 Task: Find a house in Okemos, United States, for 2 adults from 6th to 8th June, with a price range of ₹7000 to ₹12000, 1 bedroom, 2 beds, Wifi, Free parking, Self check-in, and English-speaking host.
Action: Mouse moved to (645, 101)
Screenshot: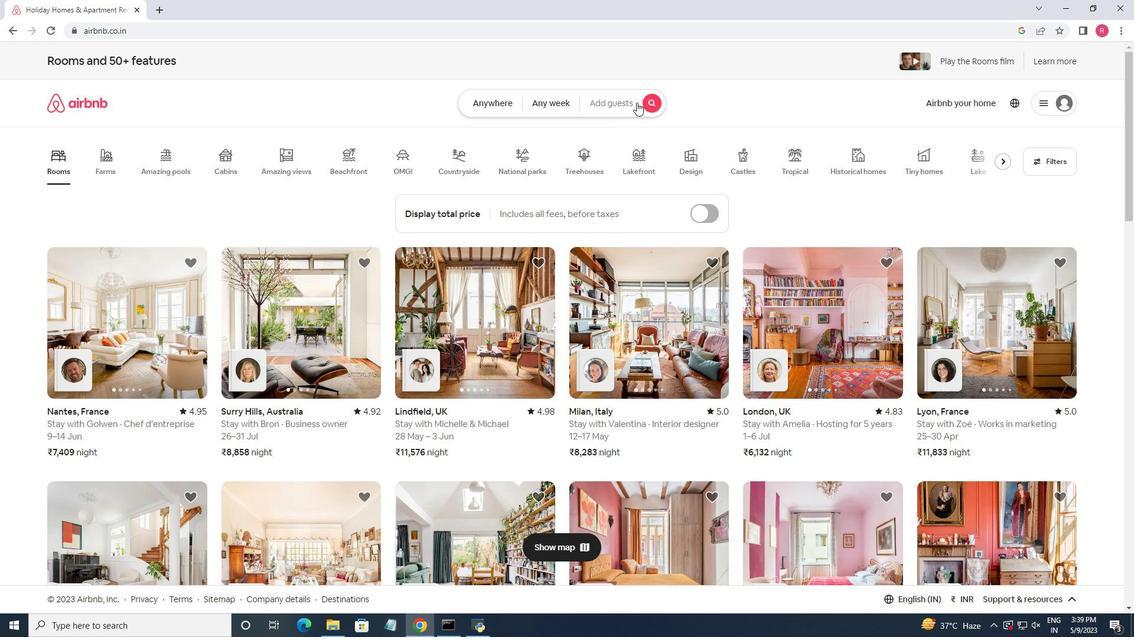 
Action: Mouse pressed left at (645, 101)
Screenshot: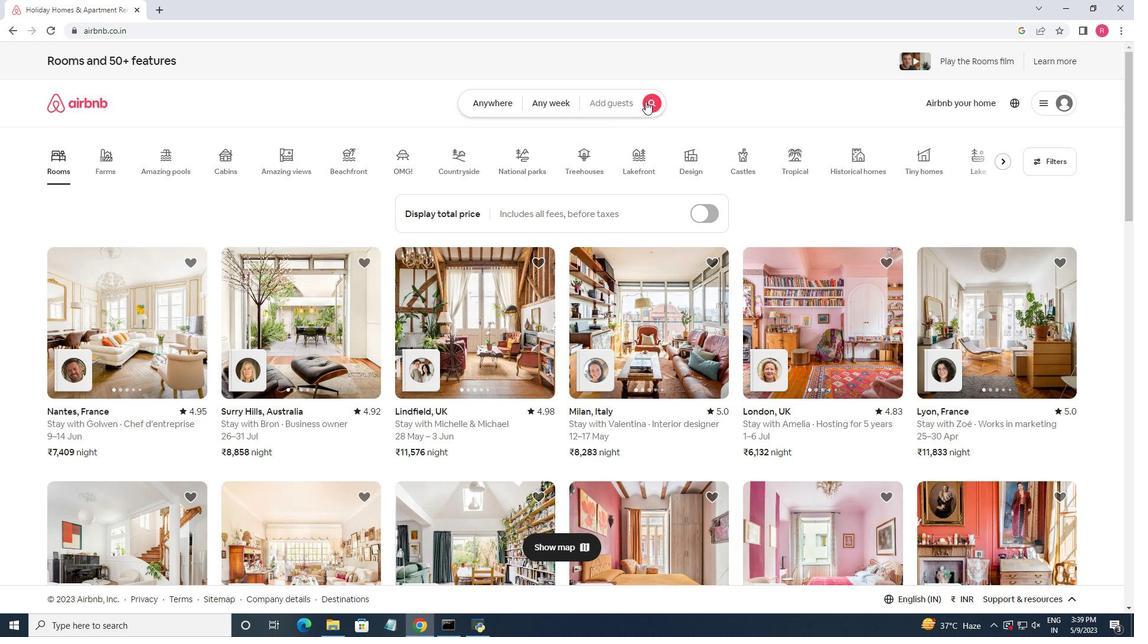 
Action: Mouse moved to (382, 150)
Screenshot: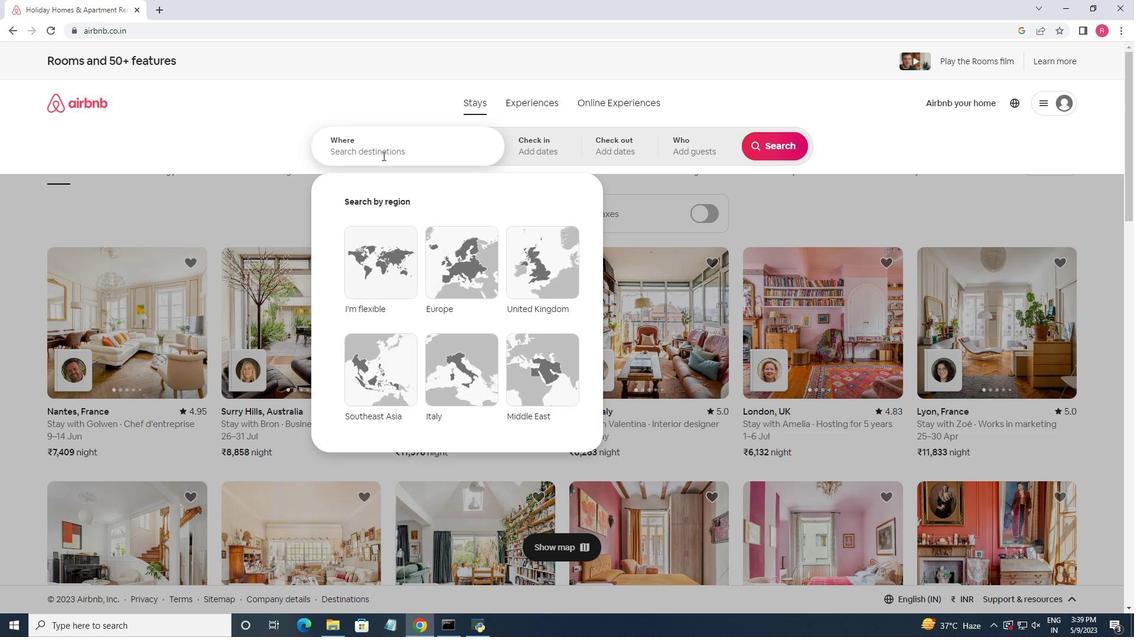
Action: Mouse pressed left at (382, 150)
Screenshot: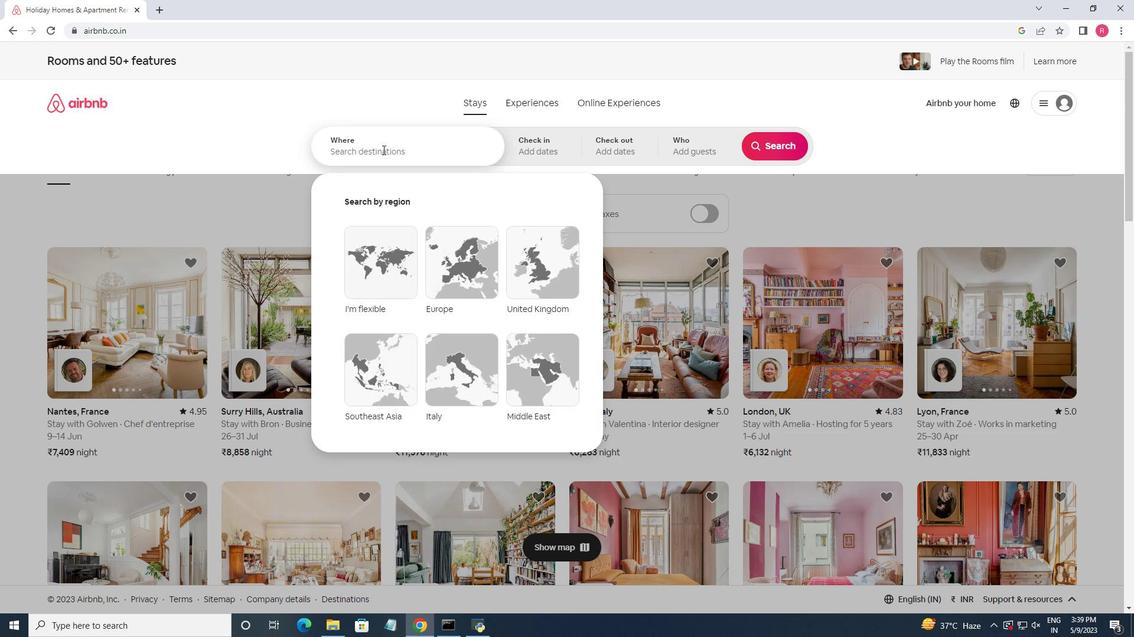 
Action: Key pressed <Key.shift>Okemos,<Key.space><Key.shift>United<Key.space><Key.shift>States
Screenshot: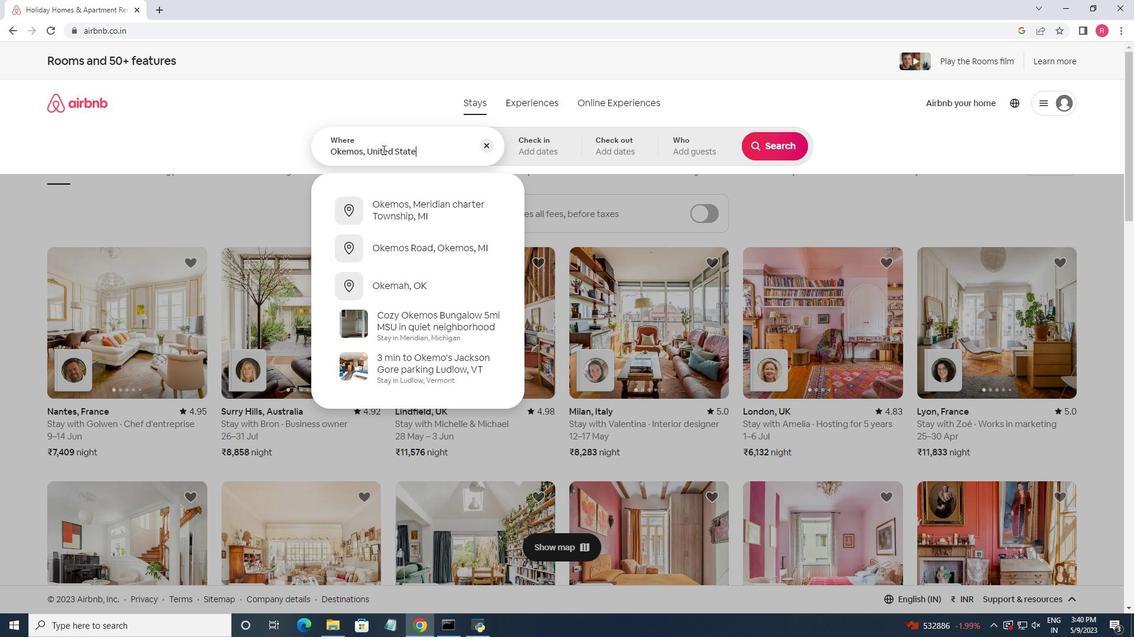 
Action: Mouse moved to (420, 164)
Screenshot: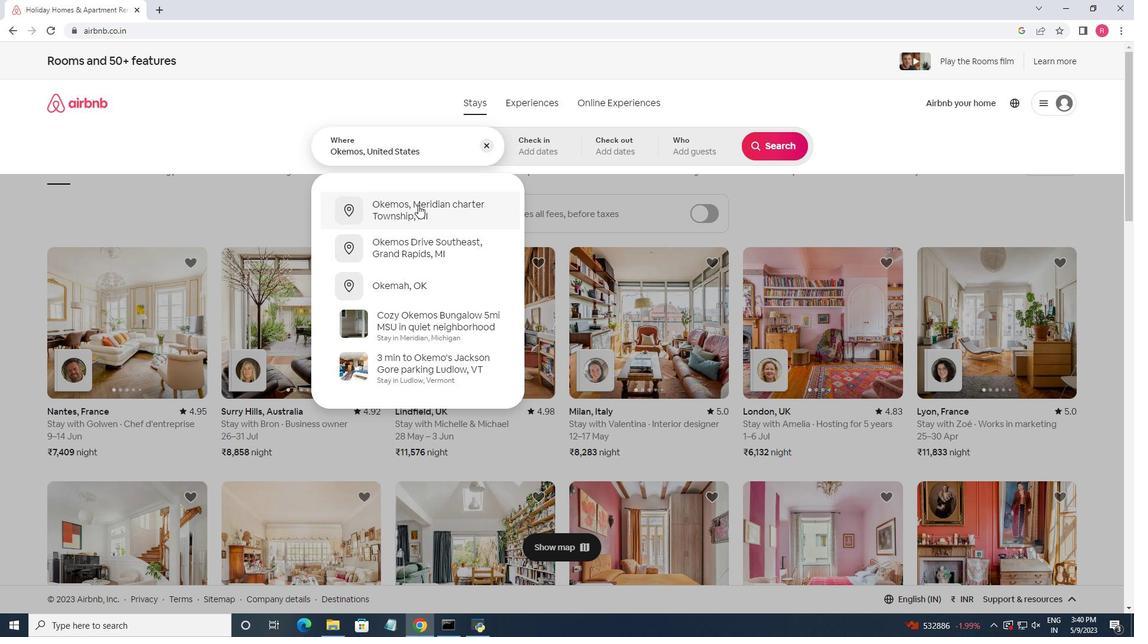 
Action: Key pressed <Key.enter>
Screenshot: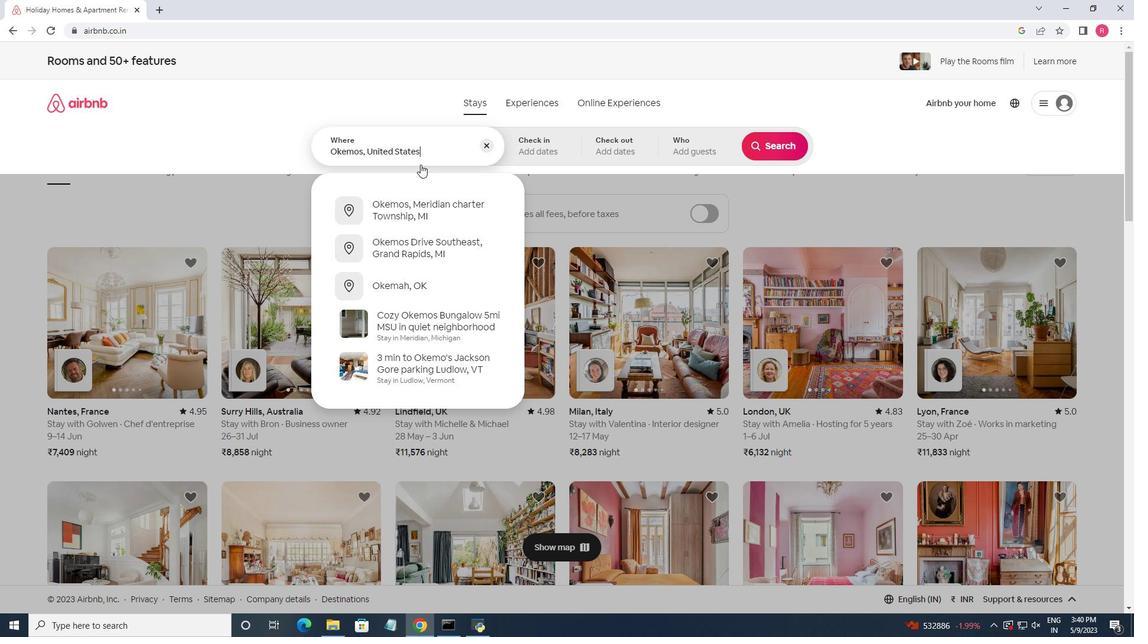 
Action: Mouse moved to (653, 317)
Screenshot: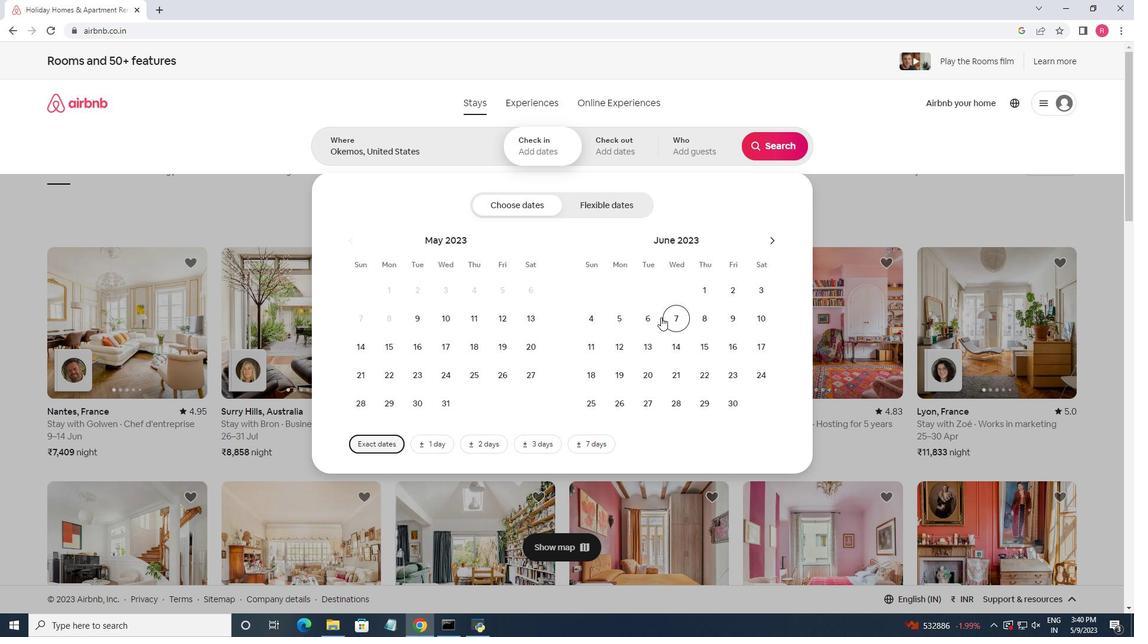 
Action: Mouse pressed left at (653, 317)
Screenshot: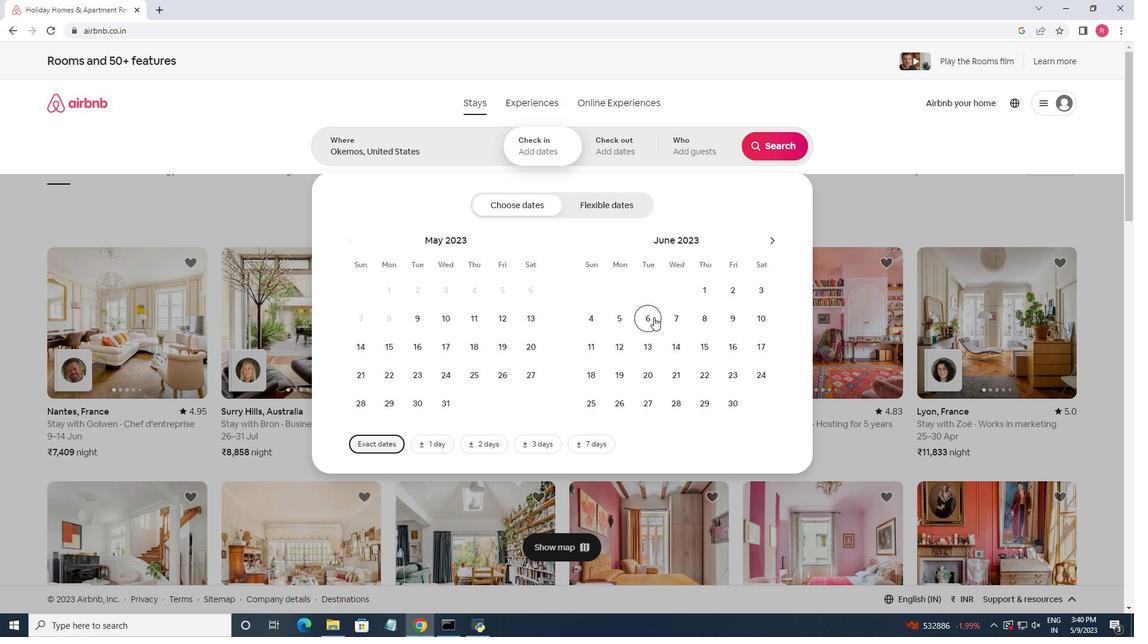 
Action: Mouse moved to (705, 317)
Screenshot: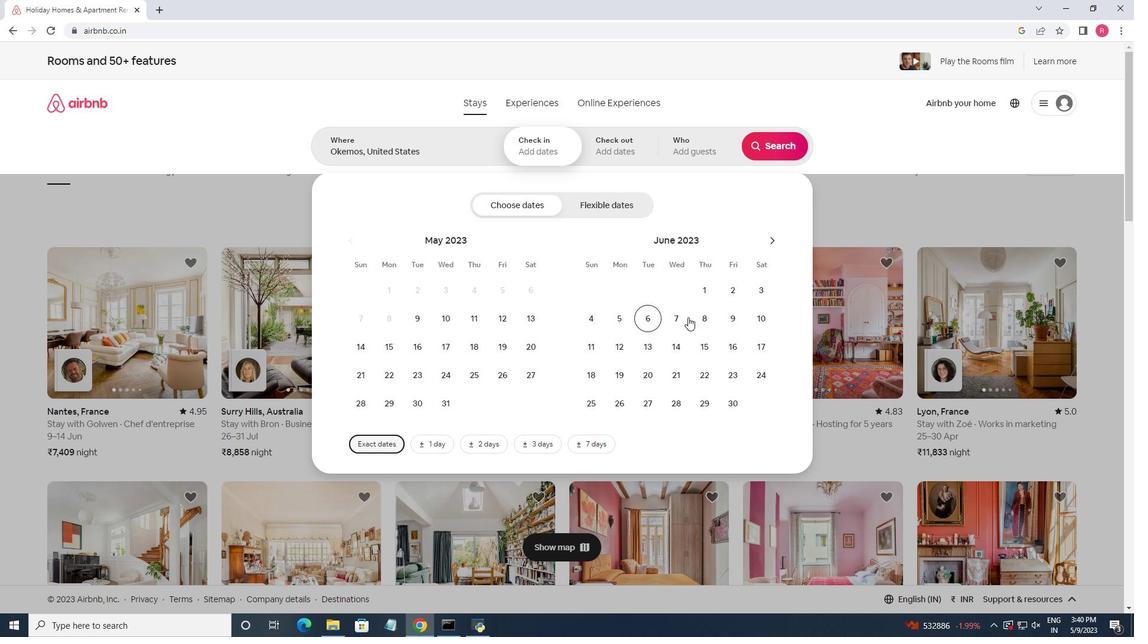 
Action: Mouse pressed left at (705, 317)
Screenshot: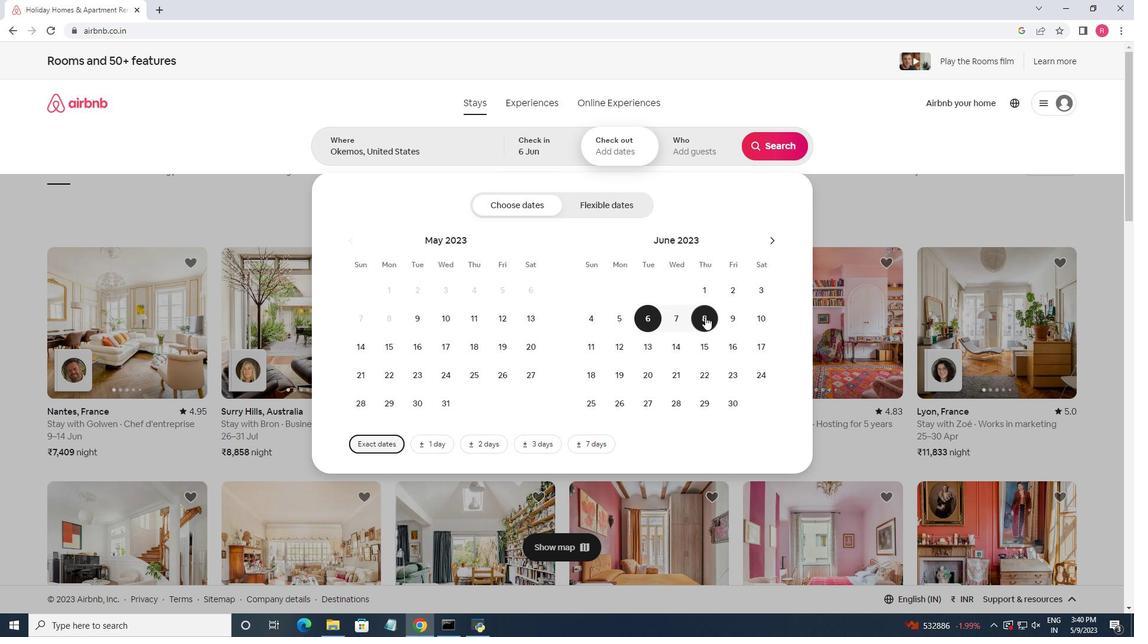 
Action: Mouse moved to (712, 146)
Screenshot: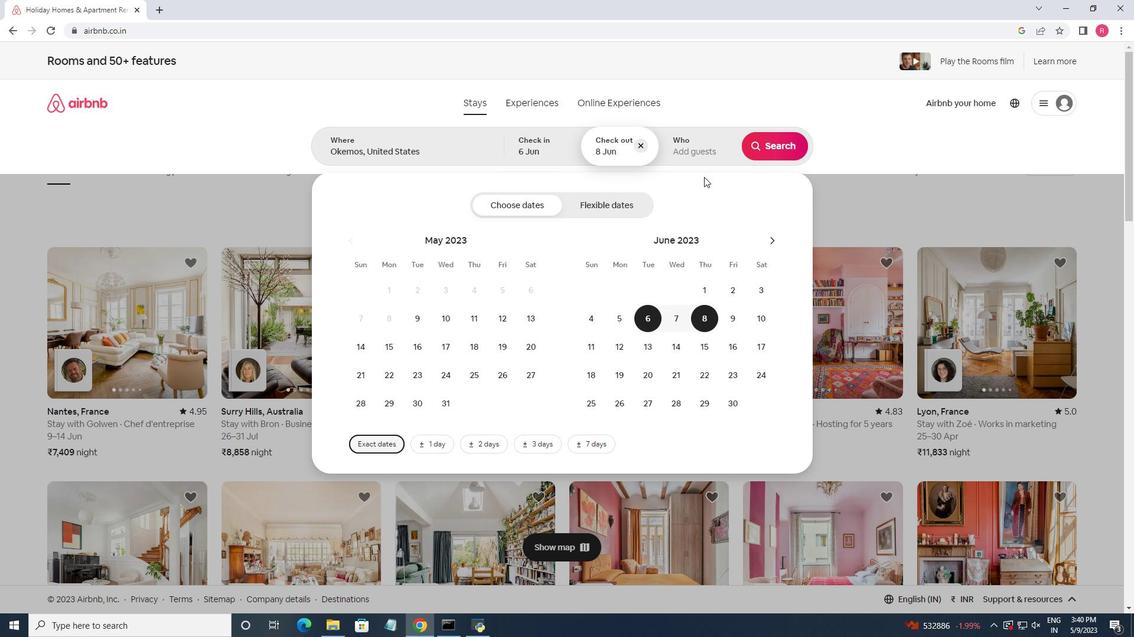 
Action: Mouse pressed left at (712, 146)
Screenshot: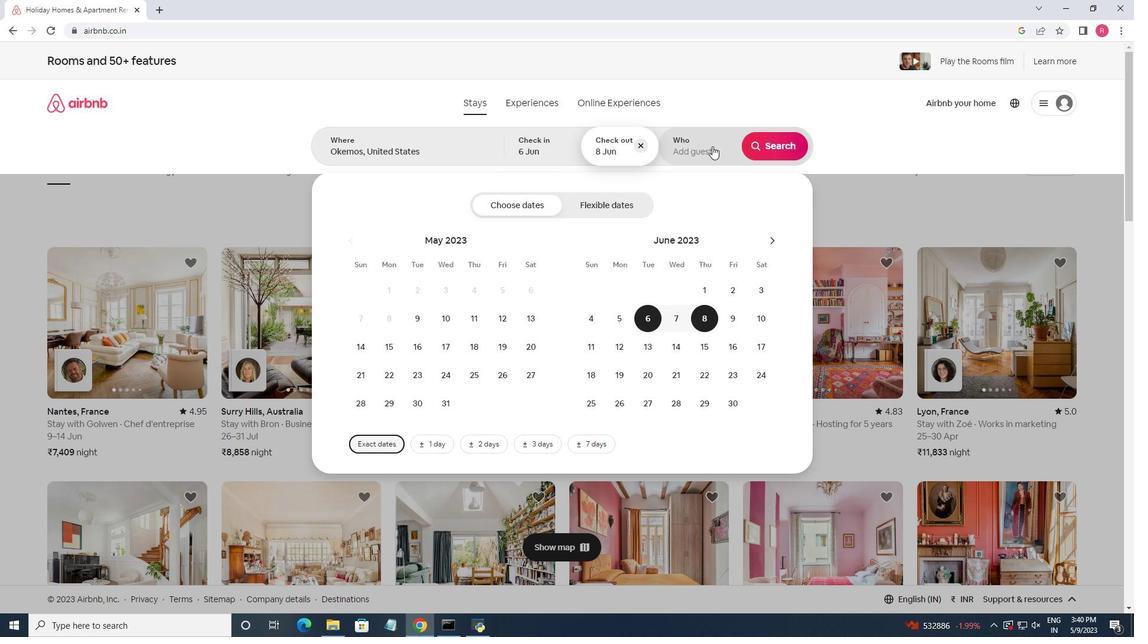
Action: Mouse moved to (780, 211)
Screenshot: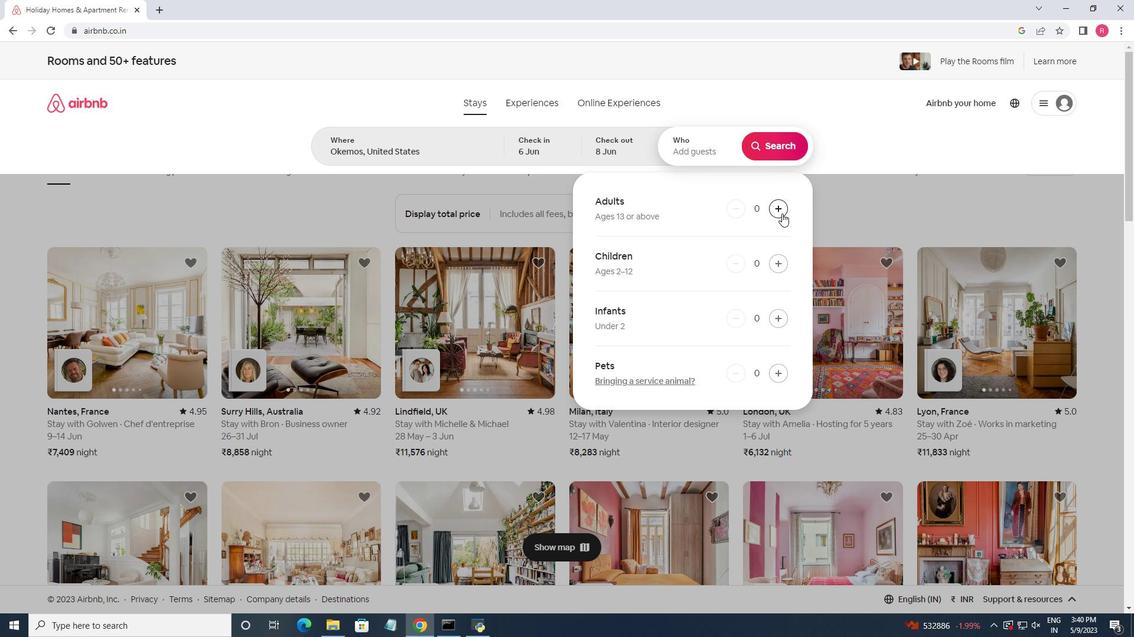 
Action: Mouse pressed left at (780, 211)
Screenshot: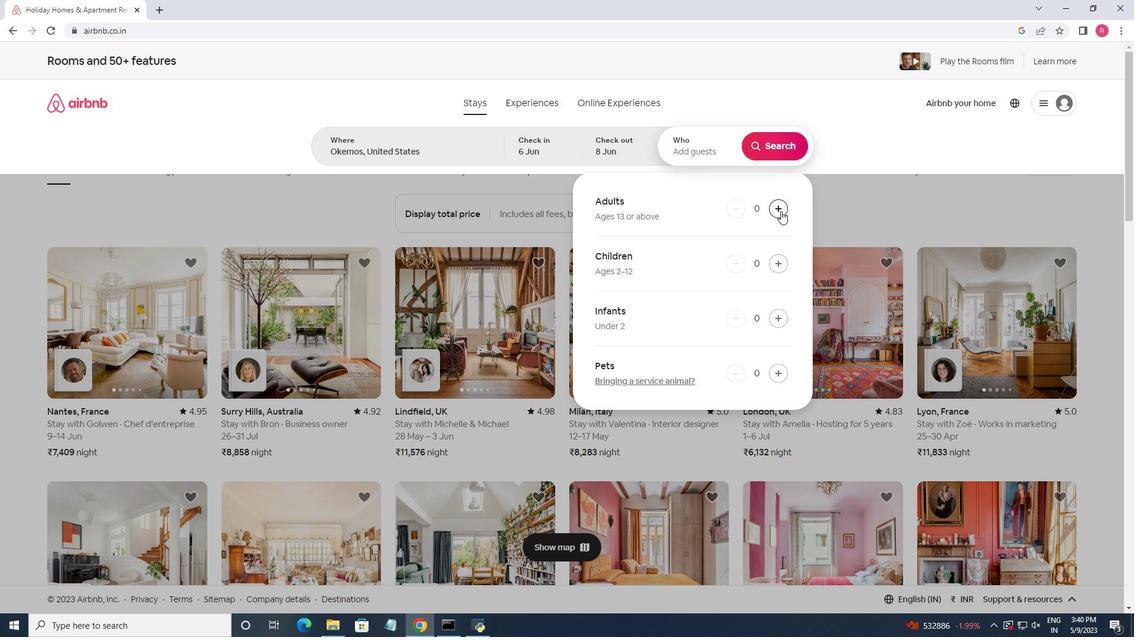 
Action: Mouse pressed left at (780, 211)
Screenshot: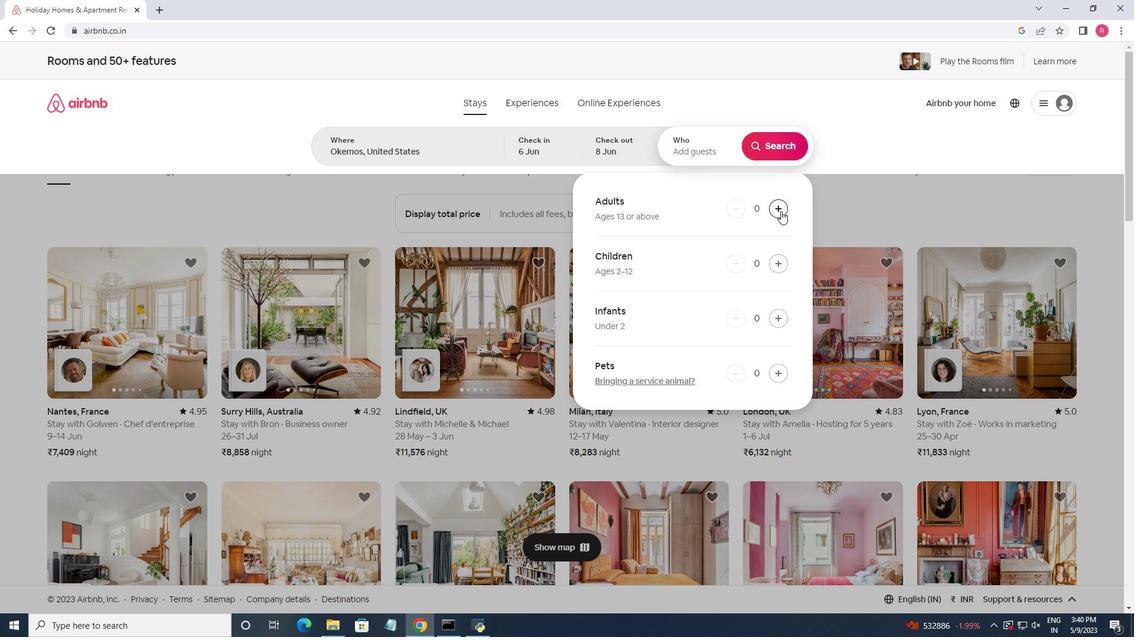 
Action: Mouse moved to (768, 147)
Screenshot: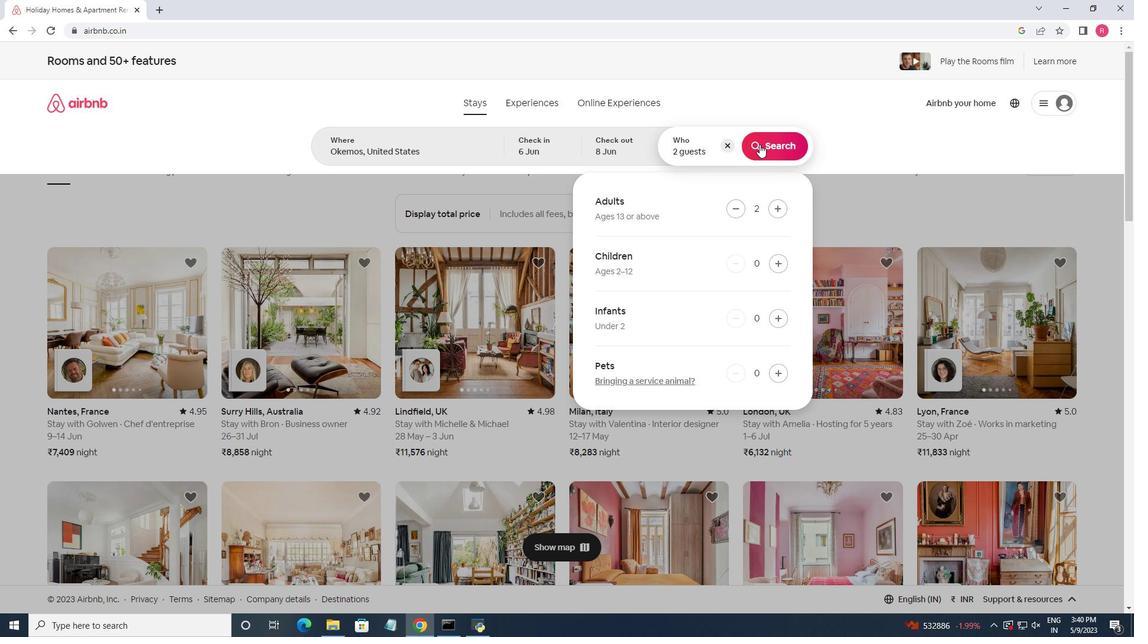 
Action: Mouse pressed left at (768, 147)
Screenshot: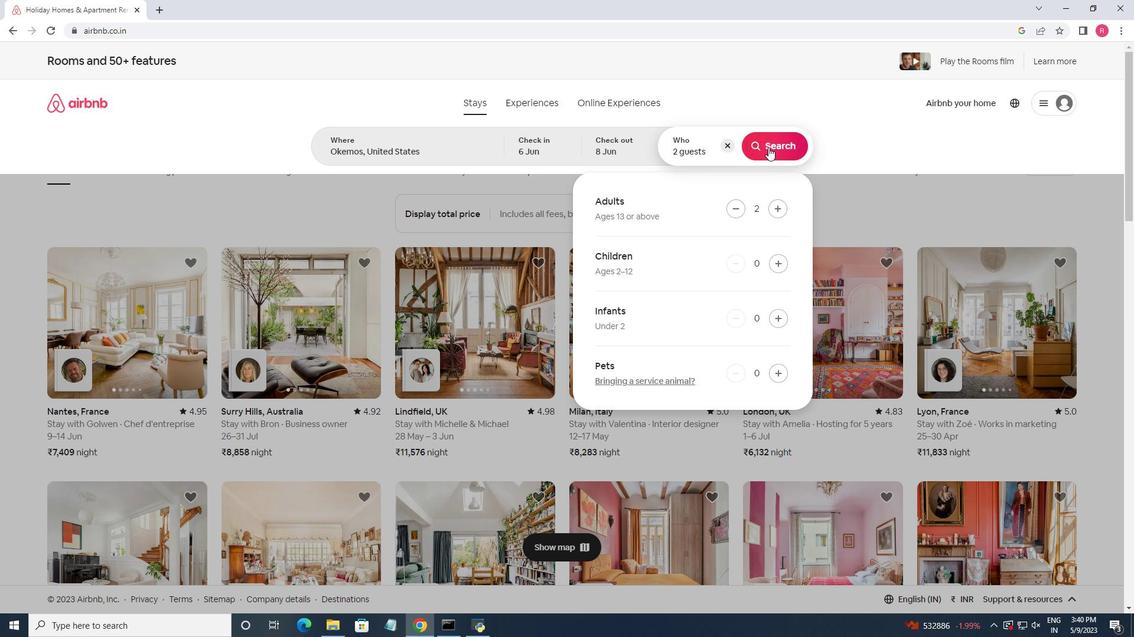 
Action: Mouse moved to (1079, 118)
Screenshot: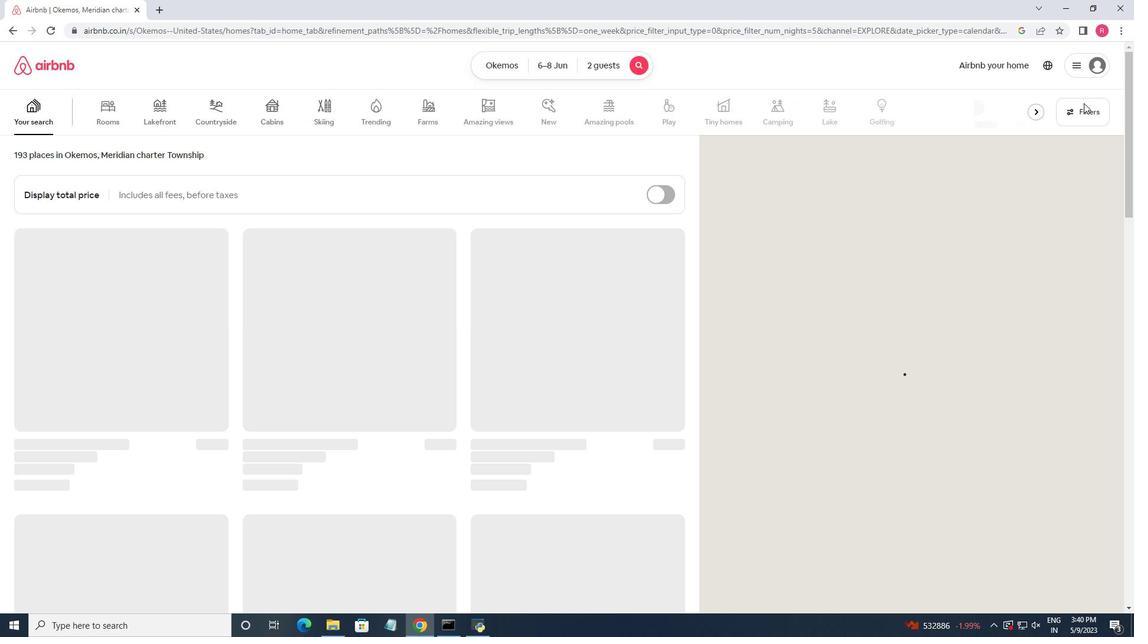 
Action: Mouse pressed left at (1079, 118)
Screenshot: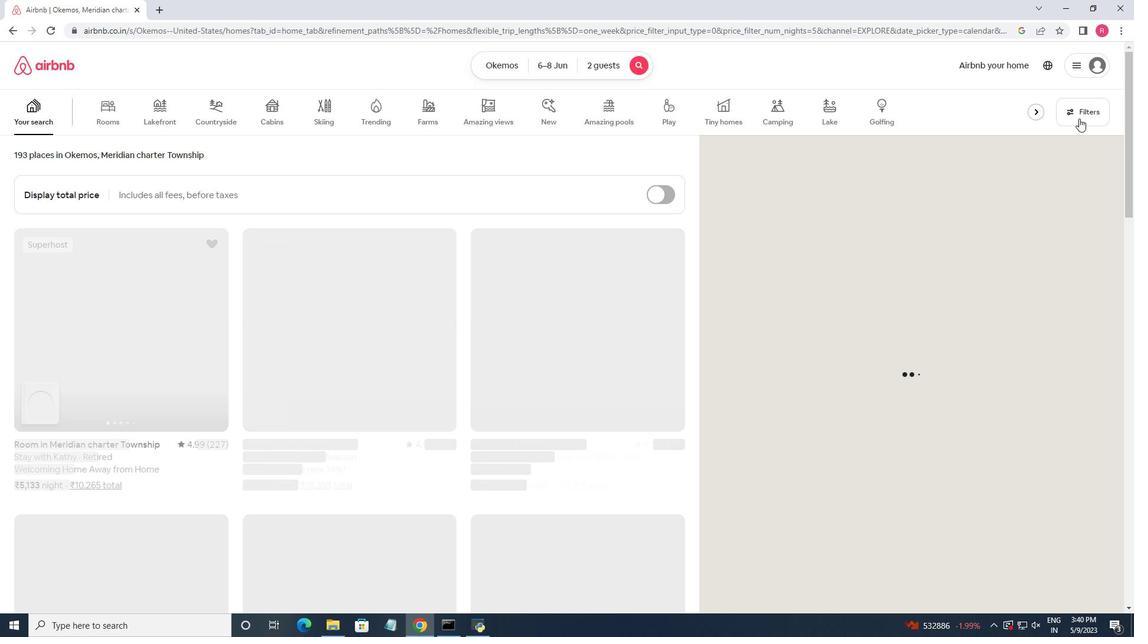 
Action: Mouse moved to (434, 398)
Screenshot: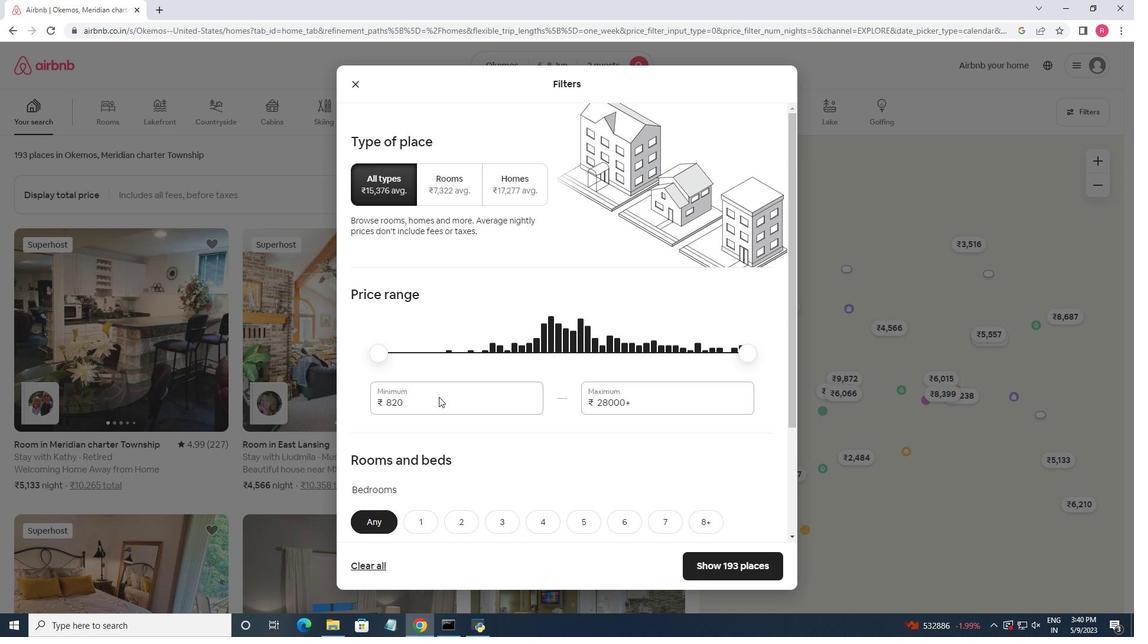 
Action: Mouse pressed left at (434, 398)
Screenshot: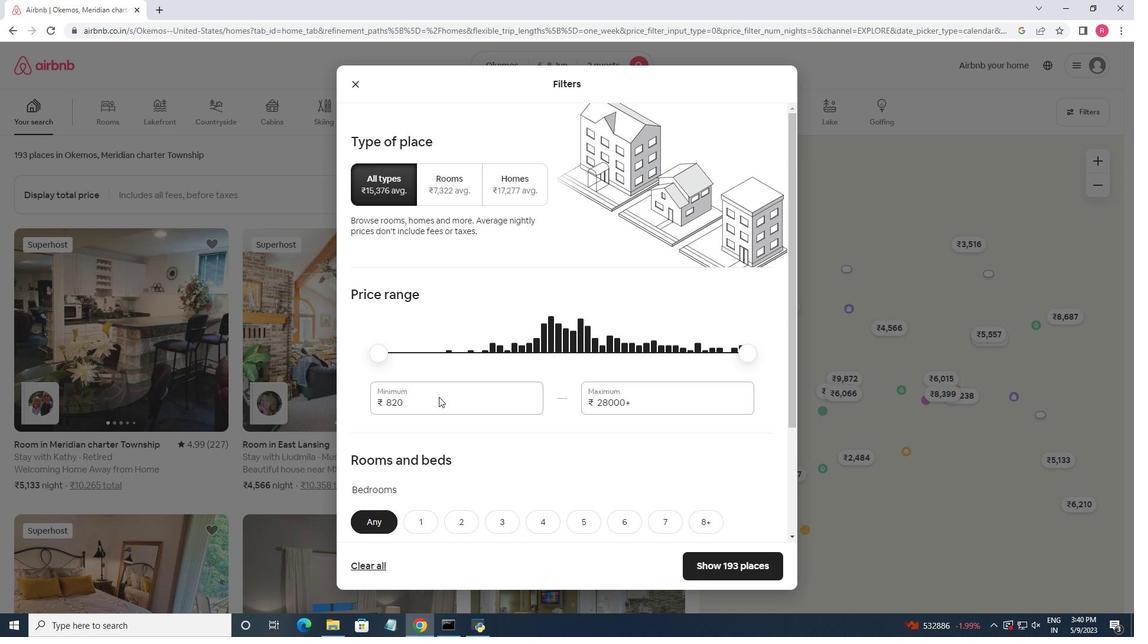 
Action: Mouse pressed left at (434, 398)
Screenshot: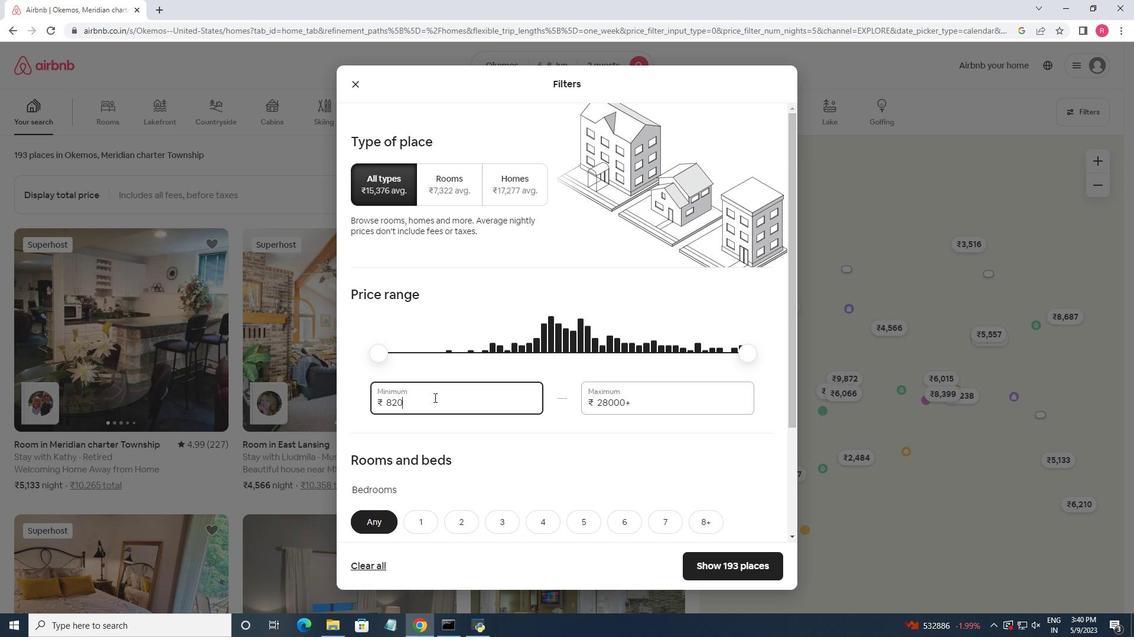 
Action: Mouse moved to (433, 400)
Screenshot: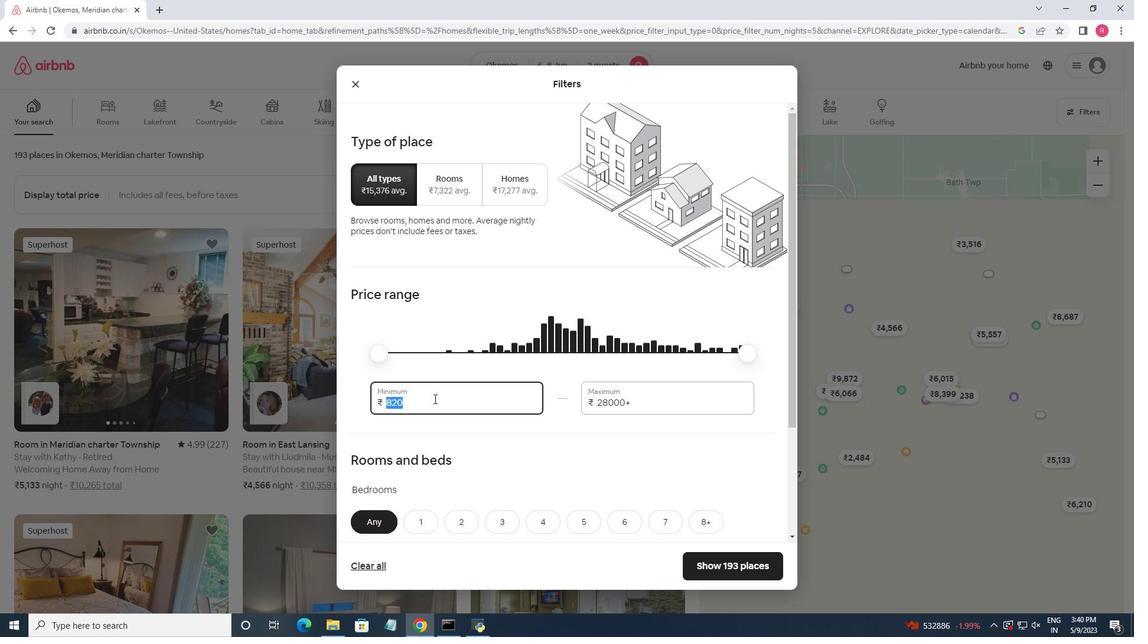 
Action: Key pressed 7000<Key.tab>12000
Screenshot: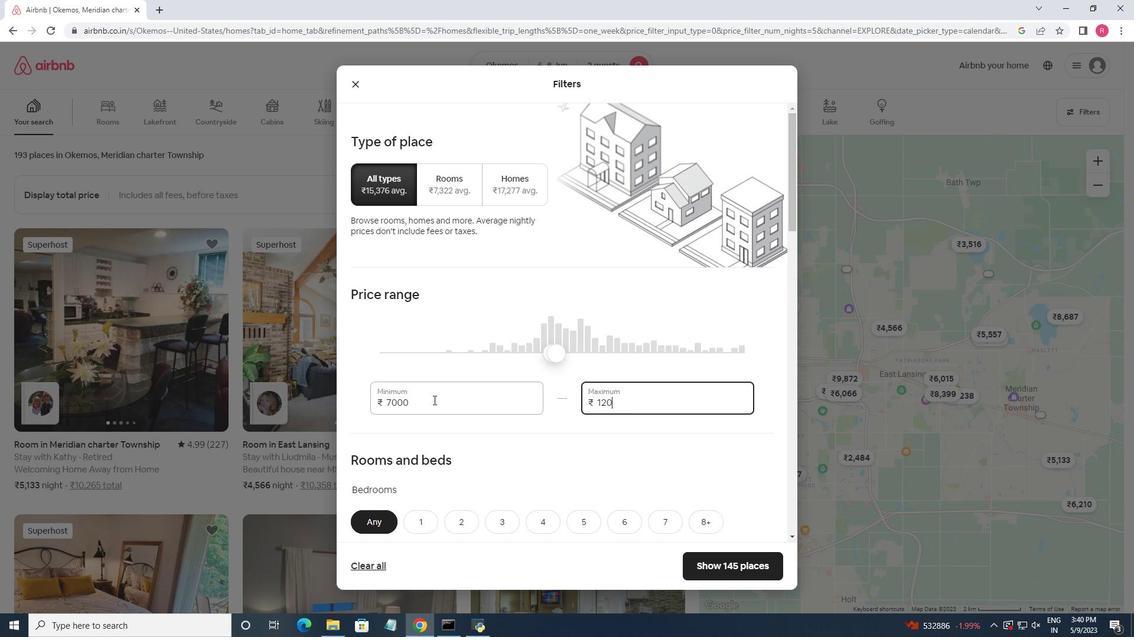 
Action: Mouse moved to (491, 362)
Screenshot: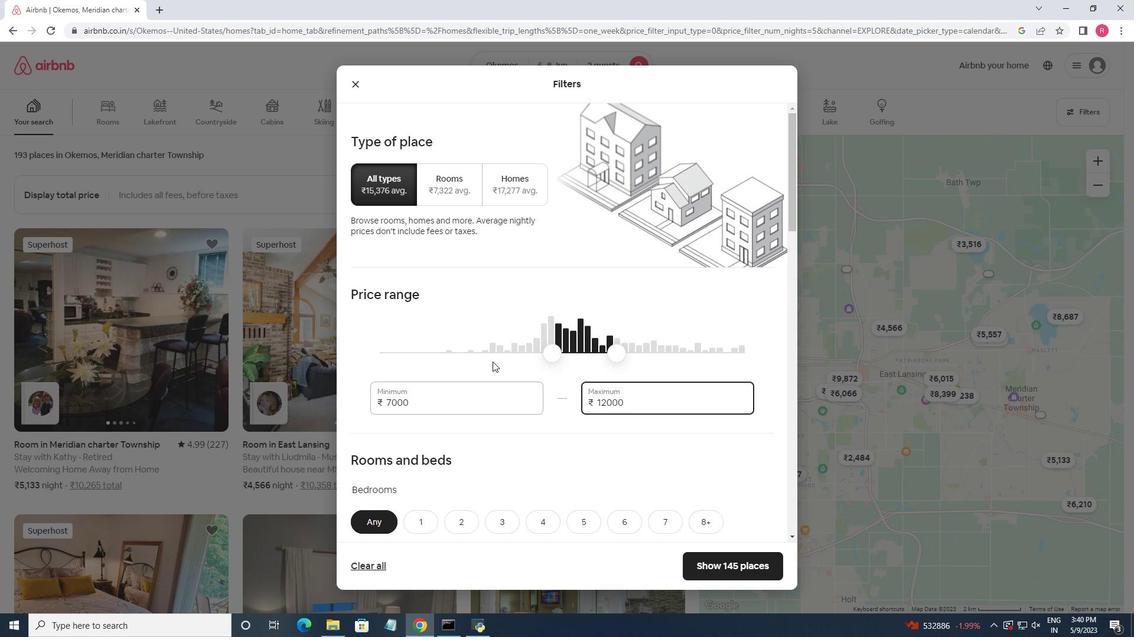 
Action: Mouse scrolled (491, 362) with delta (0, 0)
Screenshot: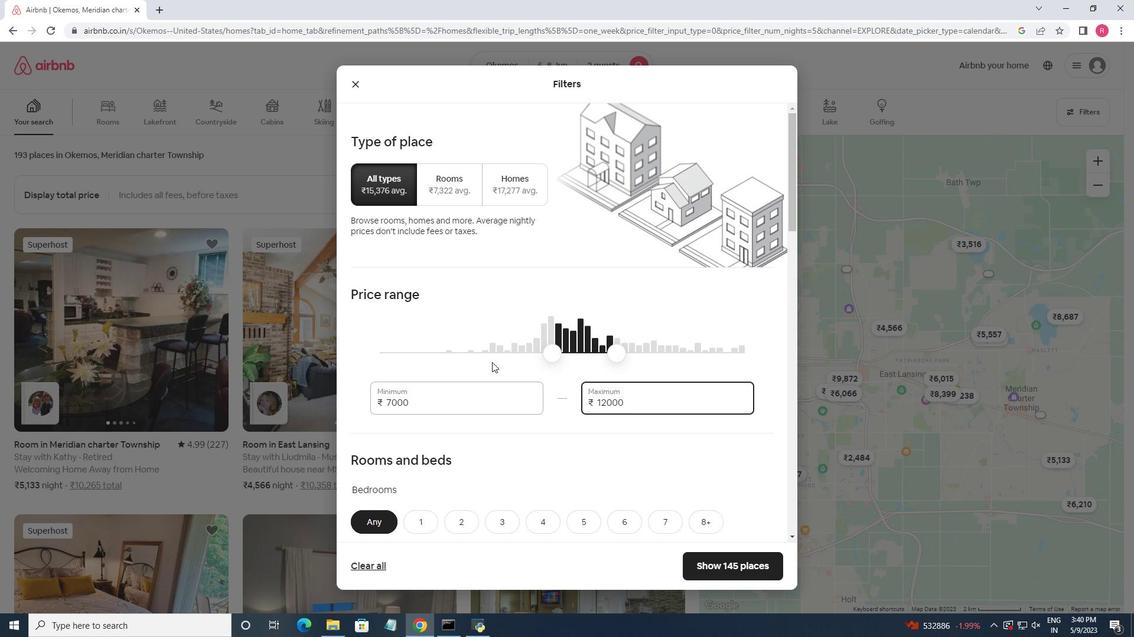 
Action: Mouse moved to (418, 463)
Screenshot: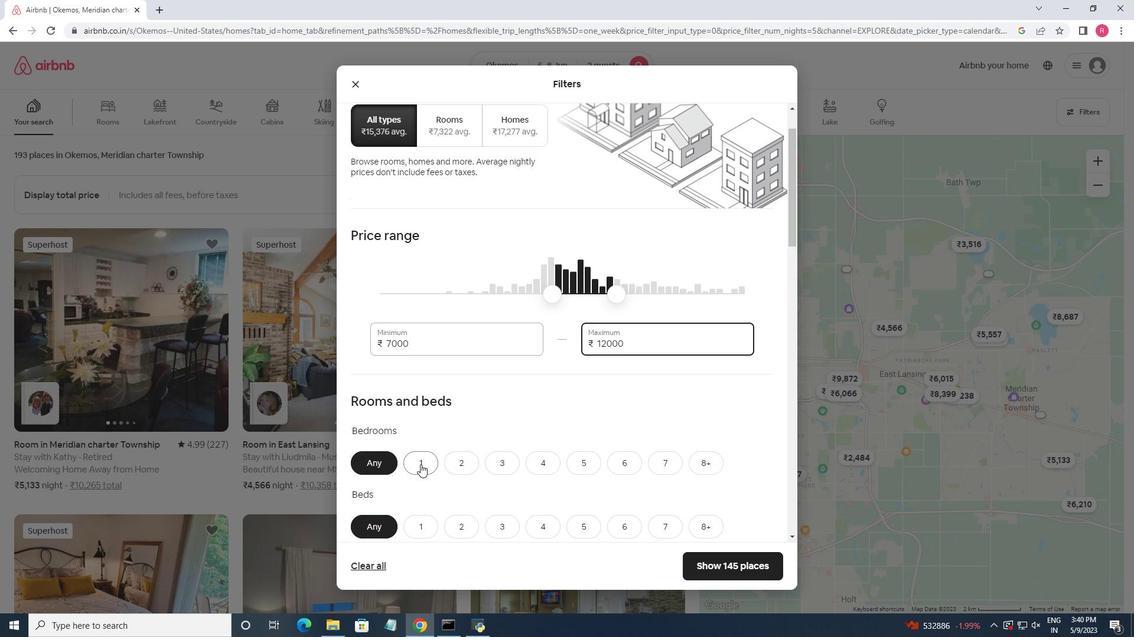 
Action: Mouse pressed left at (418, 463)
Screenshot: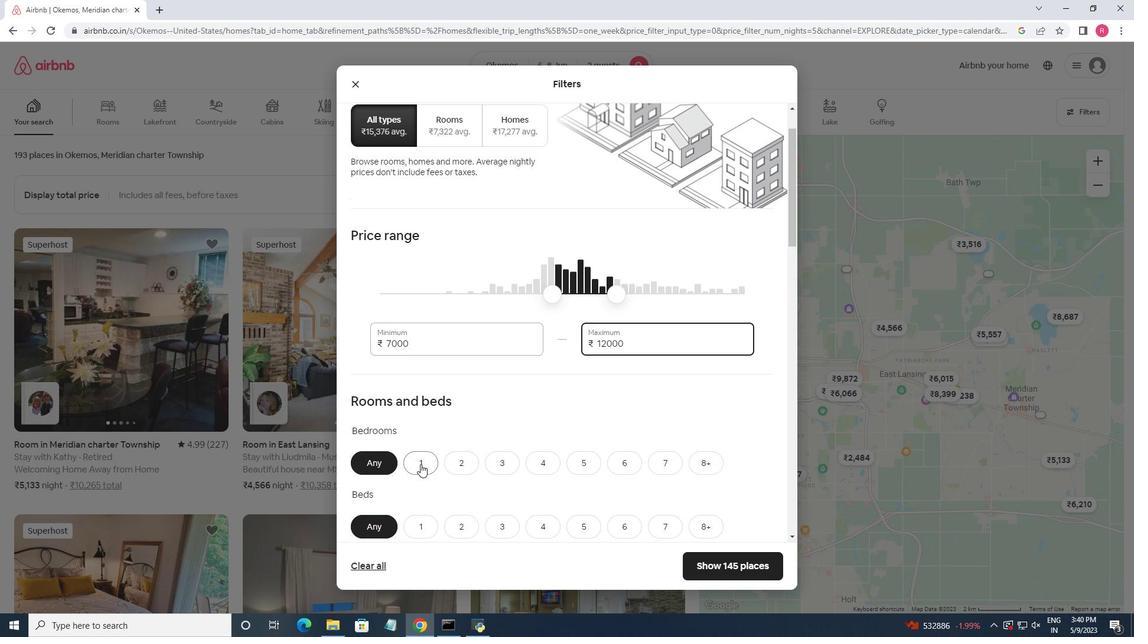 
Action: Mouse moved to (458, 521)
Screenshot: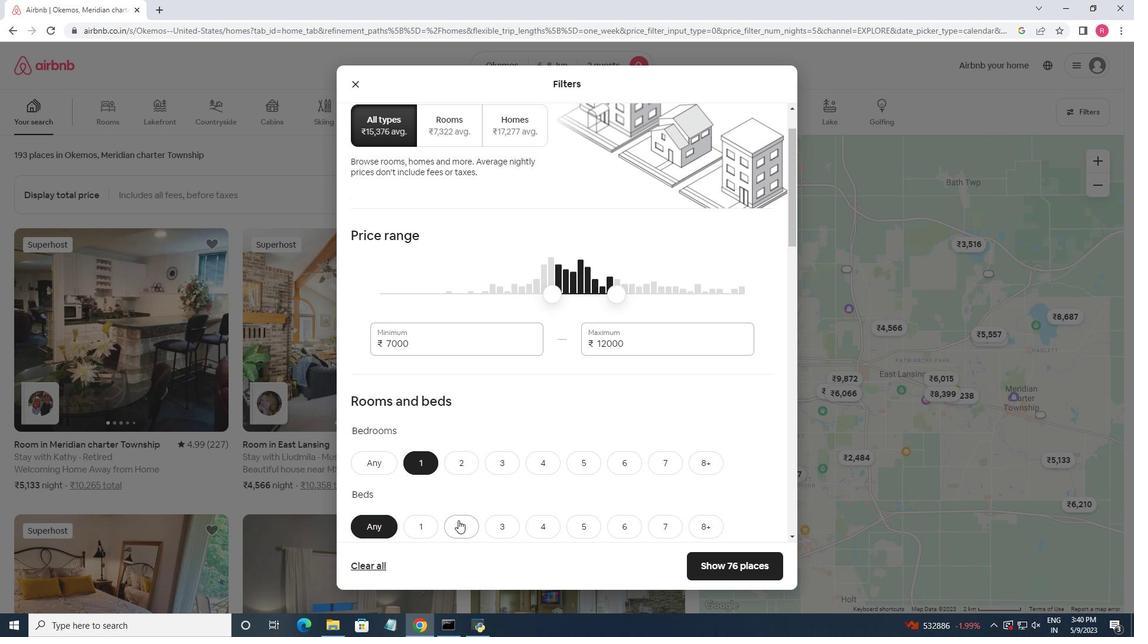 
Action: Mouse pressed left at (458, 521)
Screenshot: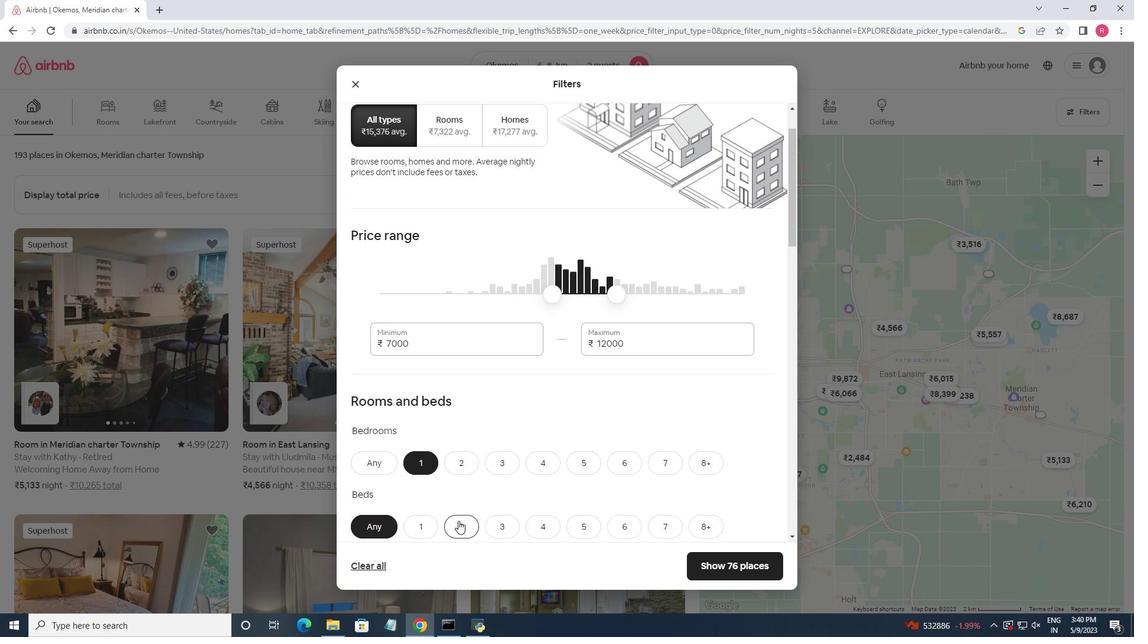 
Action: Mouse moved to (541, 421)
Screenshot: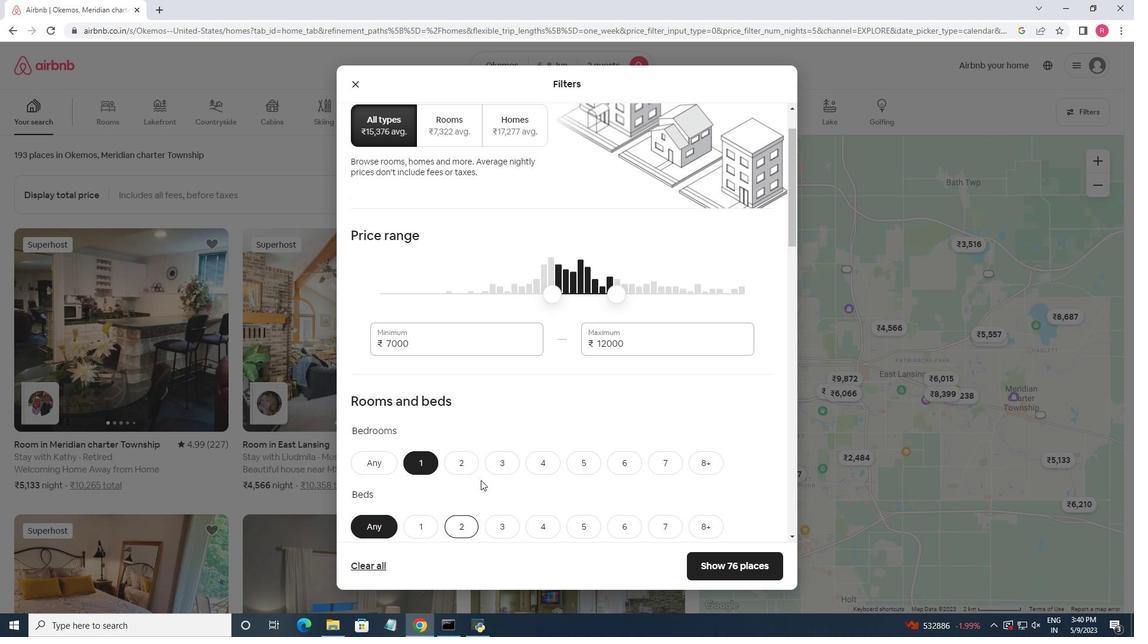 
Action: Mouse scrolled (541, 421) with delta (0, 0)
Screenshot: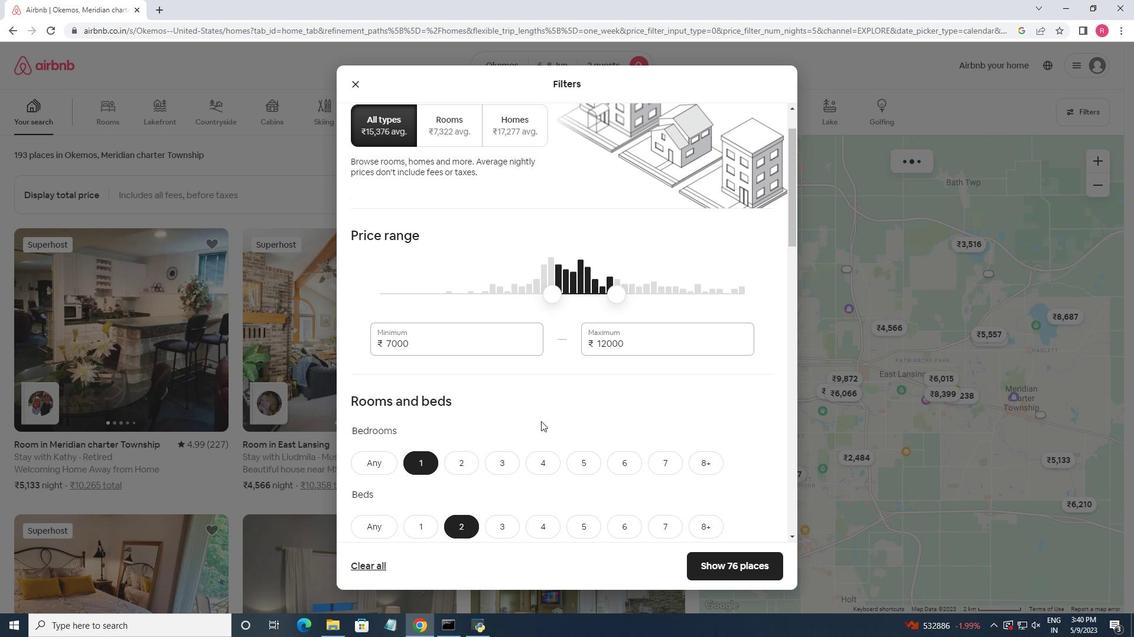 
Action: Mouse moved to (541, 421)
Screenshot: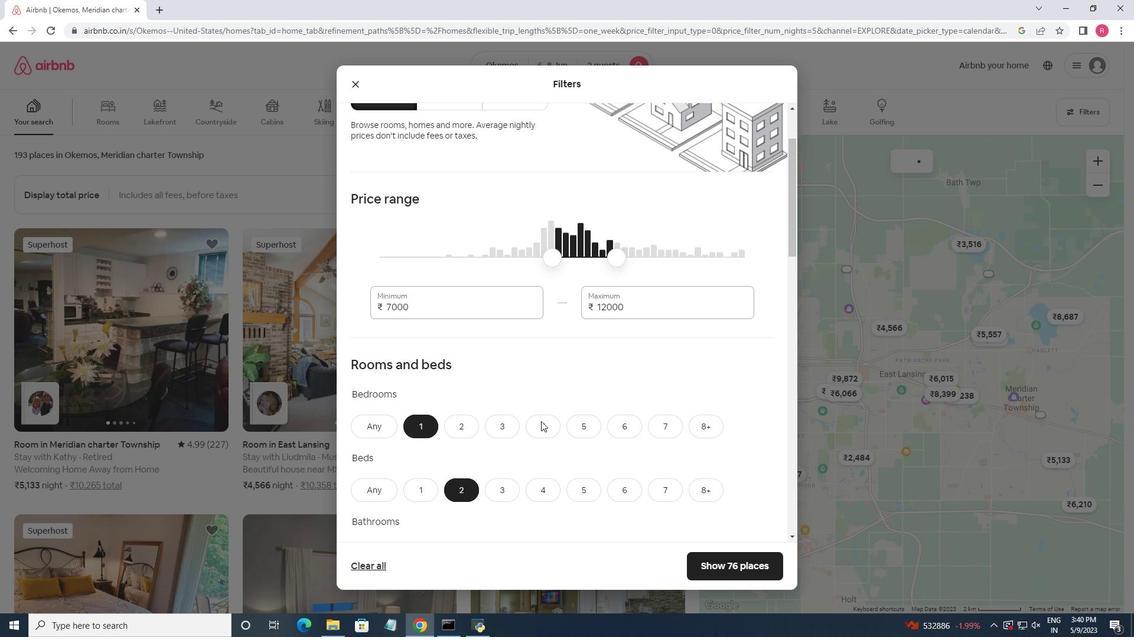 
Action: Mouse scrolled (541, 421) with delta (0, 0)
Screenshot: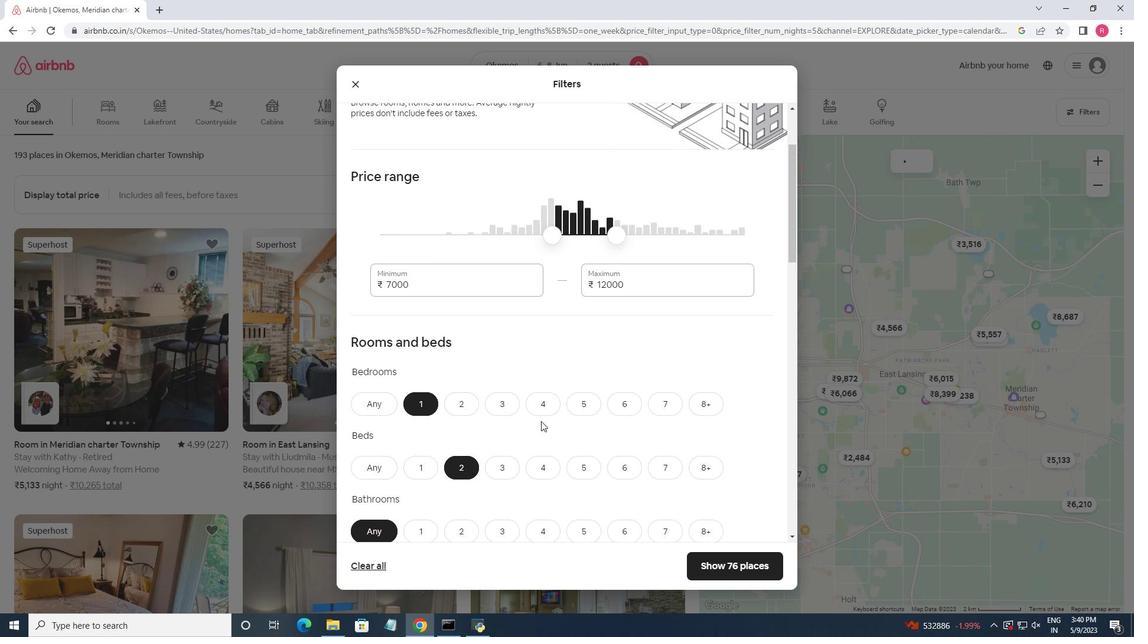 
Action: Mouse moved to (417, 482)
Screenshot: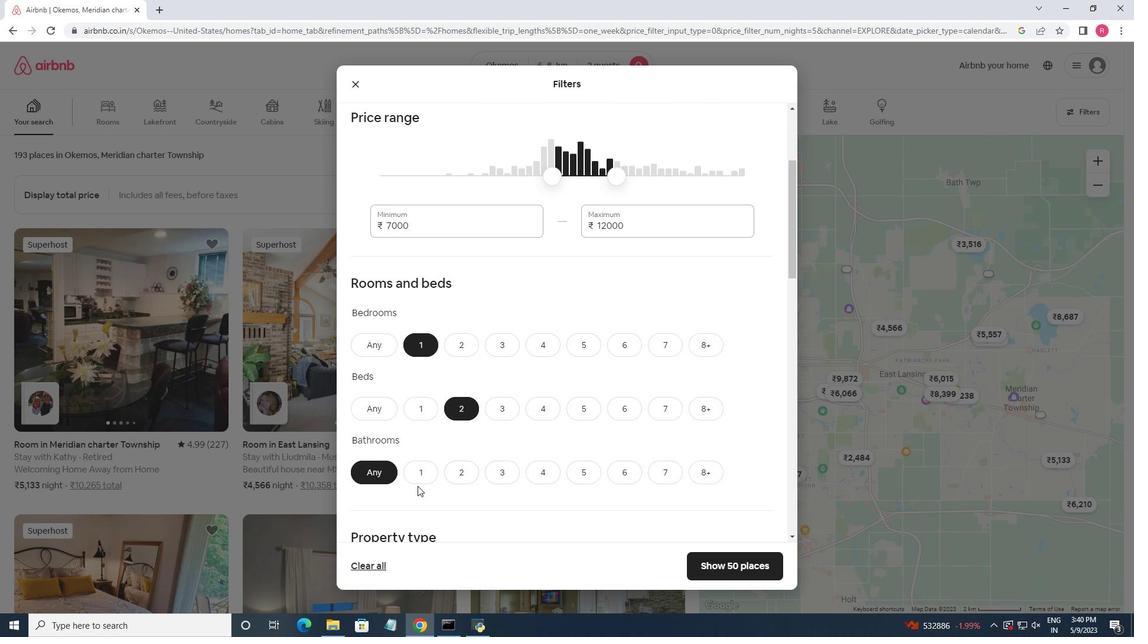
Action: Mouse pressed left at (417, 482)
Screenshot: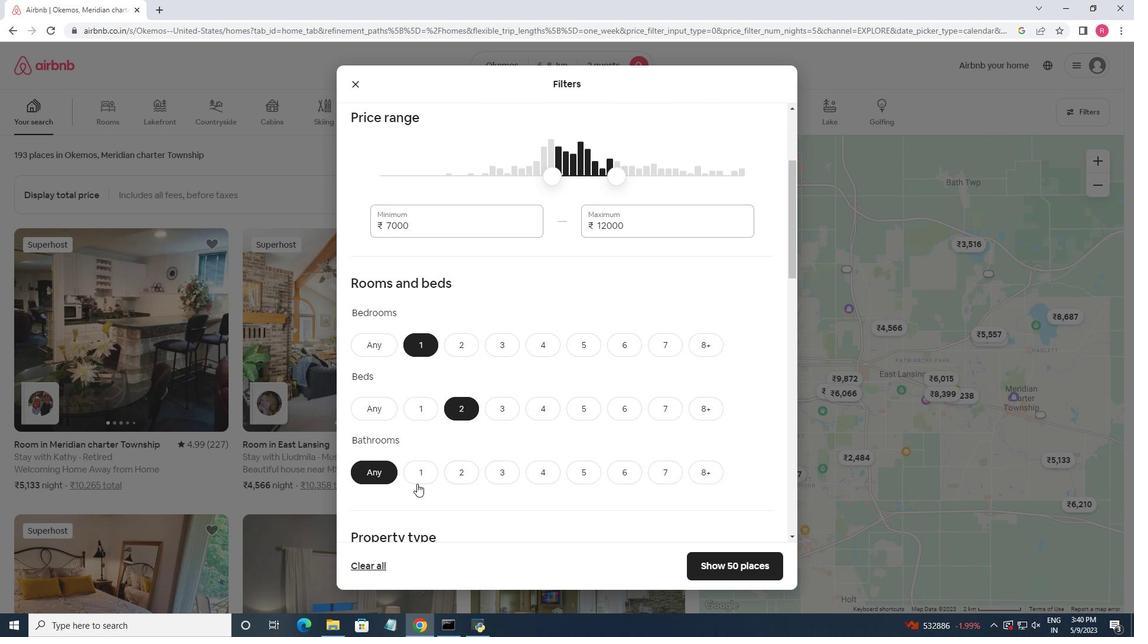 
Action: Mouse moved to (517, 426)
Screenshot: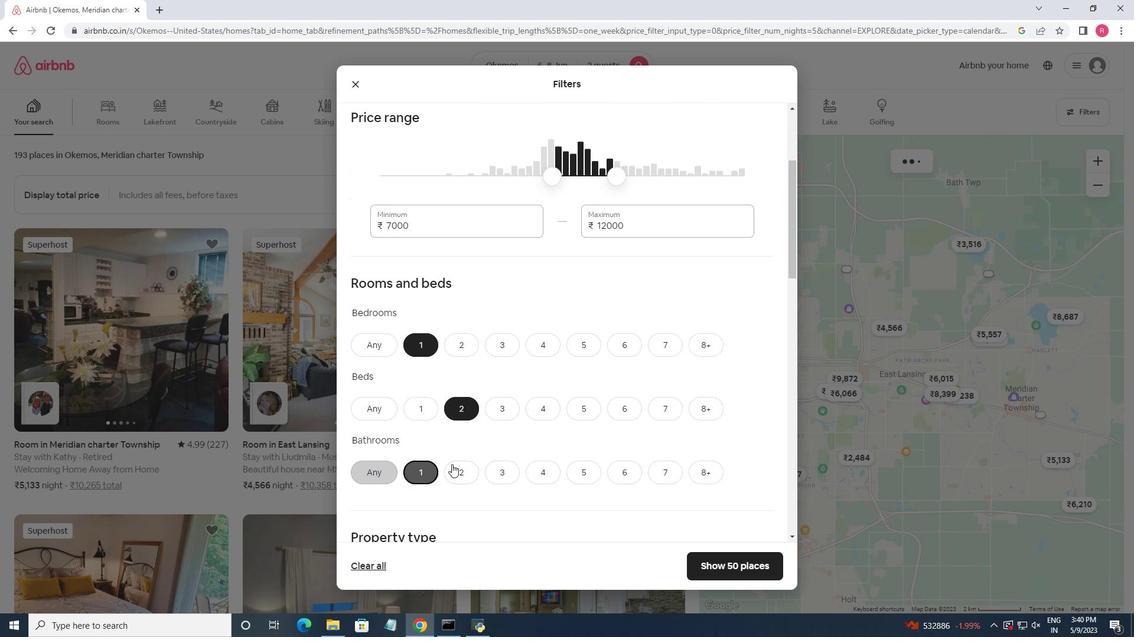 
Action: Mouse scrolled (517, 425) with delta (0, 0)
Screenshot: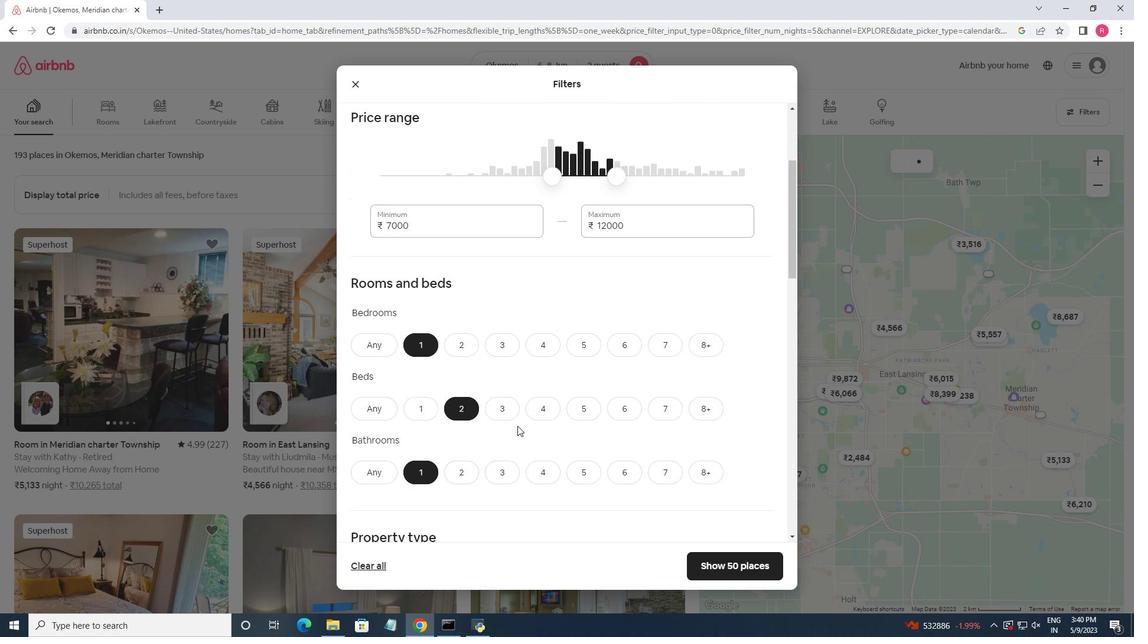 
Action: Mouse moved to (517, 426)
Screenshot: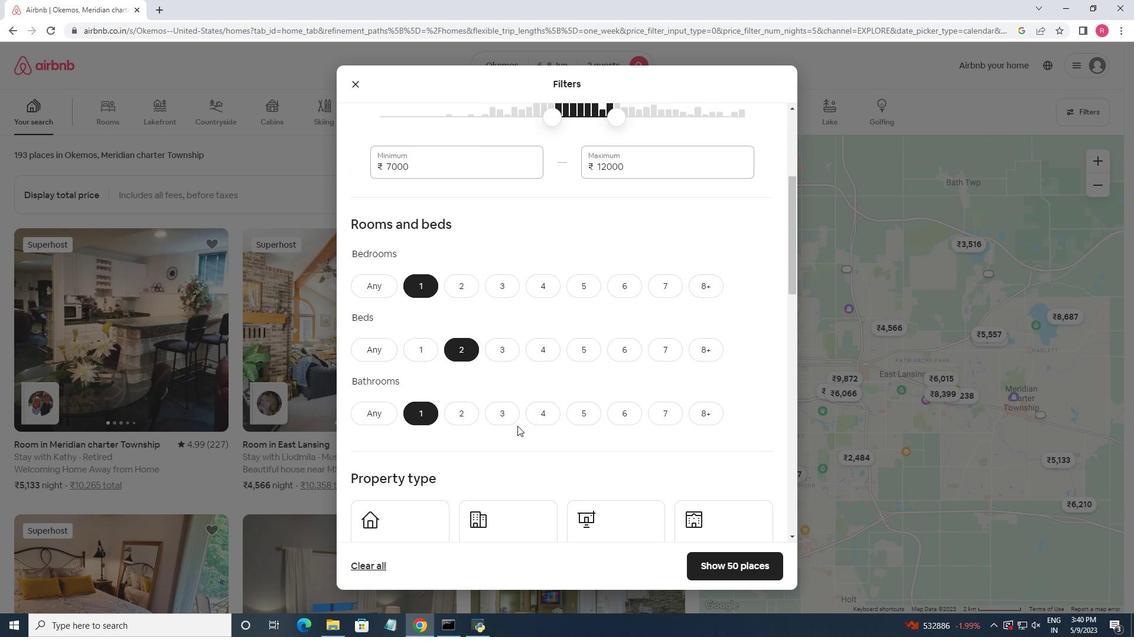 
Action: Mouse scrolled (517, 425) with delta (0, 0)
Screenshot: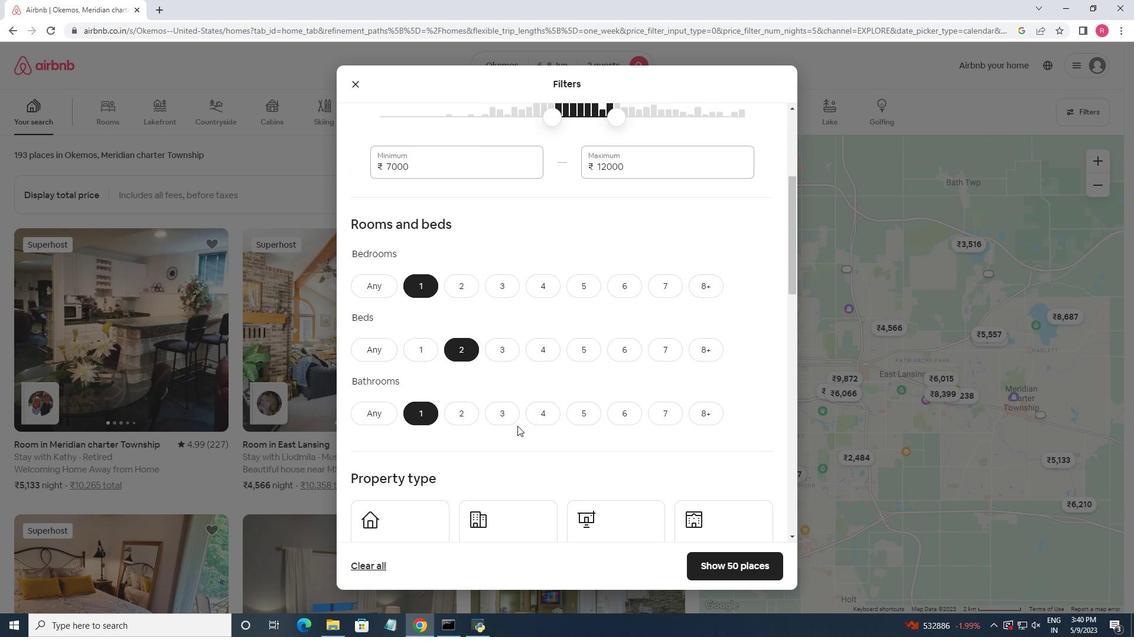 
Action: Mouse moved to (517, 427)
Screenshot: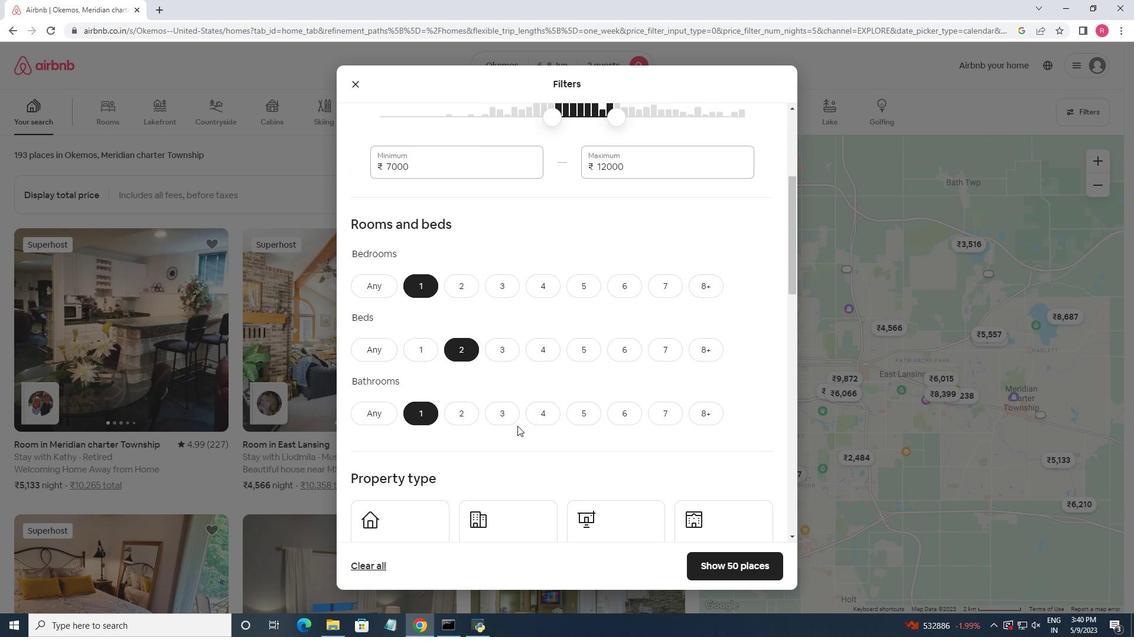 
Action: Mouse scrolled (517, 426) with delta (0, 0)
Screenshot: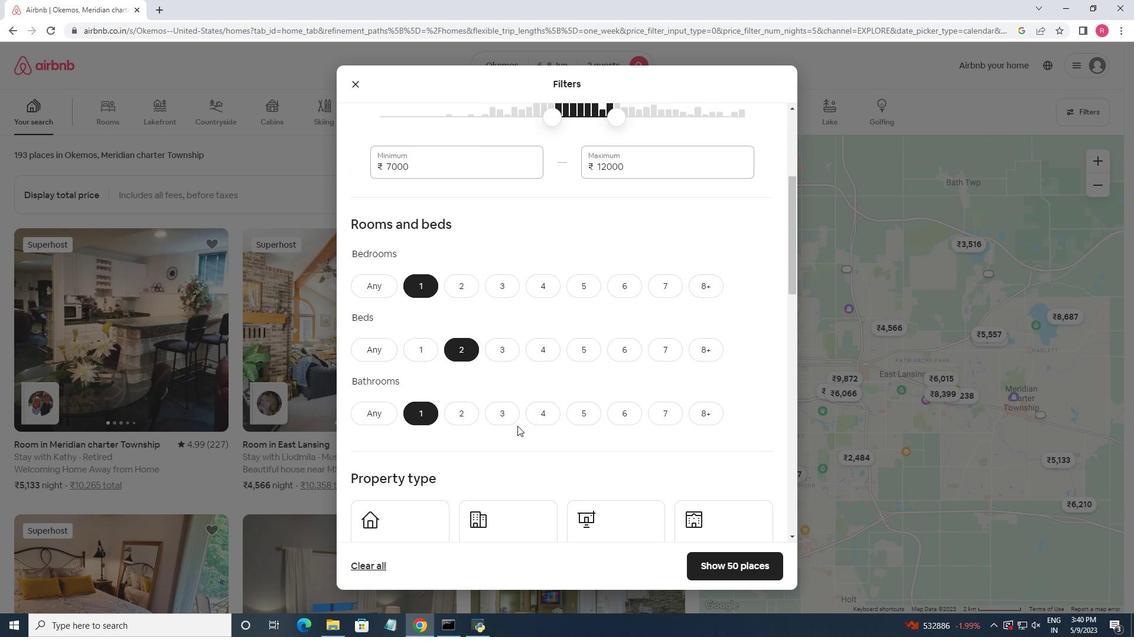 
Action: Mouse moved to (428, 441)
Screenshot: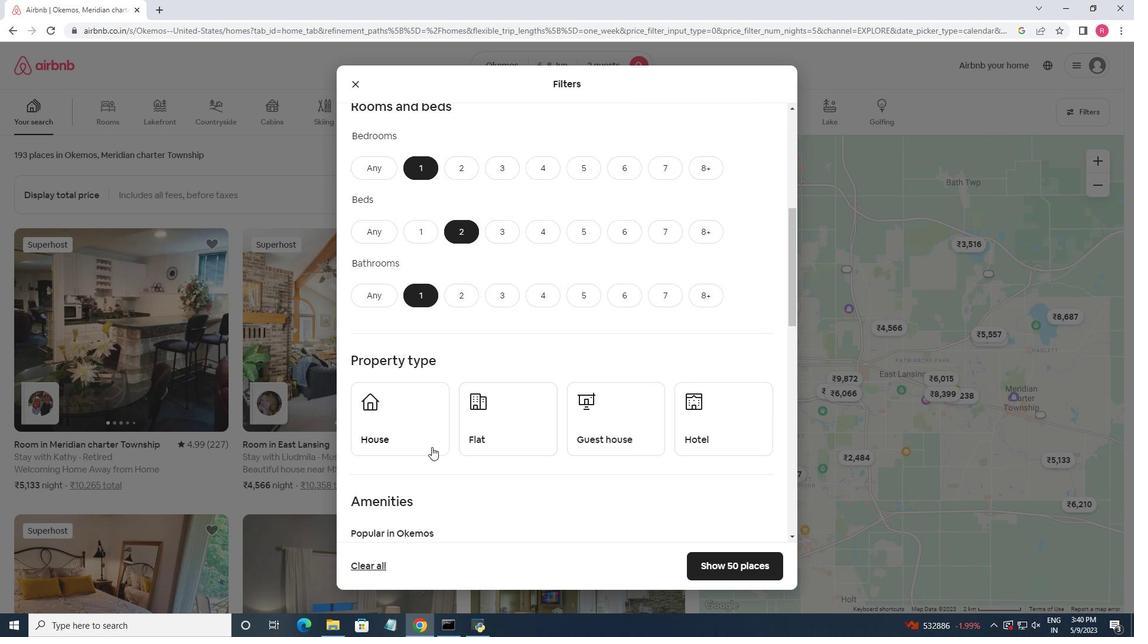 
Action: Mouse pressed left at (428, 441)
Screenshot: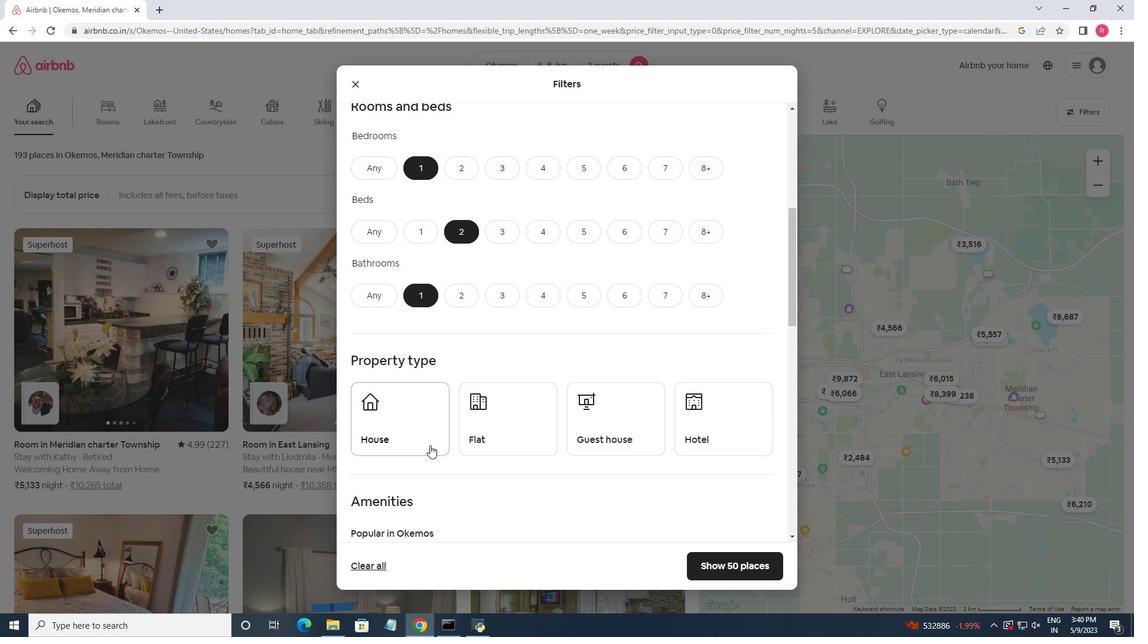 
Action: Mouse moved to (497, 441)
Screenshot: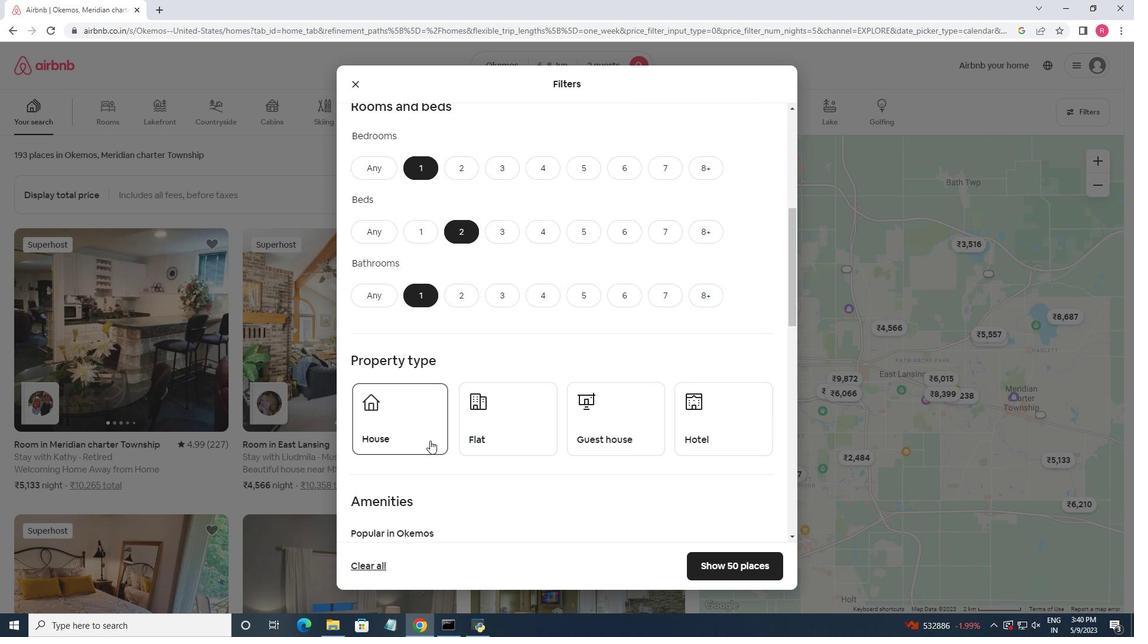 
Action: Mouse pressed left at (497, 441)
Screenshot: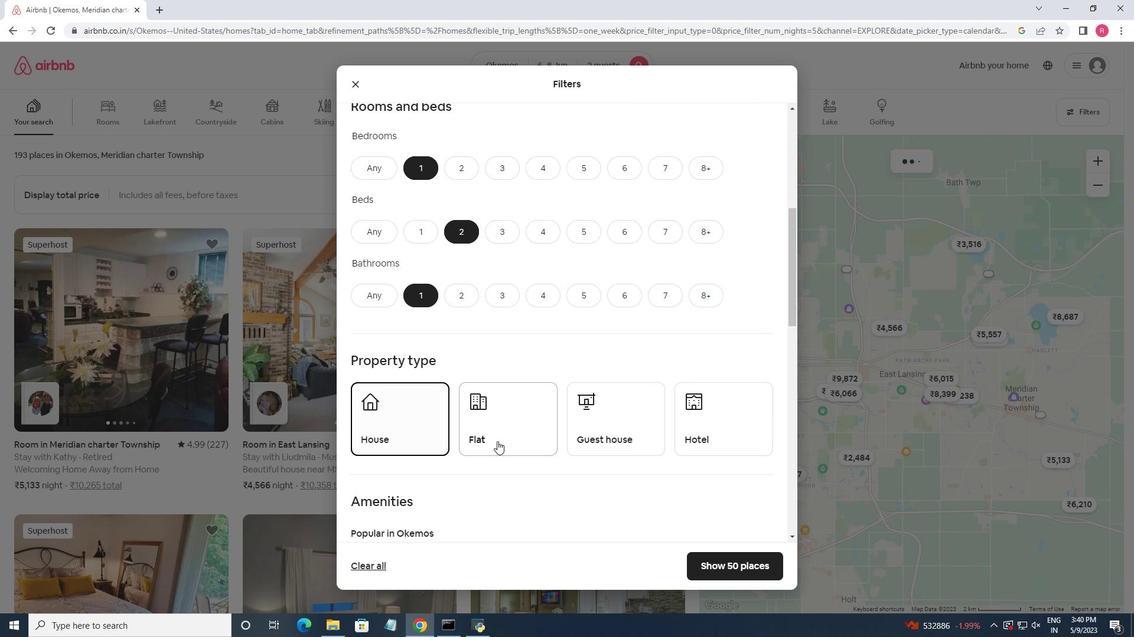 
Action: Mouse moved to (591, 425)
Screenshot: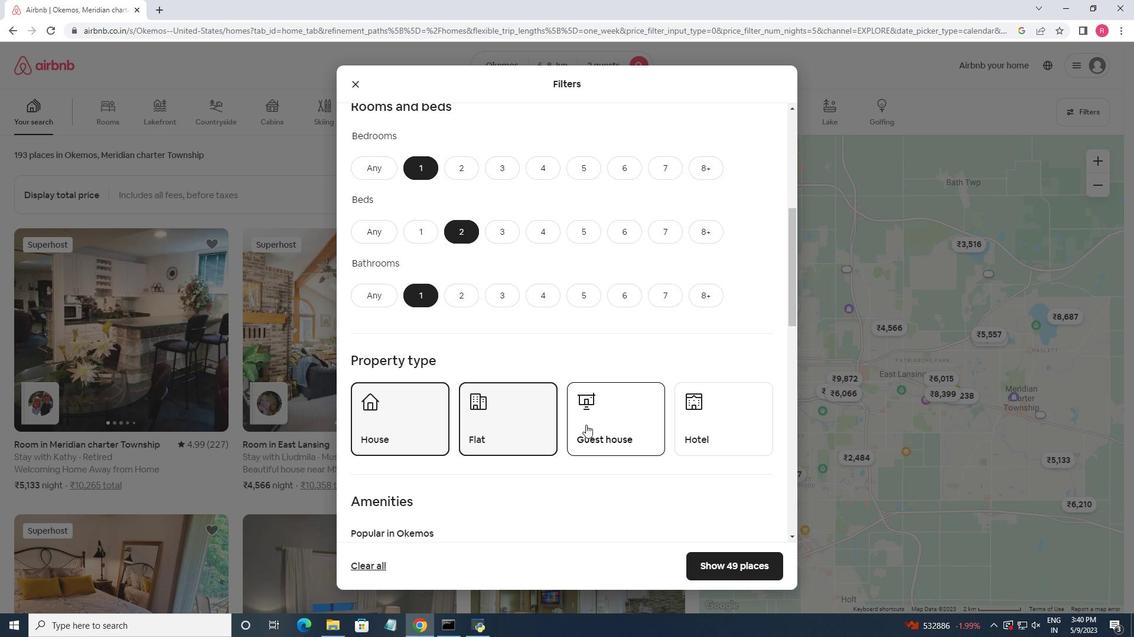
Action: Mouse pressed left at (591, 425)
Screenshot: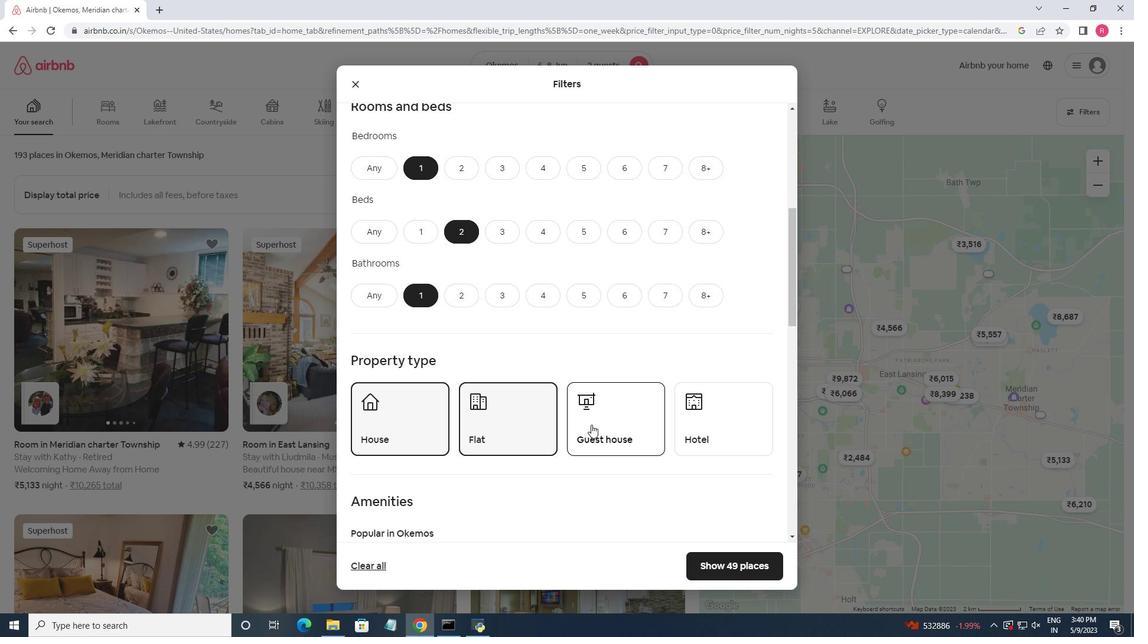 
Action: Mouse moved to (565, 406)
Screenshot: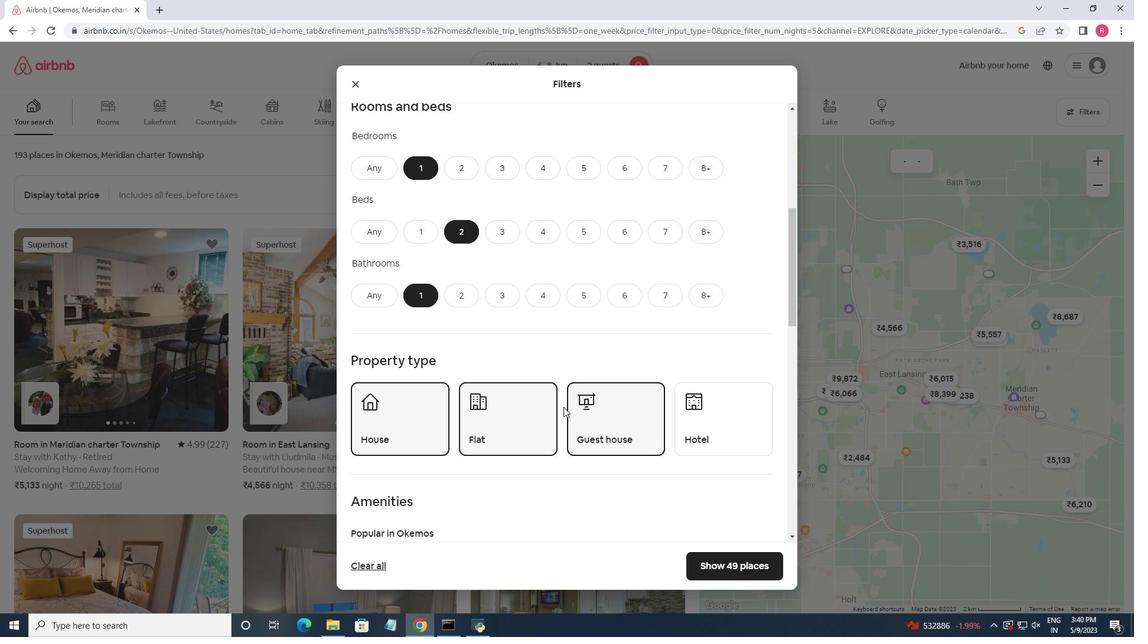 
Action: Mouse scrolled (565, 405) with delta (0, 0)
Screenshot: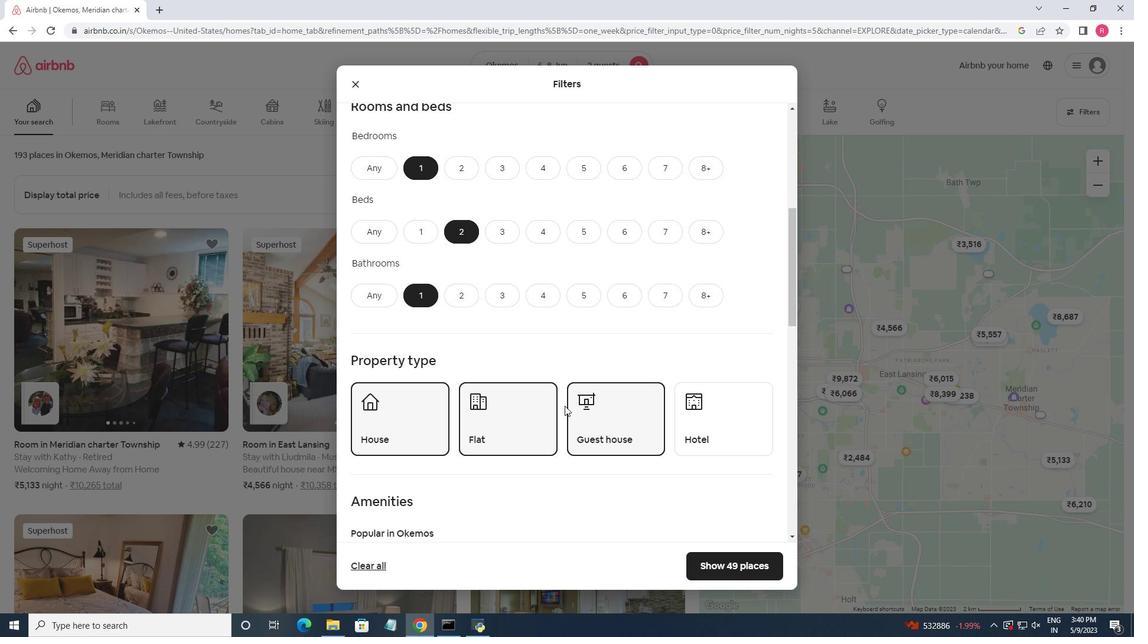 
Action: Mouse scrolled (565, 405) with delta (0, 0)
Screenshot: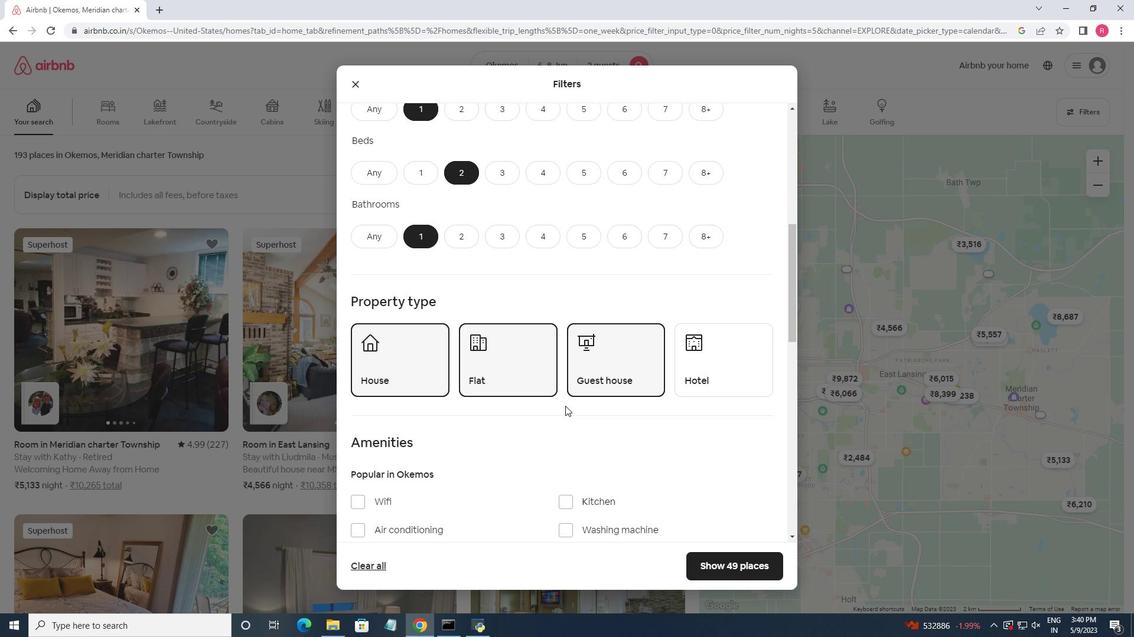 
Action: Mouse scrolled (565, 405) with delta (0, 0)
Screenshot: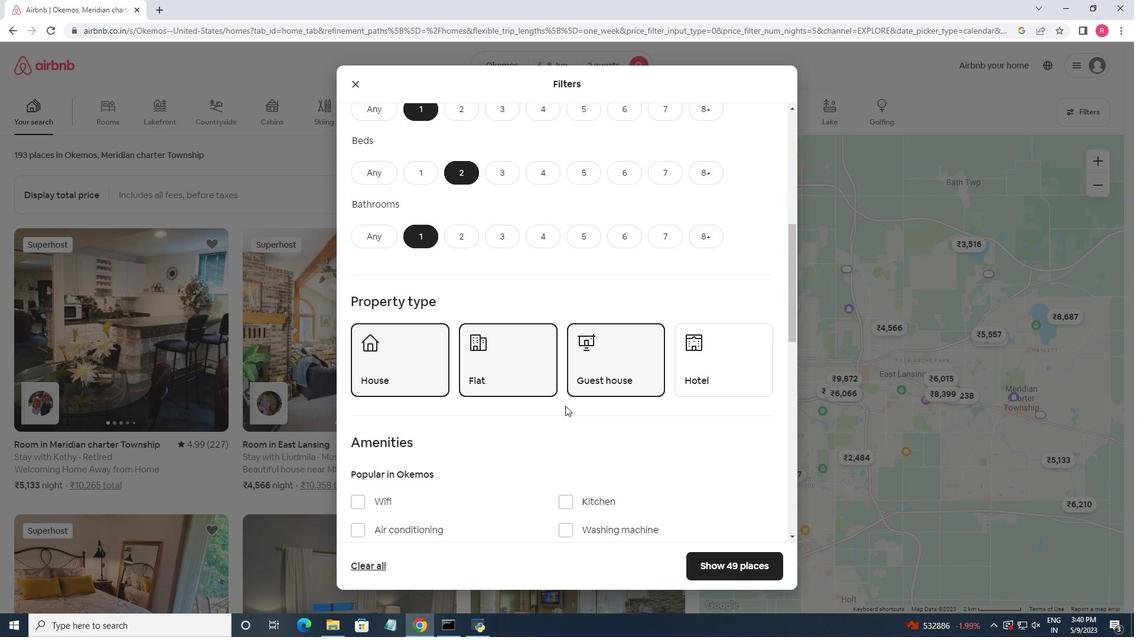 
Action: Mouse moved to (360, 388)
Screenshot: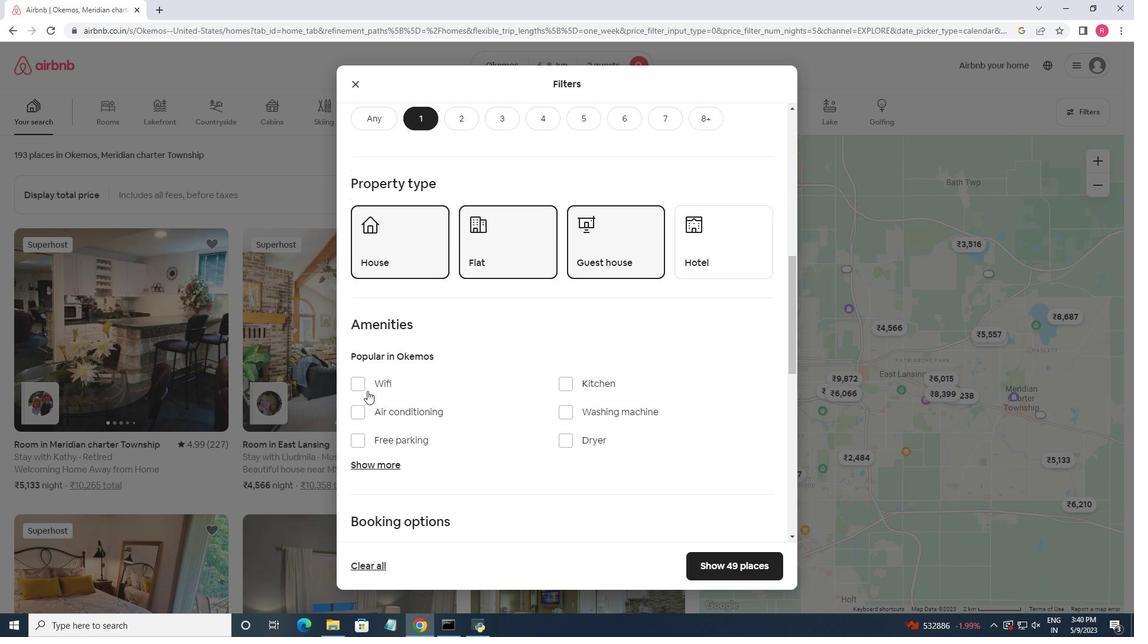 
Action: Mouse pressed left at (360, 388)
Screenshot: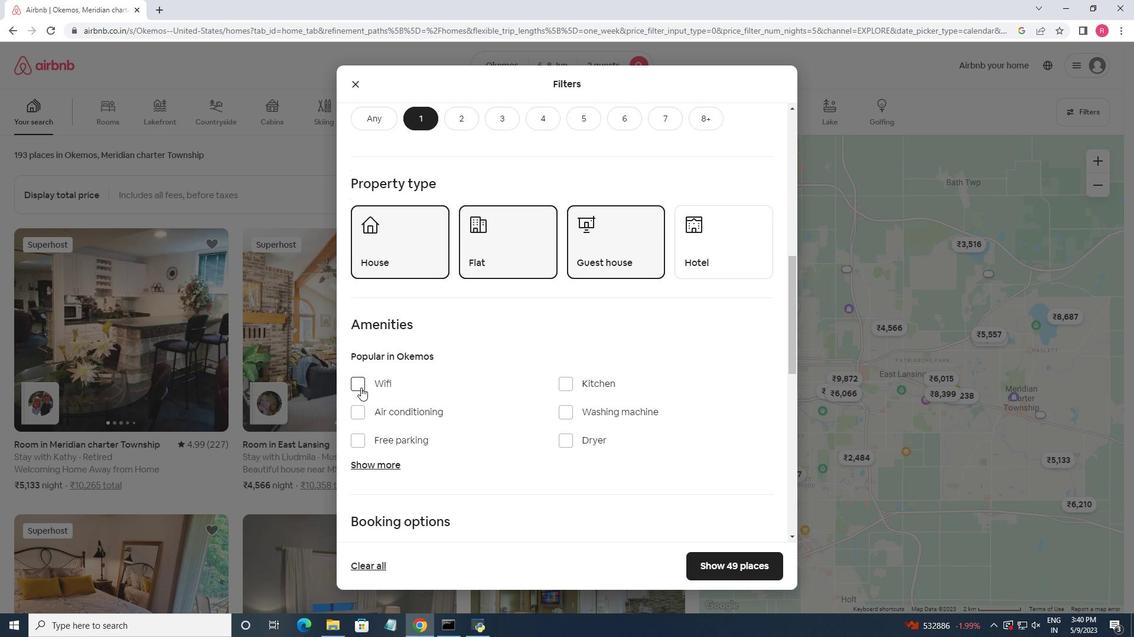 
Action: Mouse moved to (360, 438)
Screenshot: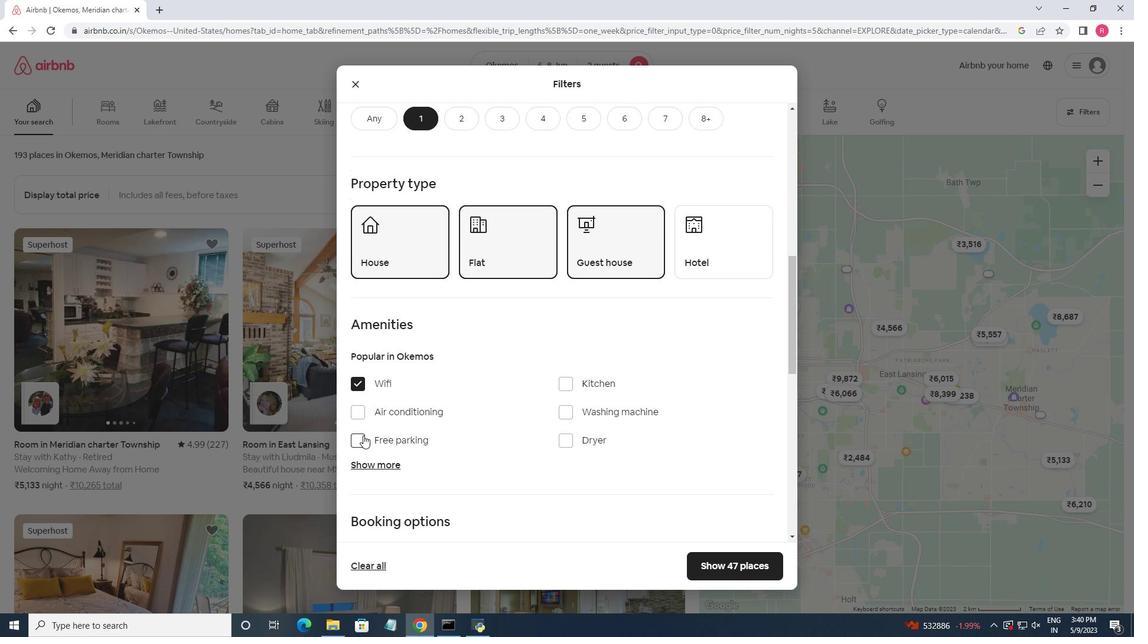 
Action: Mouse pressed left at (360, 438)
Screenshot: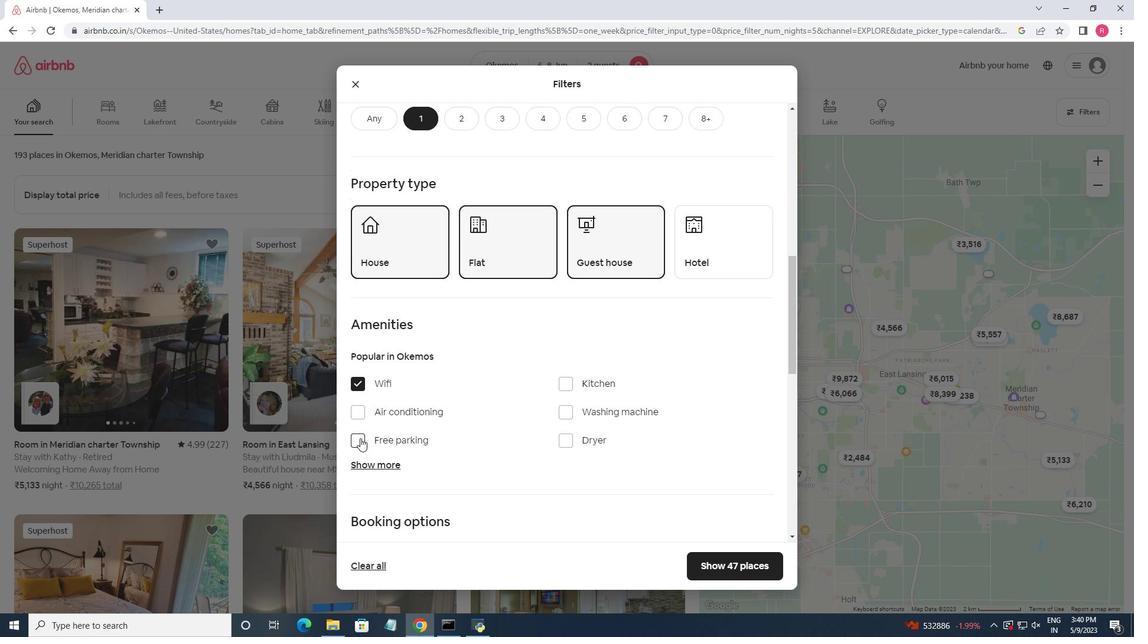 
Action: Mouse moved to (379, 462)
Screenshot: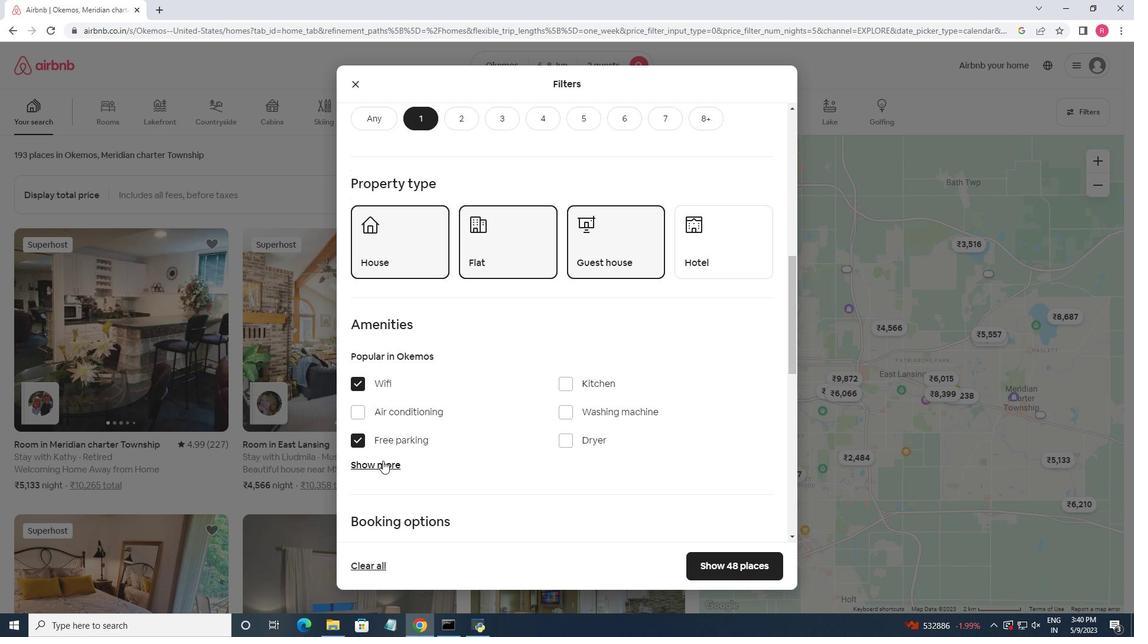 
Action: Mouse pressed left at (379, 462)
Screenshot: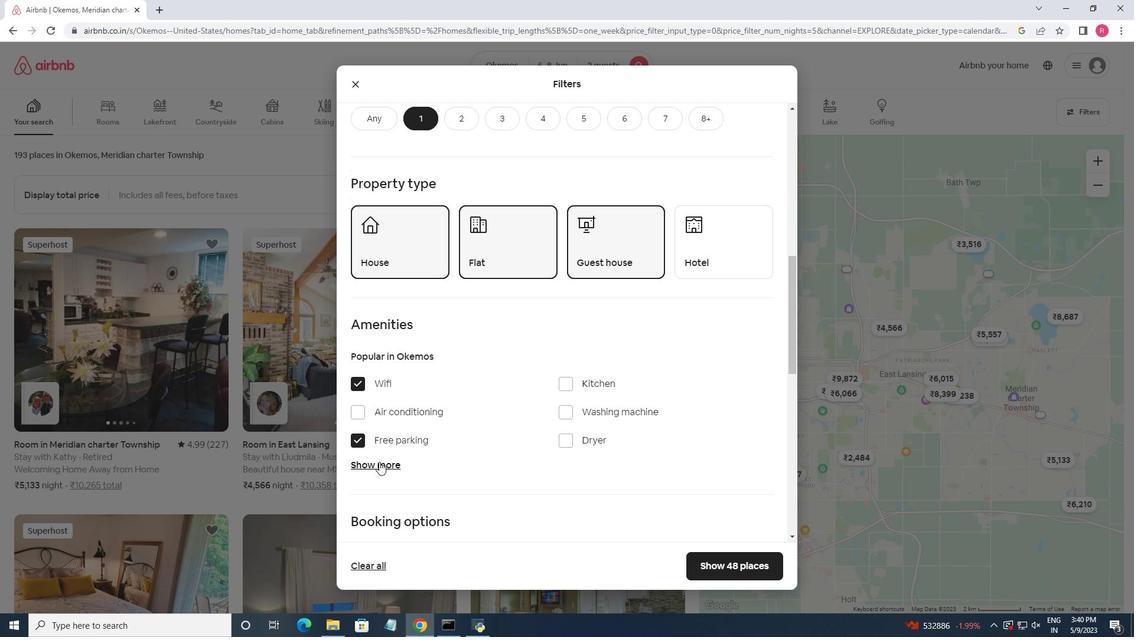 
Action: Mouse moved to (458, 440)
Screenshot: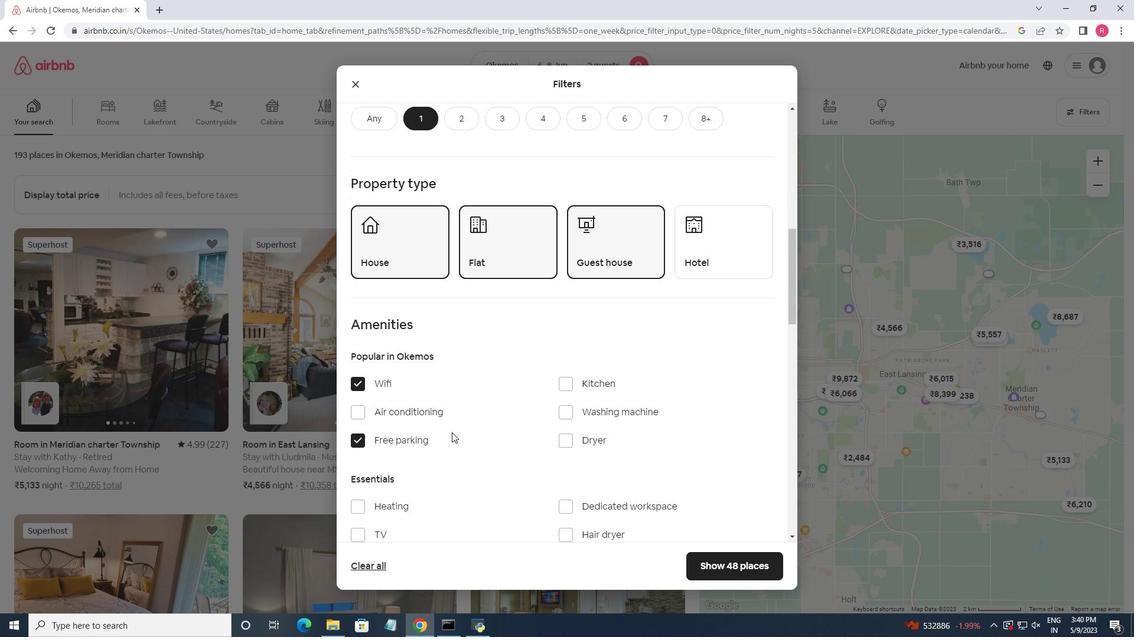 
Action: Mouse scrolled (458, 439) with delta (0, 0)
Screenshot: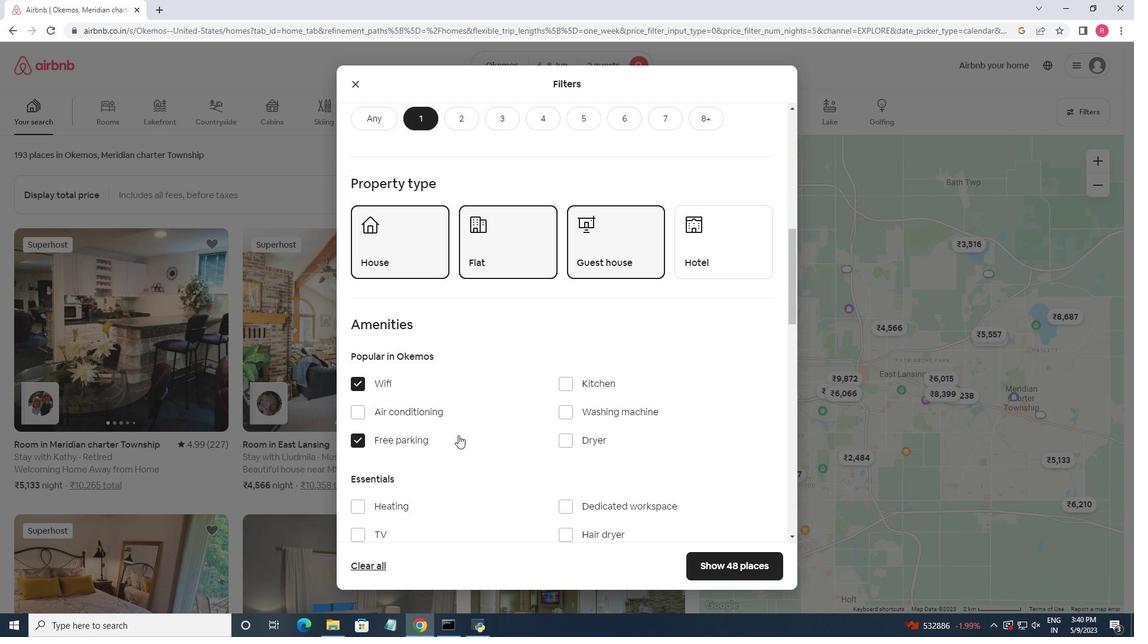 
Action: Mouse moved to (458, 442)
Screenshot: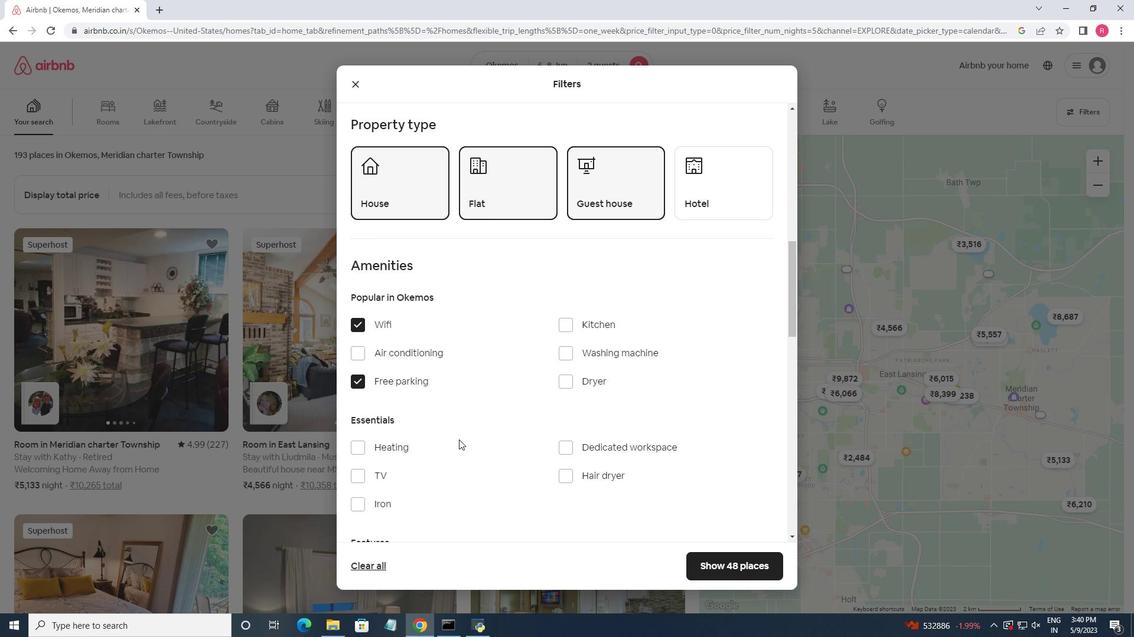 
Action: Mouse scrolled (458, 441) with delta (0, 0)
Screenshot: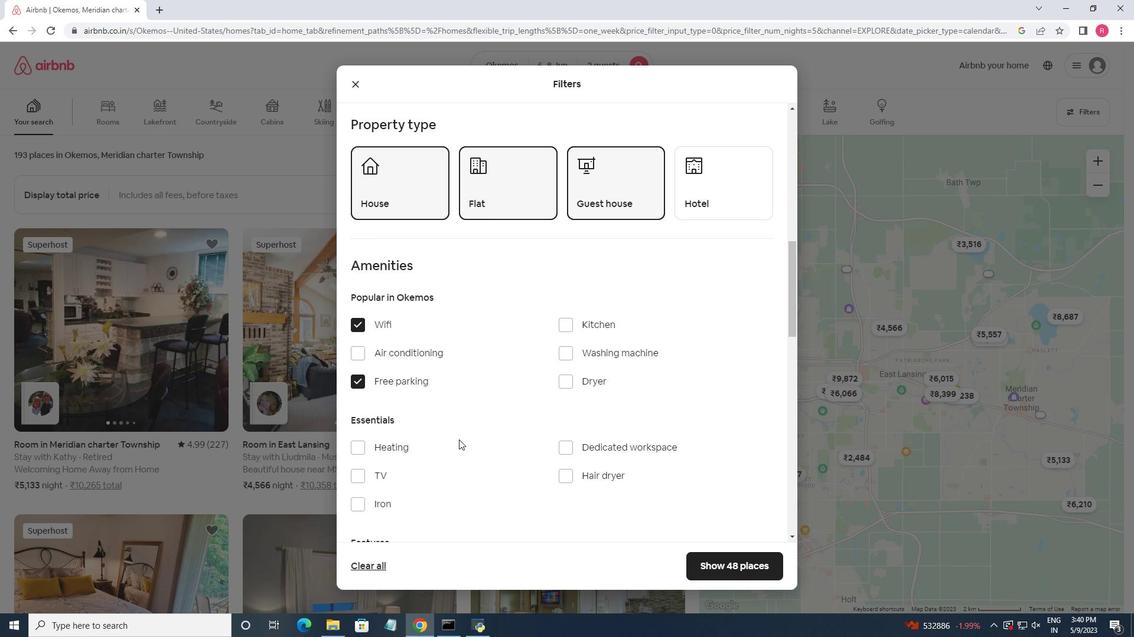 
Action: Mouse moved to (359, 323)
Screenshot: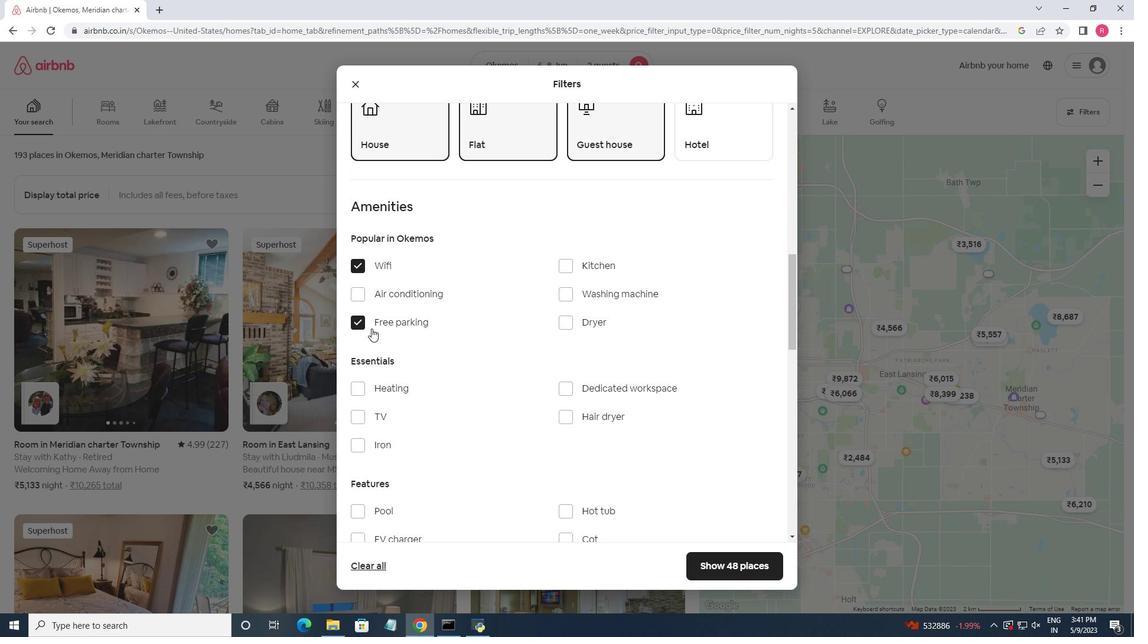 
Action: Mouse pressed left at (359, 323)
Screenshot: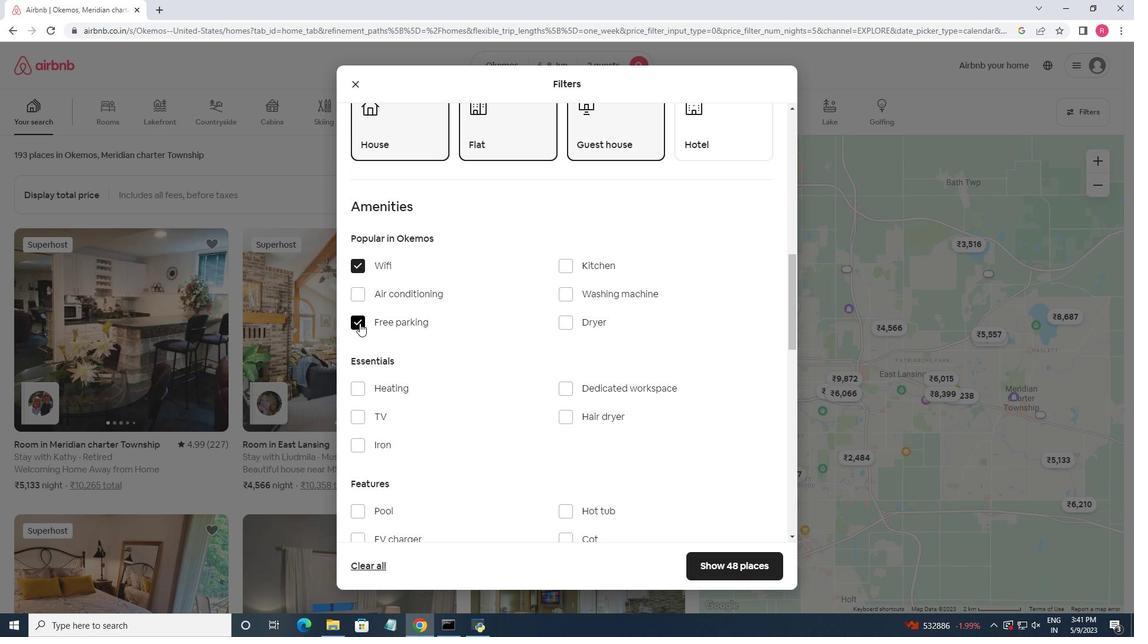 
Action: Mouse moved to (357, 270)
Screenshot: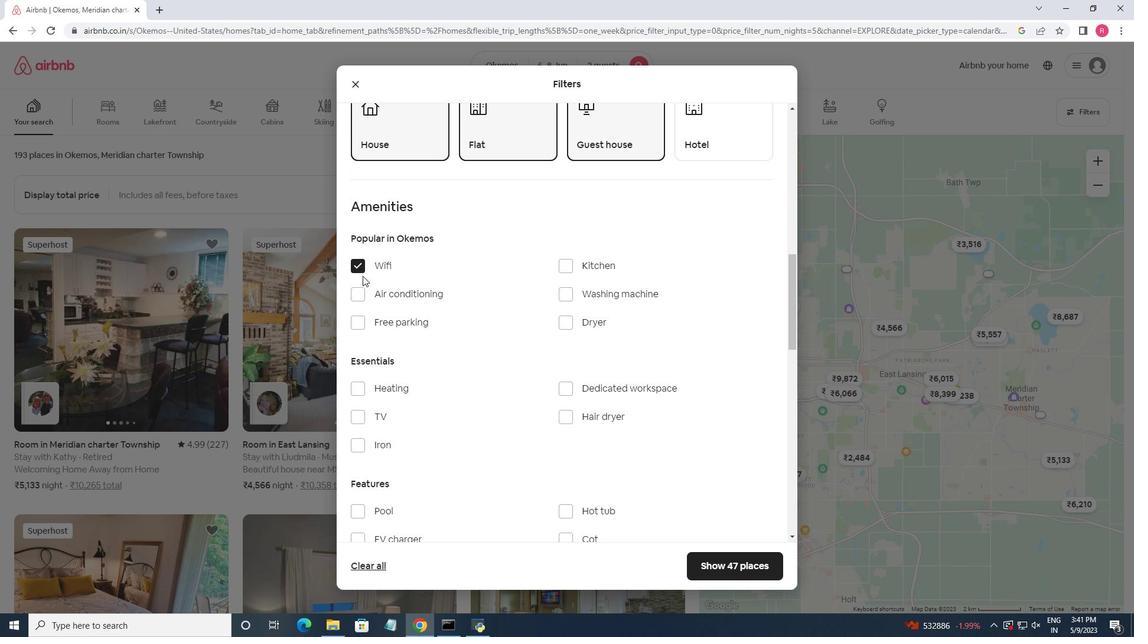 
Action: Mouse pressed left at (357, 270)
Screenshot: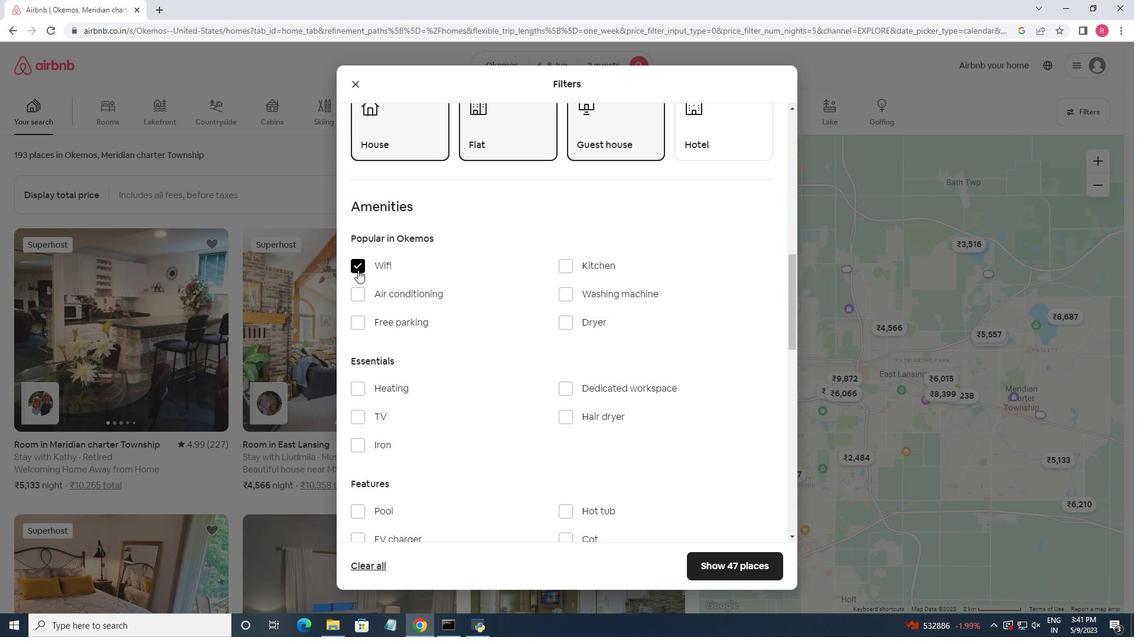 
Action: Mouse moved to (355, 268)
Screenshot: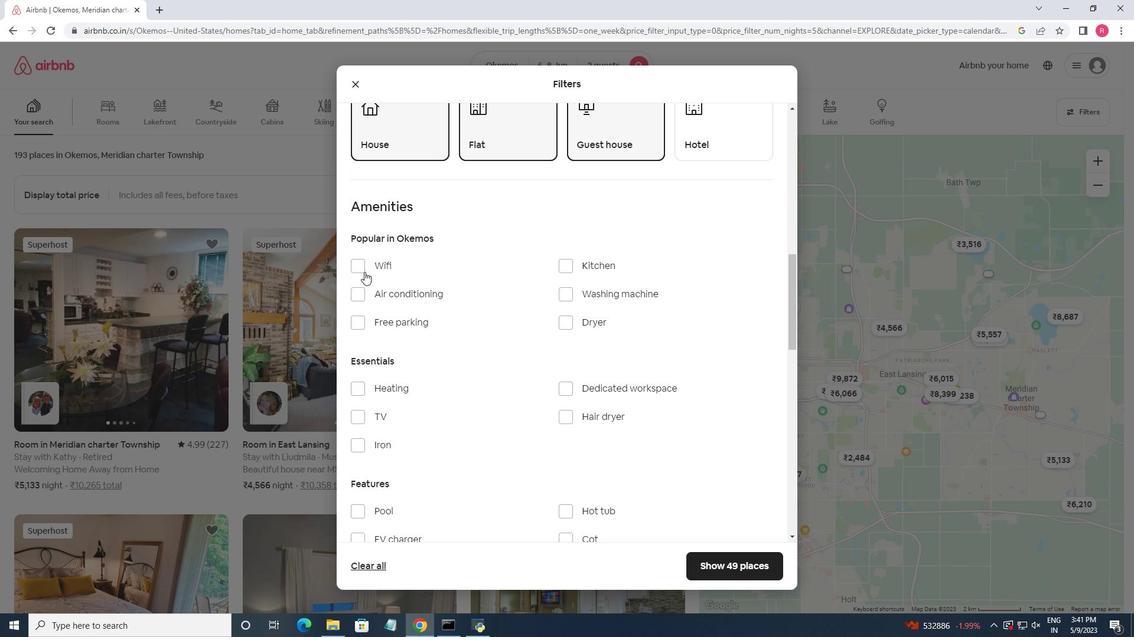 
Action: Mouse pressed left at (355, 268)
Screenshot: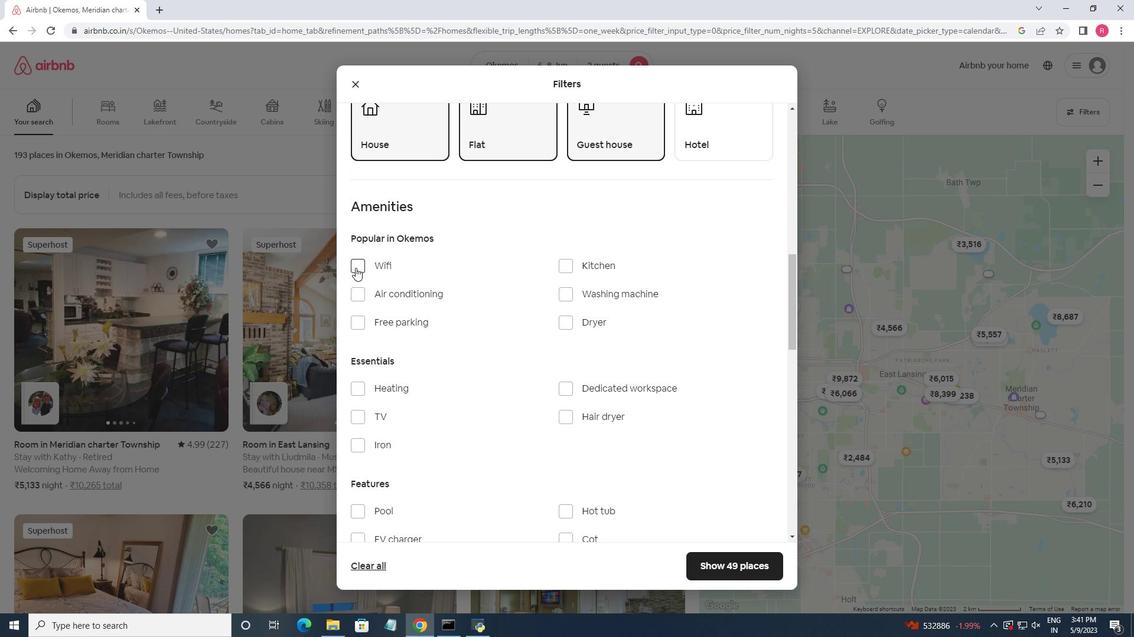 
Action: Mouse moved to (437, 364)
Screenshot: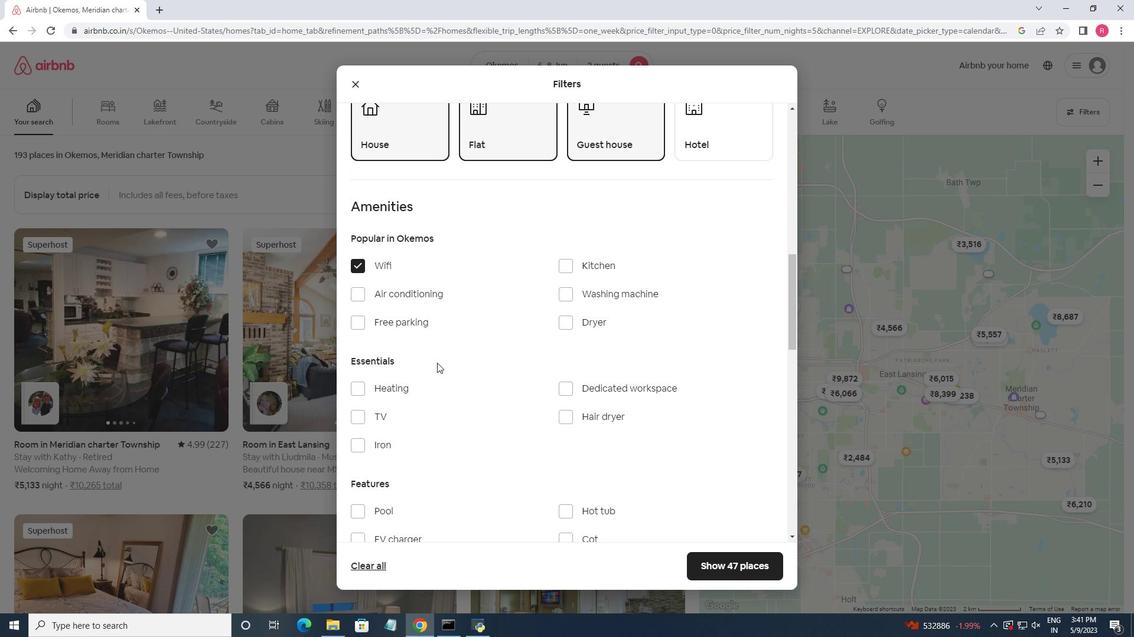 
Action: Mouse scrolled (437, 363) with delta (0, 0)
Screenshot: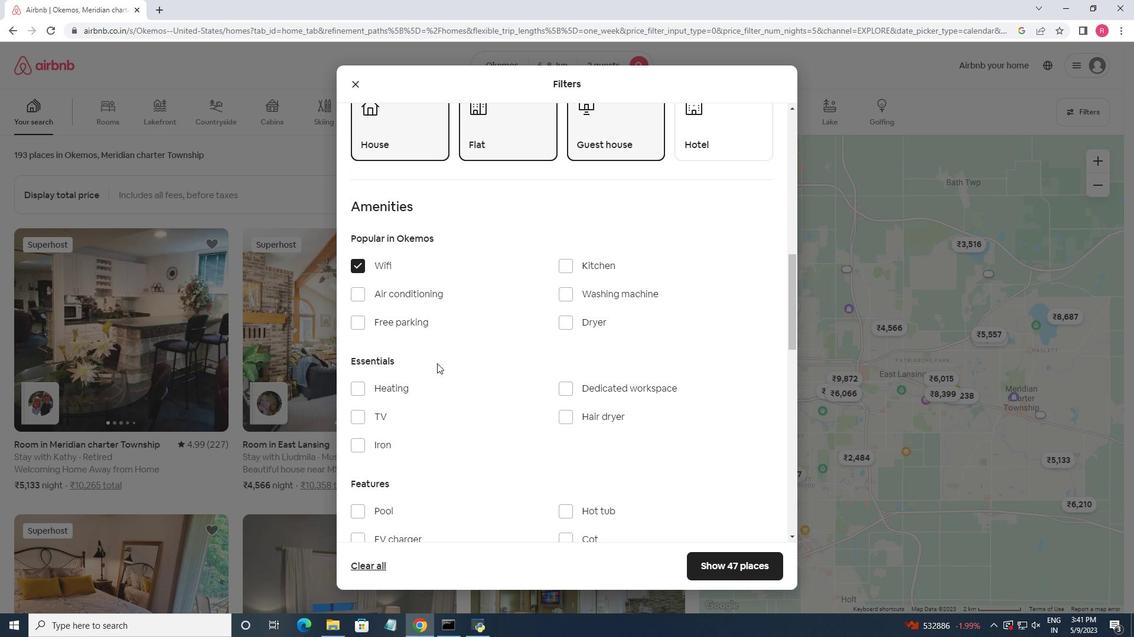 
Action: Mouse scrolled (437, 363) with delta (0, 0)
Screenshot: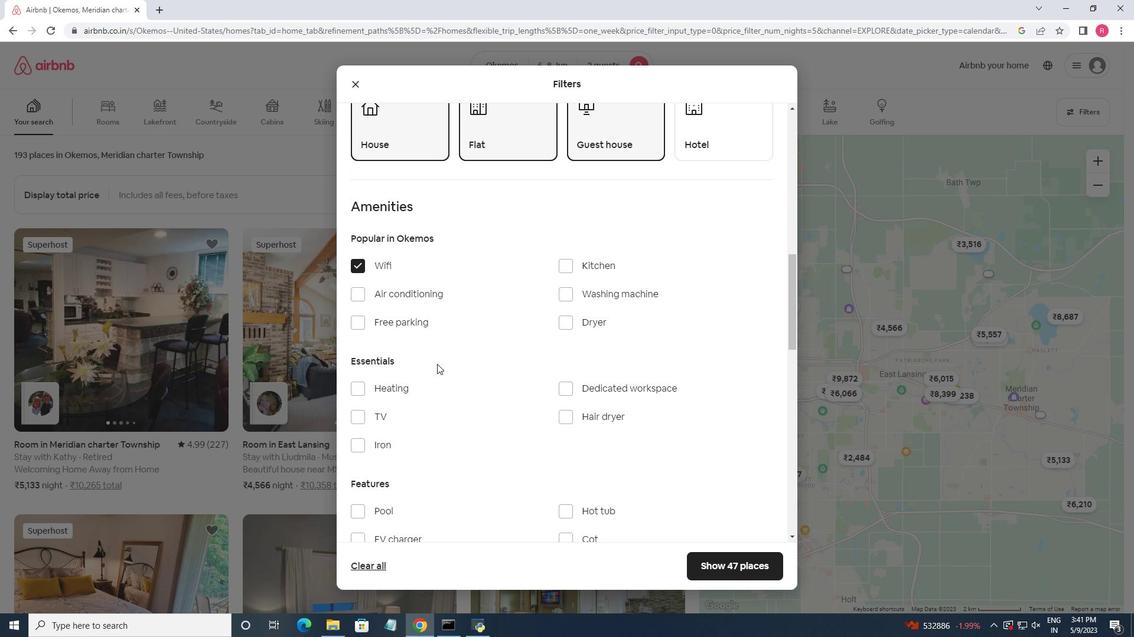 
Action: Mouse scrolled (437, 363) with delta (0, 0)
Screenshot: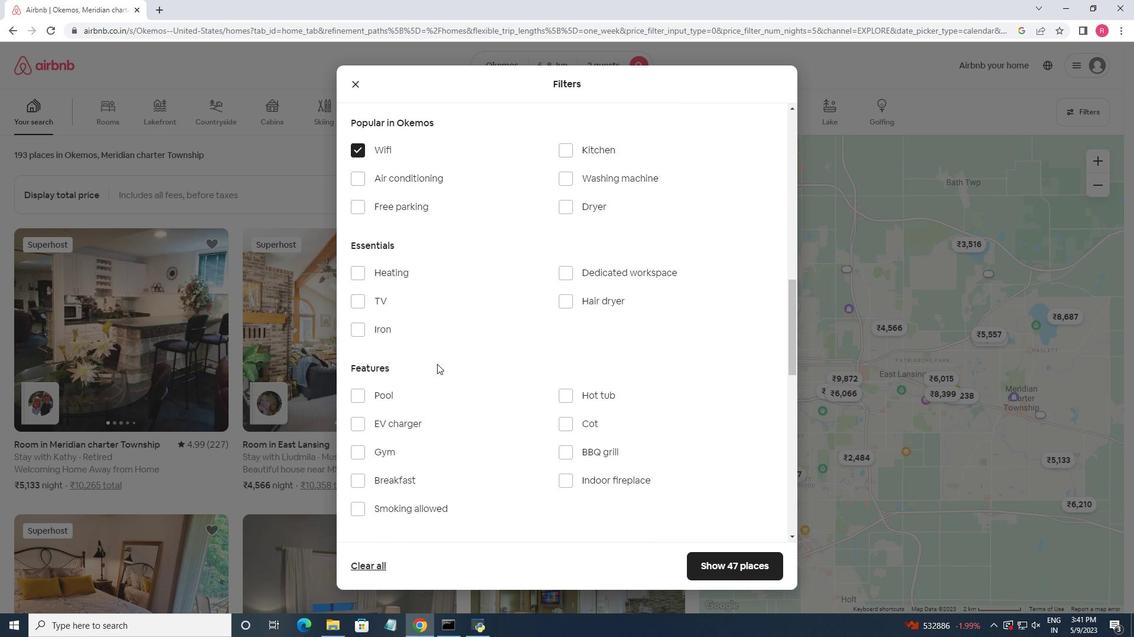 
Action: Mouse moved to (437, 365)
Screenshot: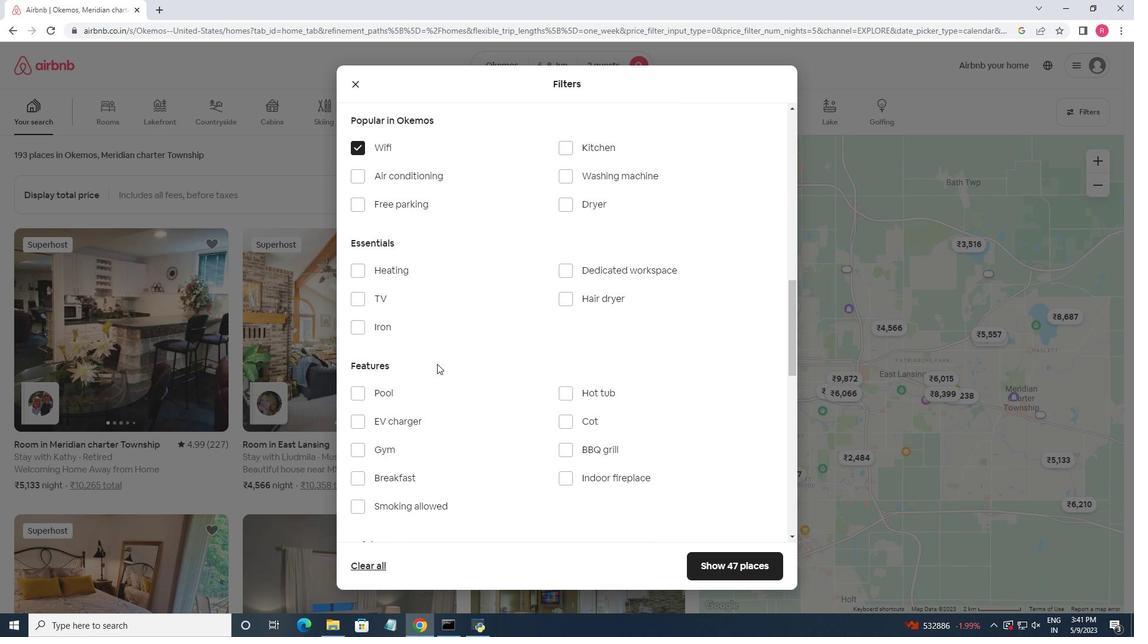 
Action: Mouse scrolled (437, 364) with delta (0, 0)
Screenshot: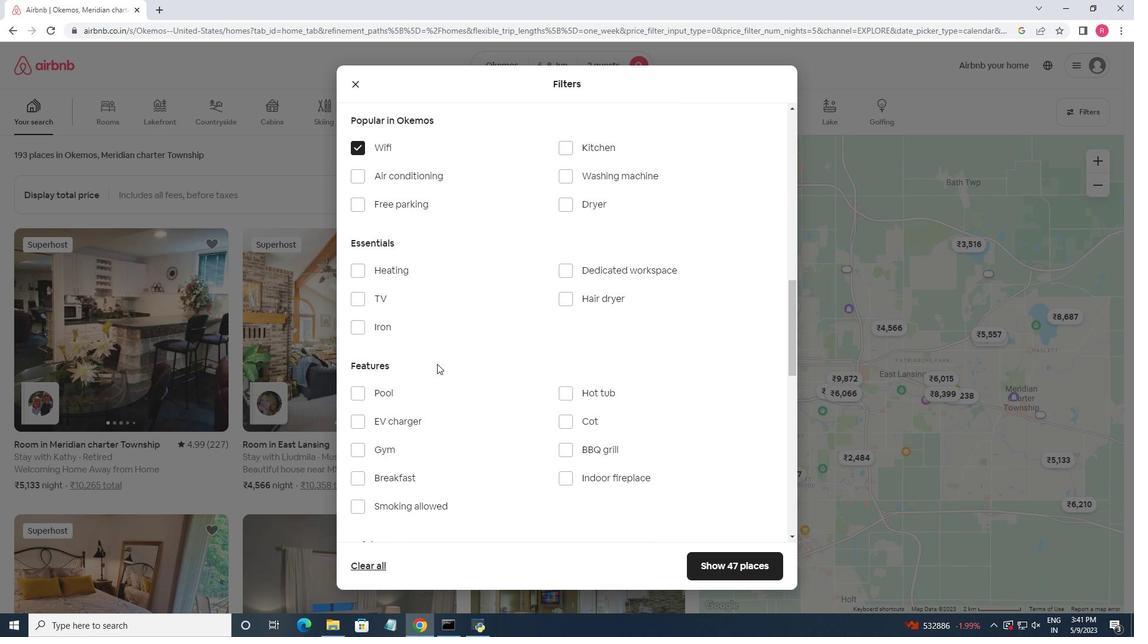 
Action: Mouse moved to (438, 367)
Screenshot: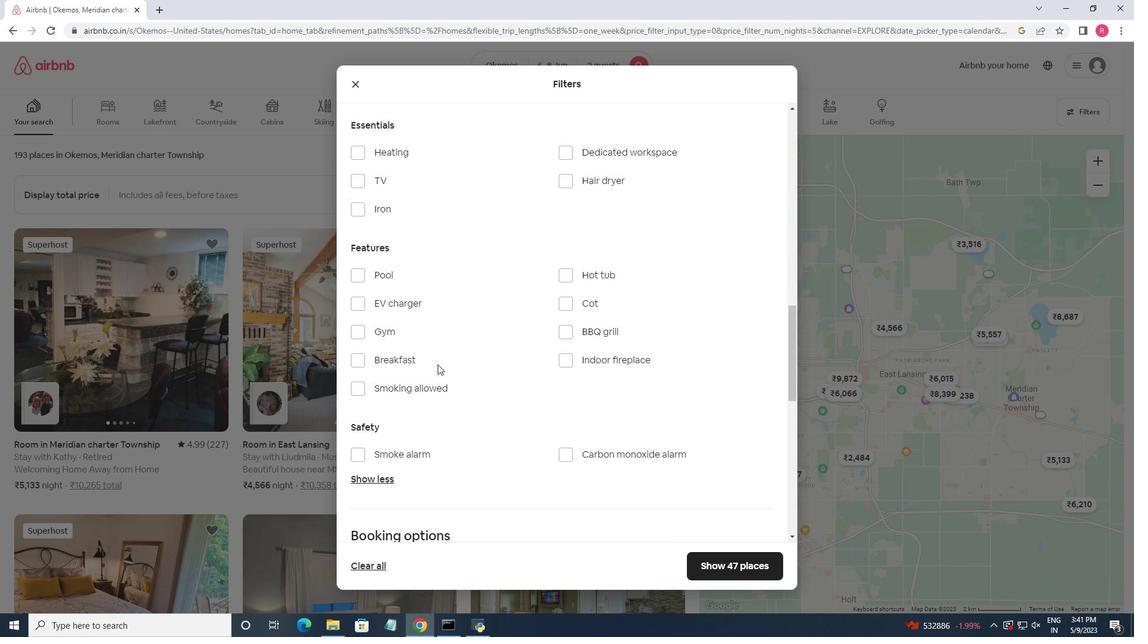 
Action: Mouse scrolled (438, 366) with delta (0, 0)
Screenshot: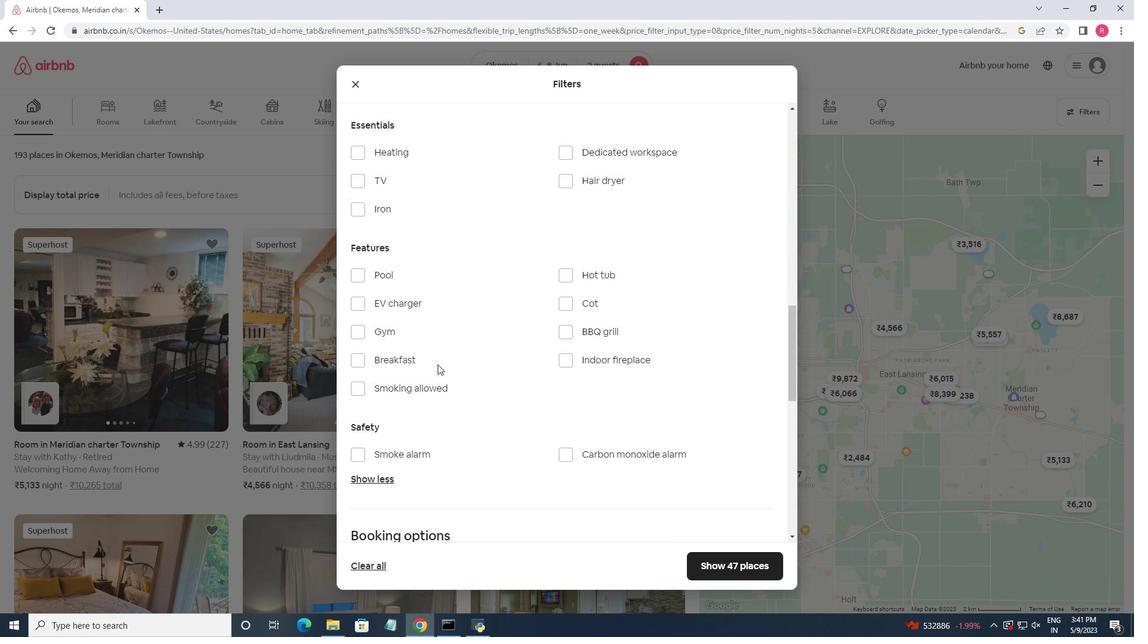 
Action: Mouse moved to (438, 369)
Screenshot: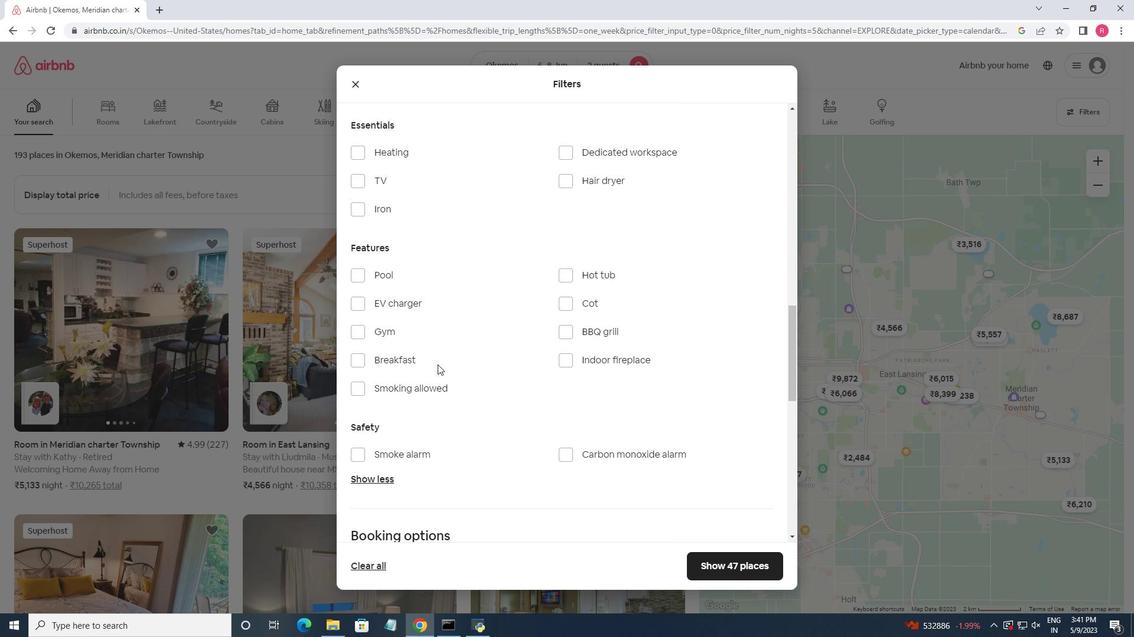 
Action: Mouse scrolled (438, 368) with delta (0, 0)
Screenshot: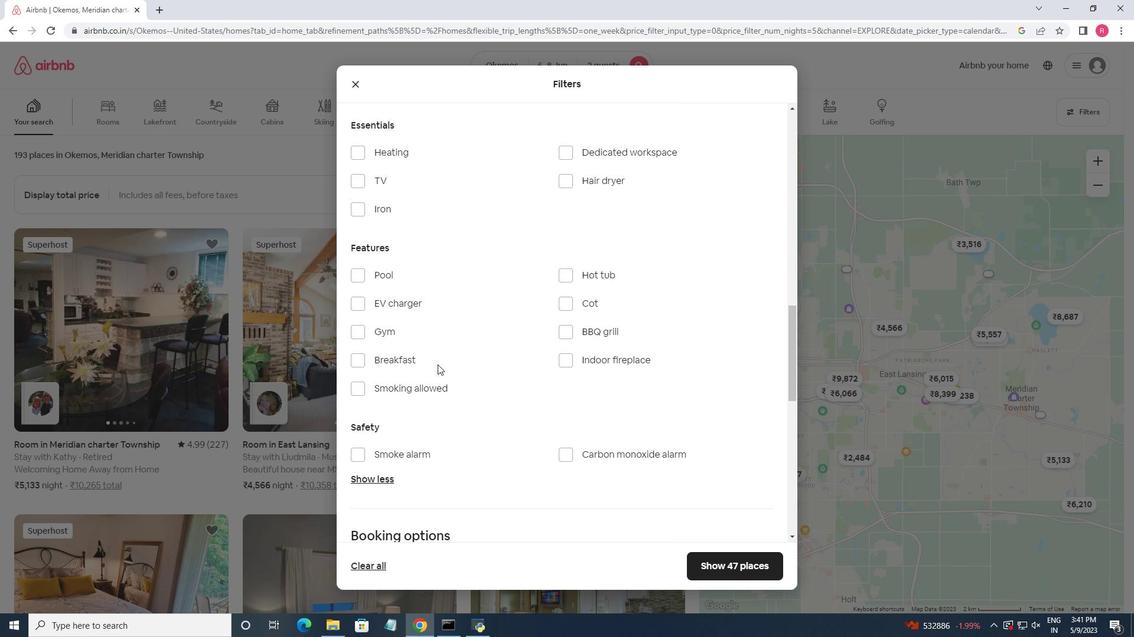
Action: Mouse scrolled (438, 368) with delta (0, 0)
Screenshot: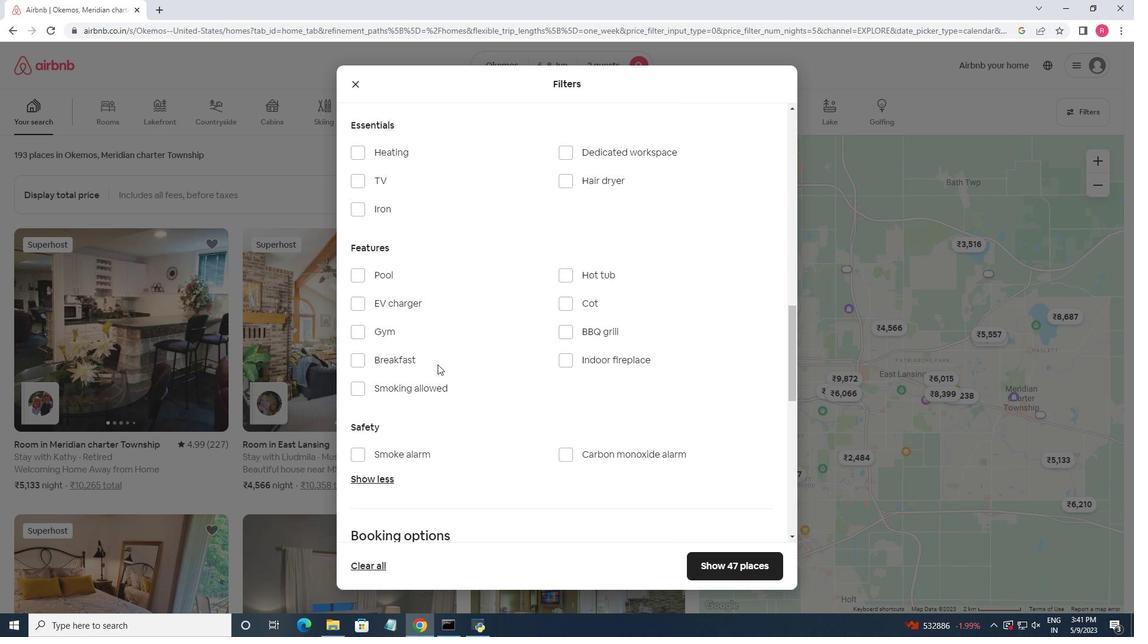 
Action: Mouse scrolled (438, 368) with delta (0, 0)
Screenshot: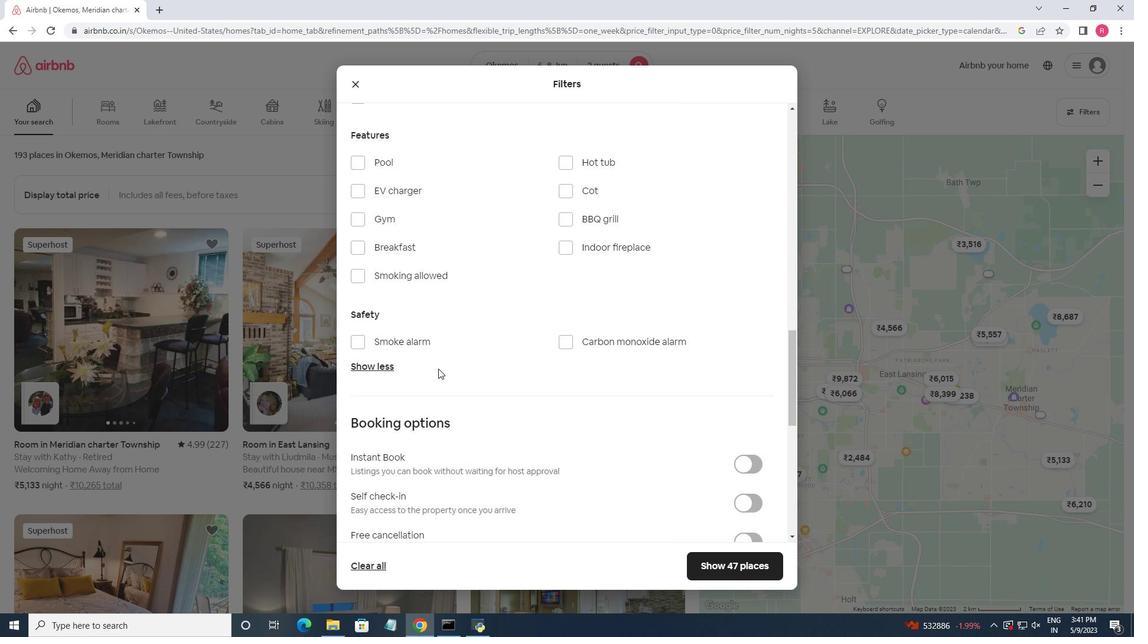 
Action: Mouse moved to (756, 381)
Screenshot: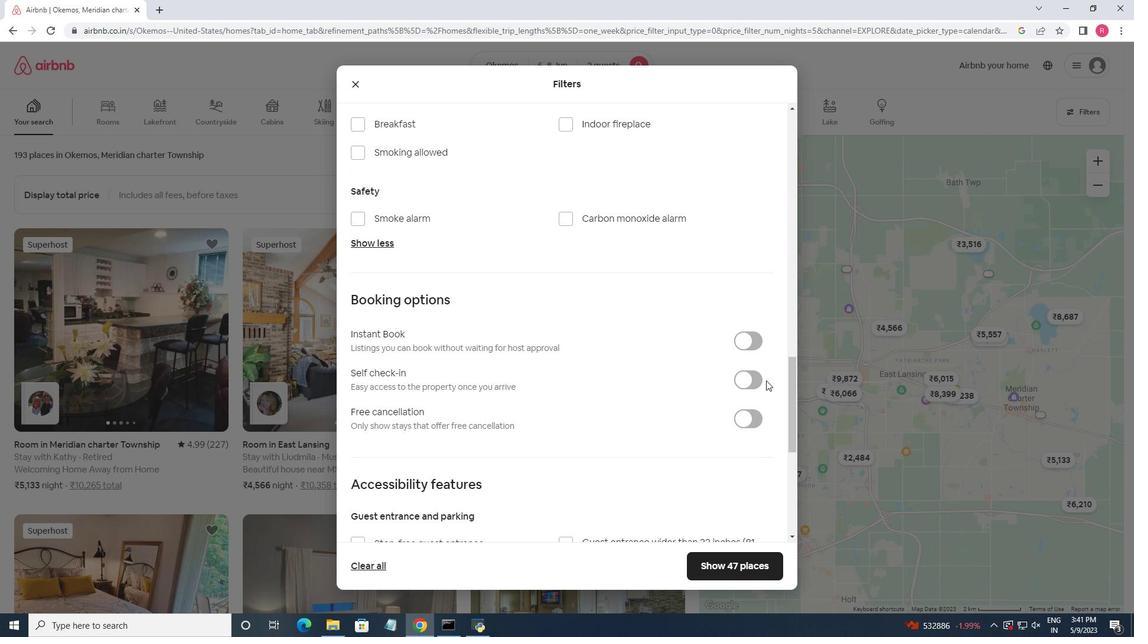
Action: Mouse pressed left at (756, 381)
Screenshot: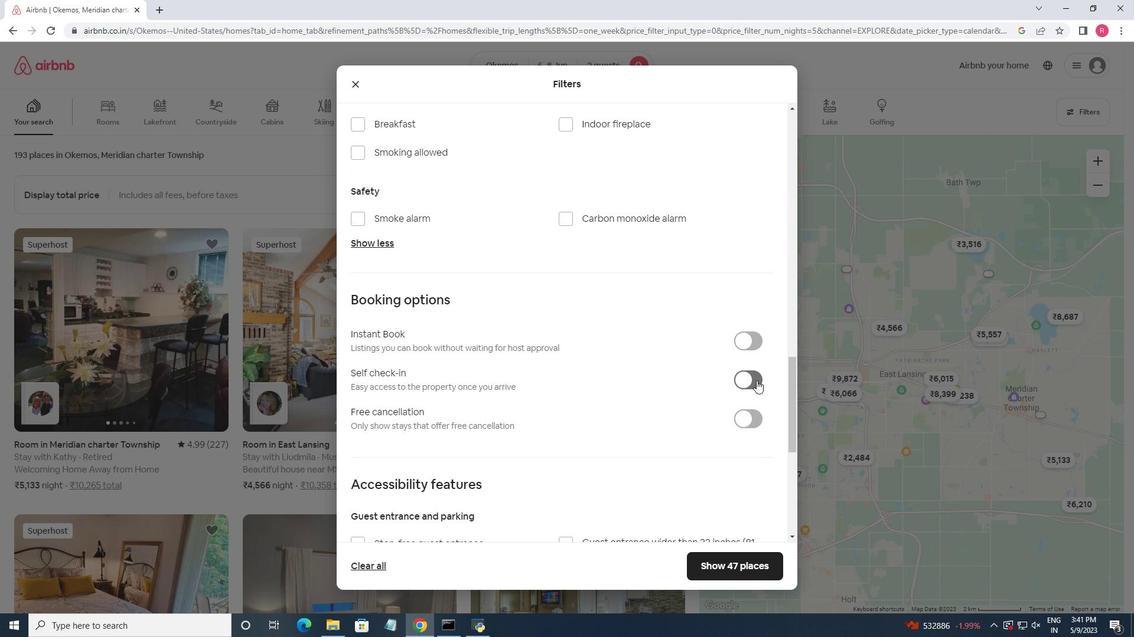 
Action: Mouse moved to (570, 336)
Screenshot: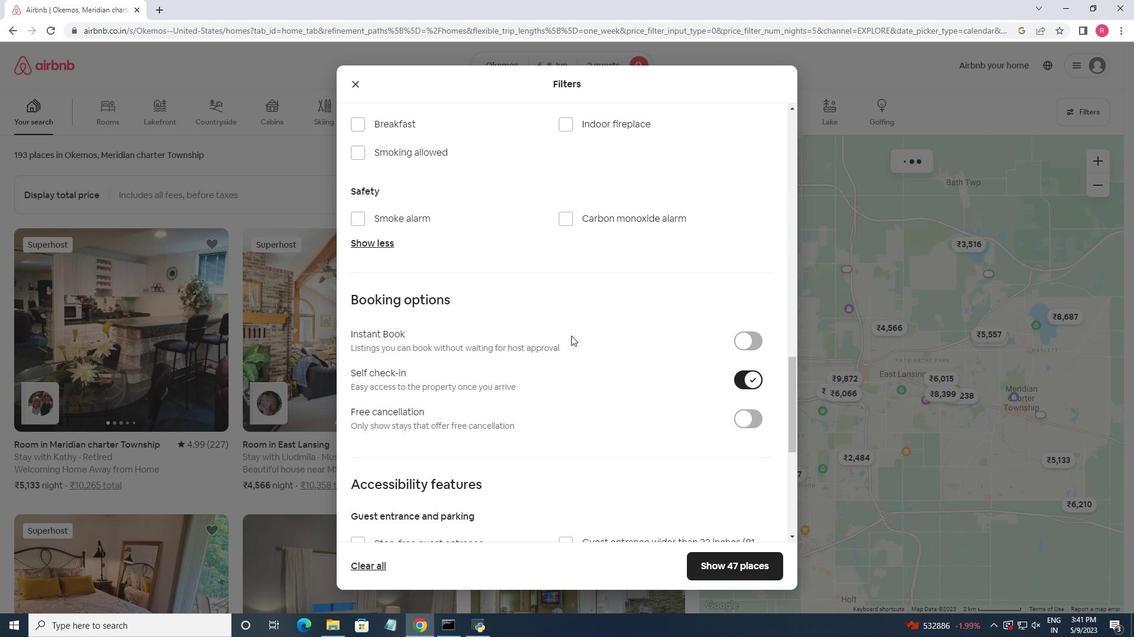 
Action: Mouse scrolled (570, 335) with delta (0, 0)
Screenshot: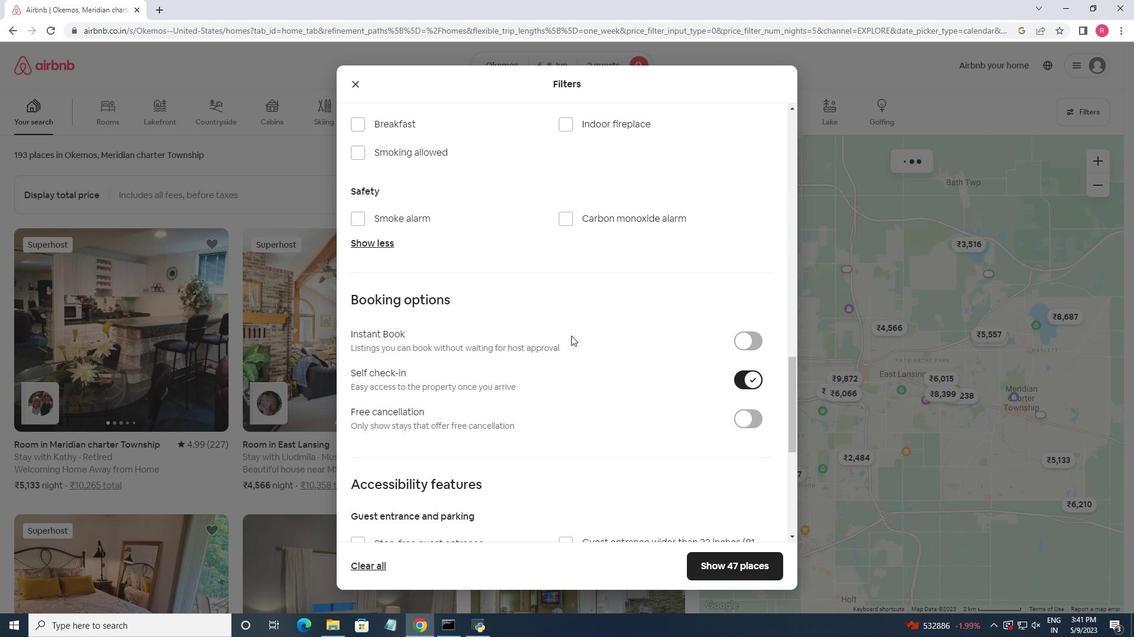 
Action: Mouse moved to (570, 335)
Screenshot: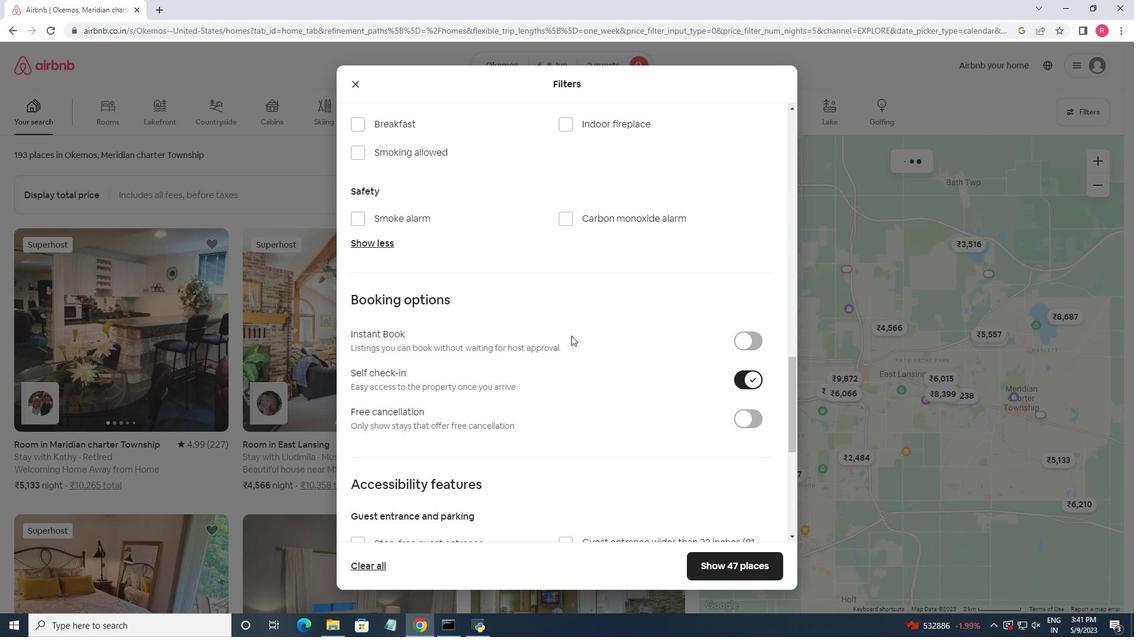 
Action: Mouse scrolled (570, 334) with delta (0, 0)
Screenshot: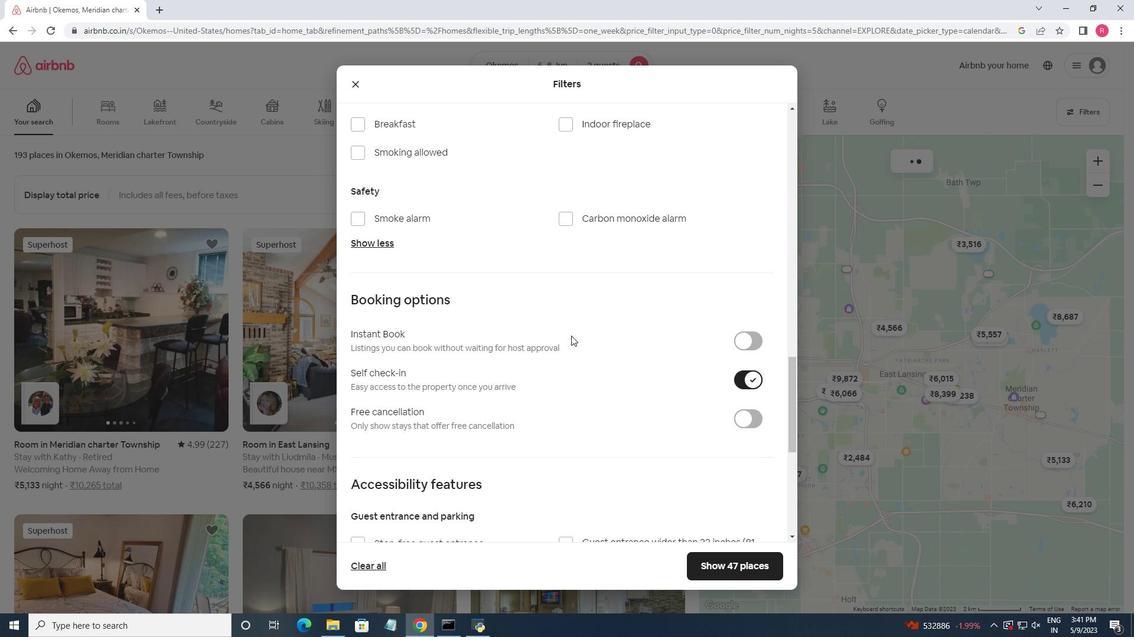 
Action: Mouse scrolled (570, 334) with delta (0, 0)
Screenshot: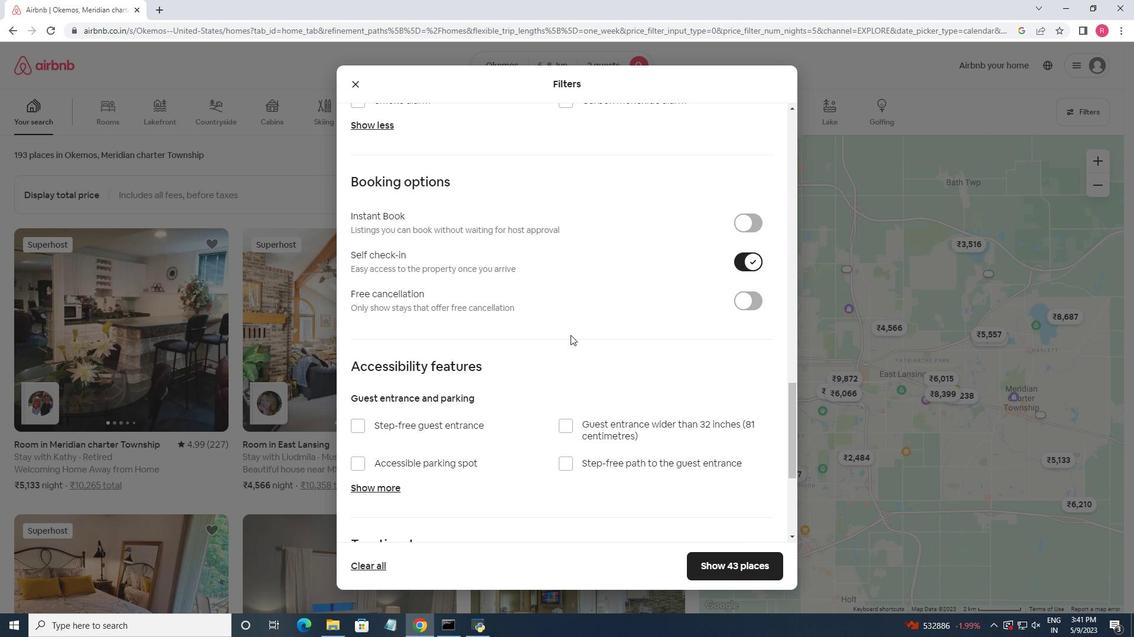 
Action: Mouse moved to (570, 335)
Screenshot: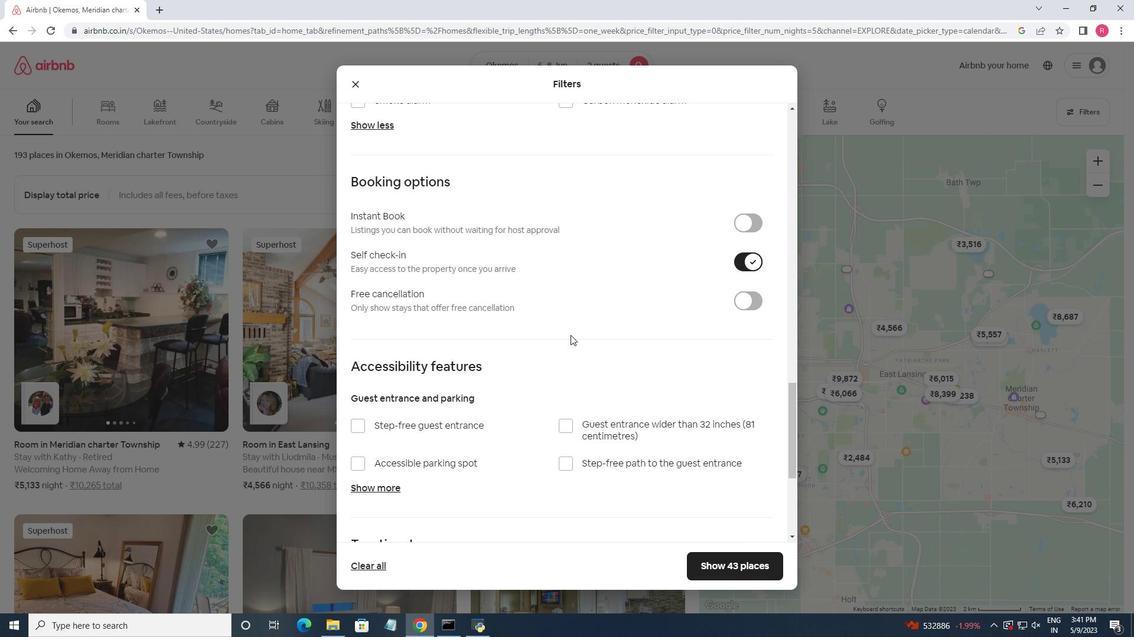 
Action: Mouse scrolled (570, 334) with delta (0, 0)
Screenshot: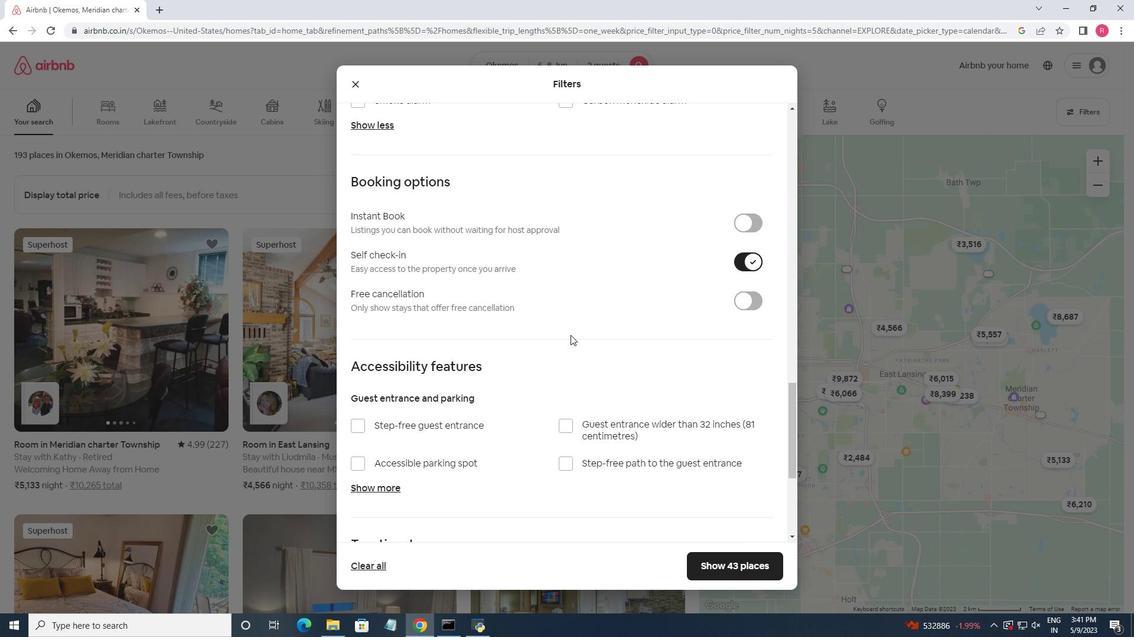 
Action: Mouse moved to (489, 407)
Screenshot: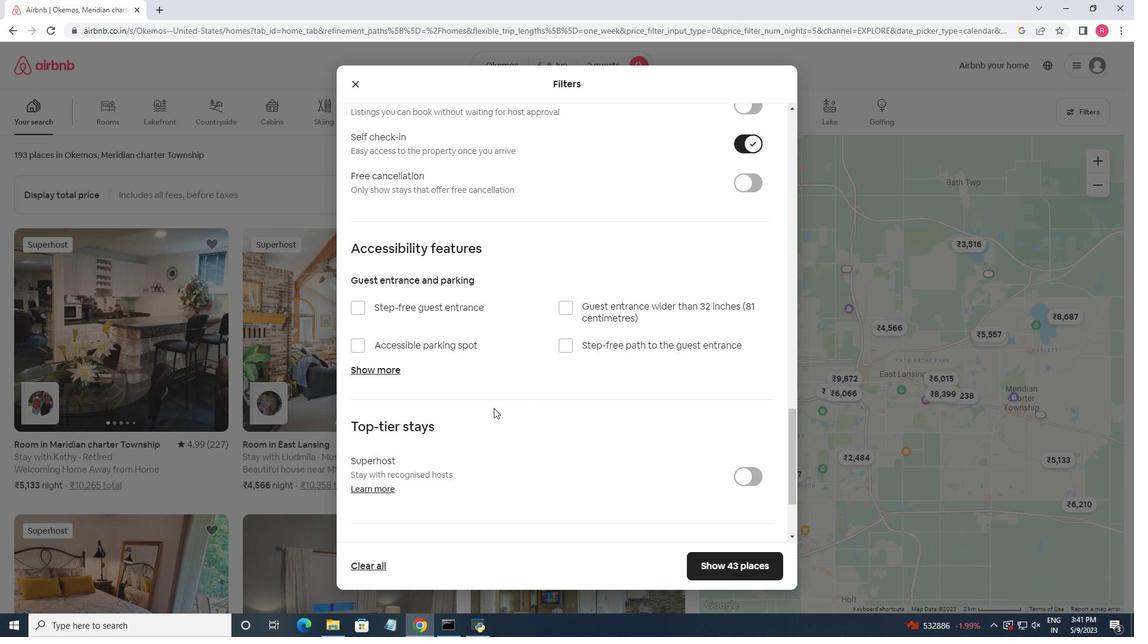 
Action: Mouse scrolled (489, 406) with delta (0, 0)
Screenshot: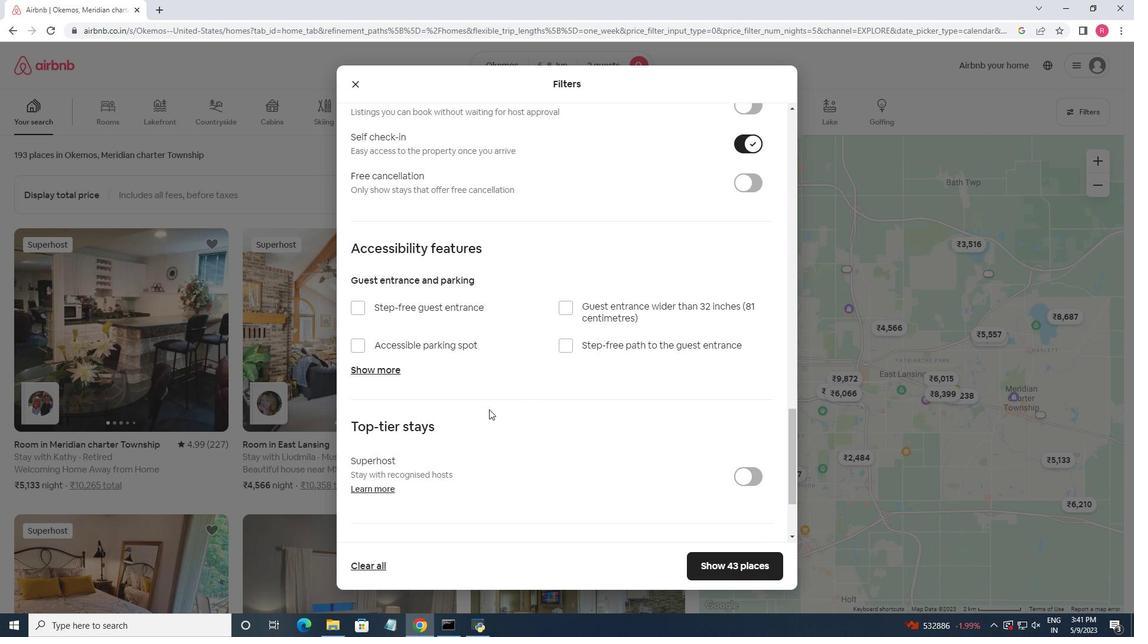 
Action: Mouse moved to (489, 407)
Screenshot: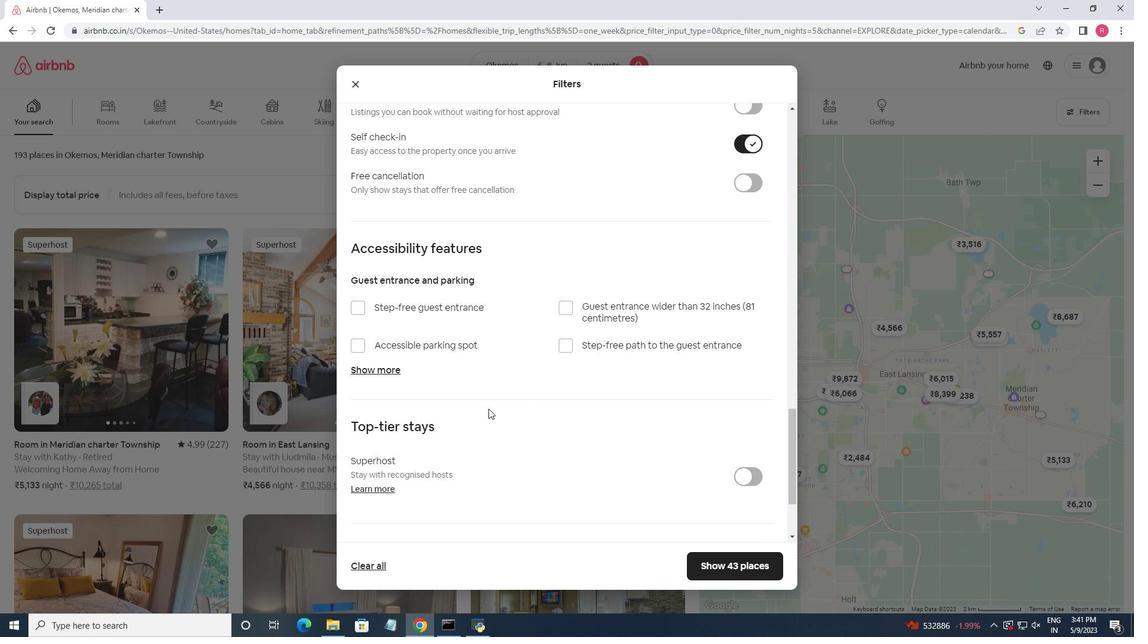 
Action: Mouse scrolled (489, 406) with delta (0, 0)
Screenshot: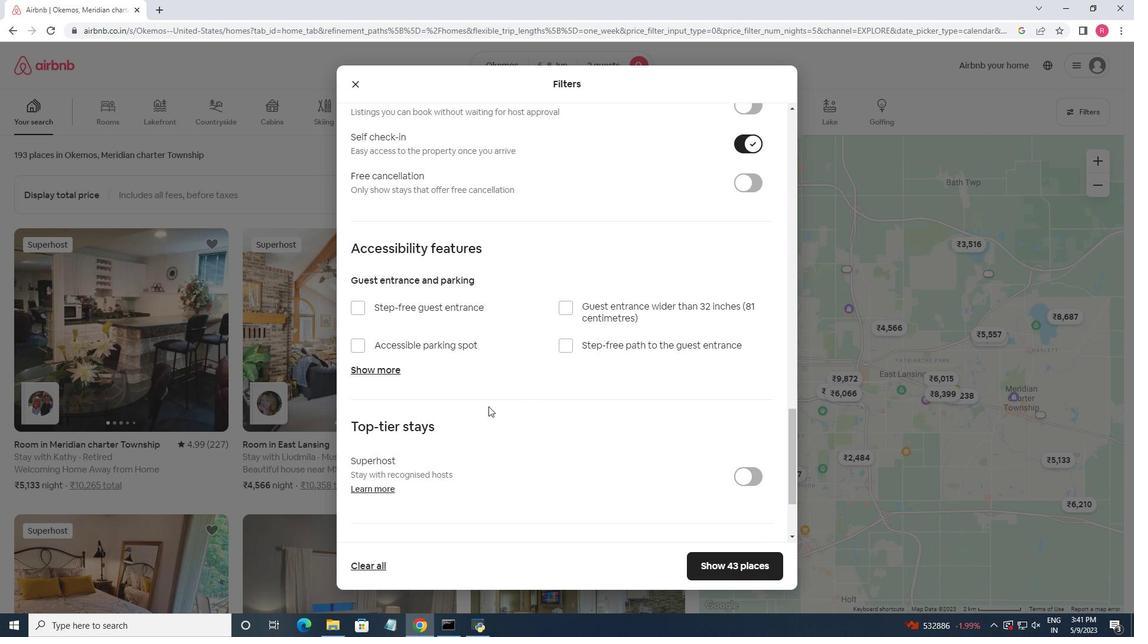 
Action: Mouse moved to (489, 407)
Screenshot: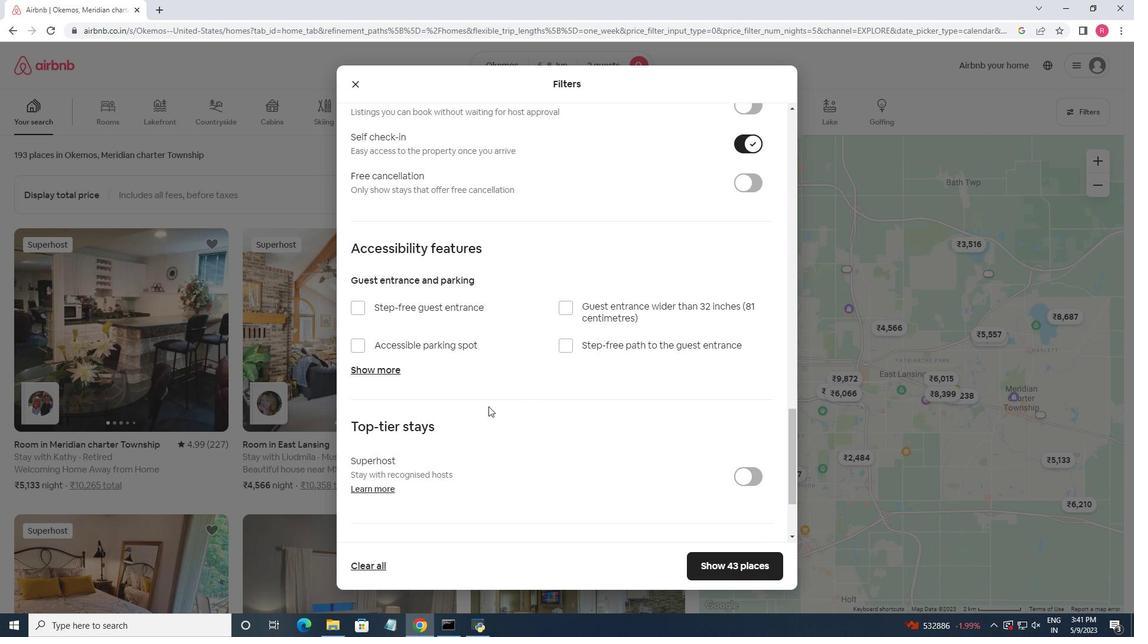 
Action: Mouse scrolled (489, 407) with delta (0, 0)
Screenshot: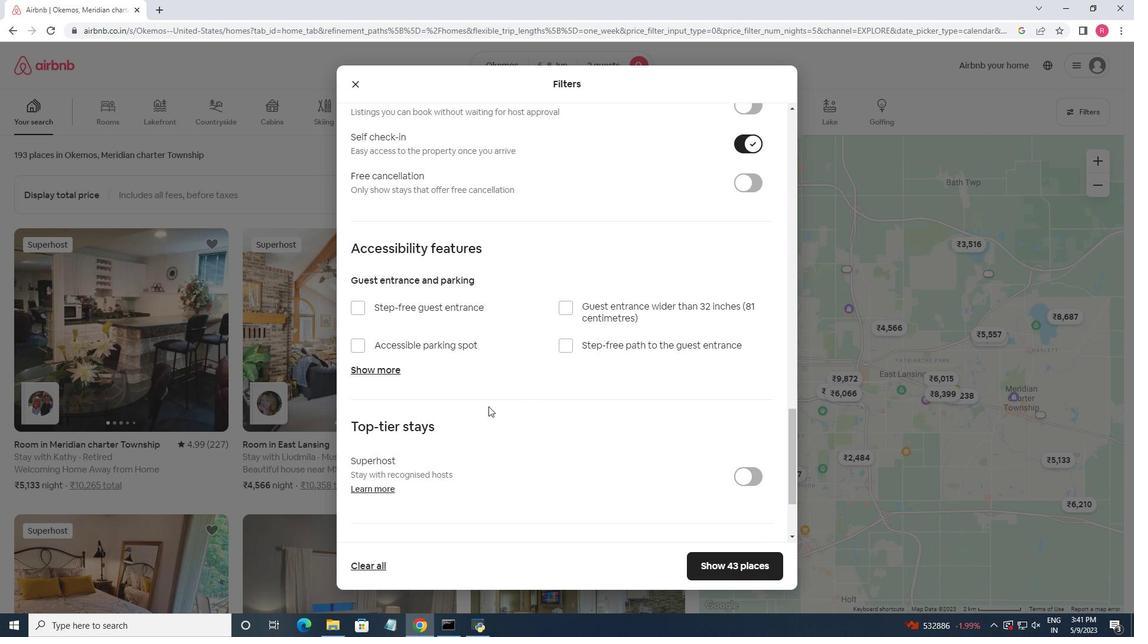 
Action: Mouse moved to (480, 430)
Screenshot: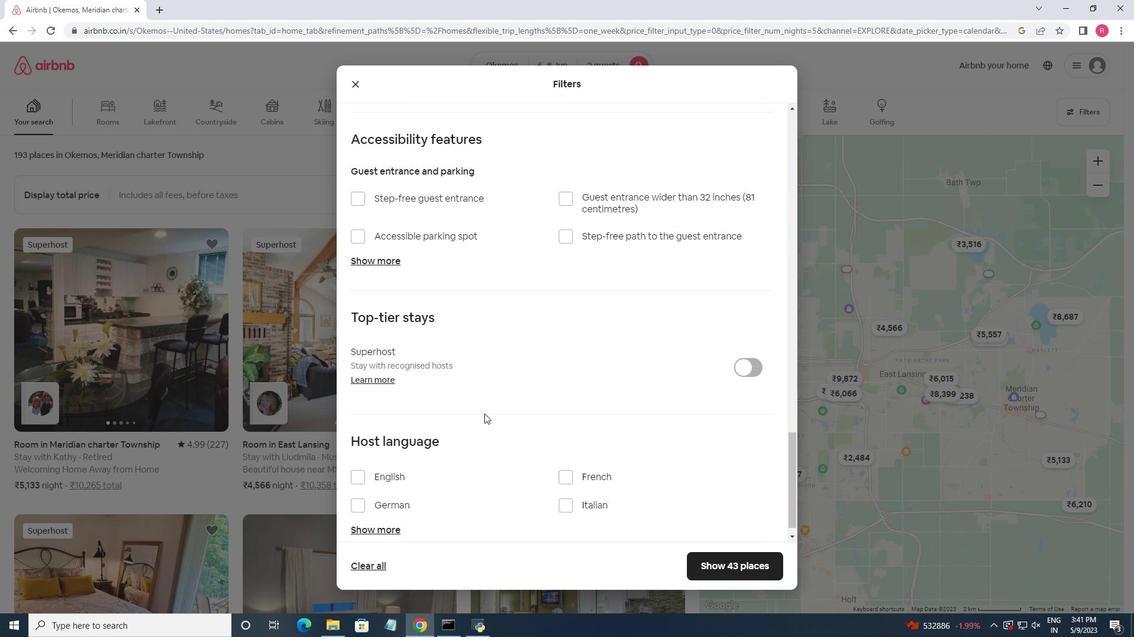 
Action: Mouse scrolled (480, 429) with delta (0, 0)
Screenshot: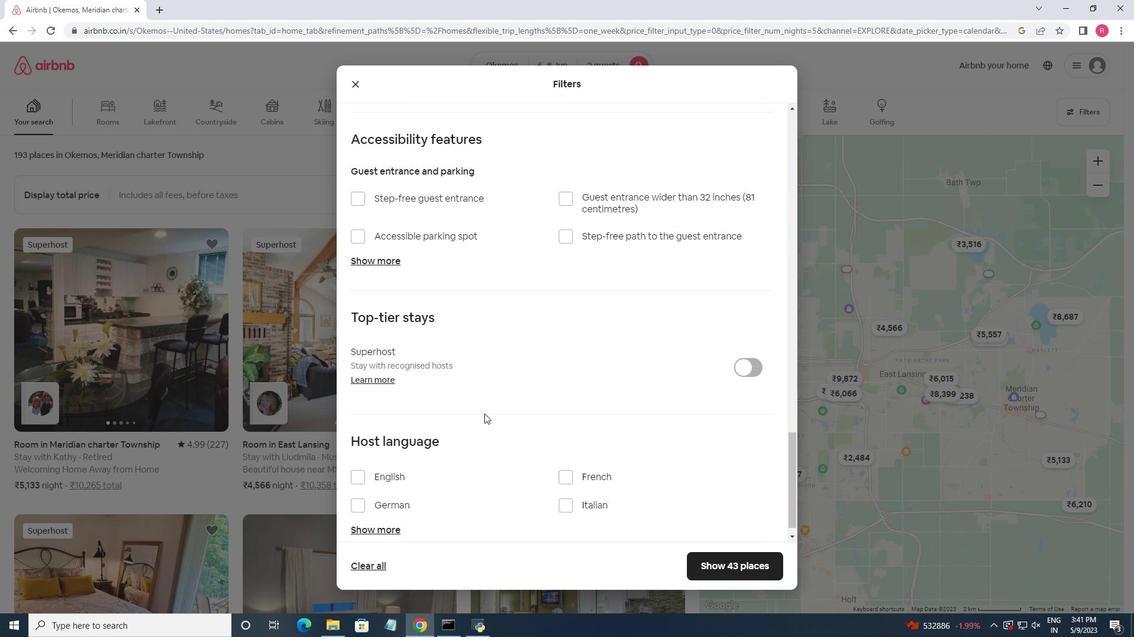 
Action: Mouse moved to (480, 430)
Screenshot: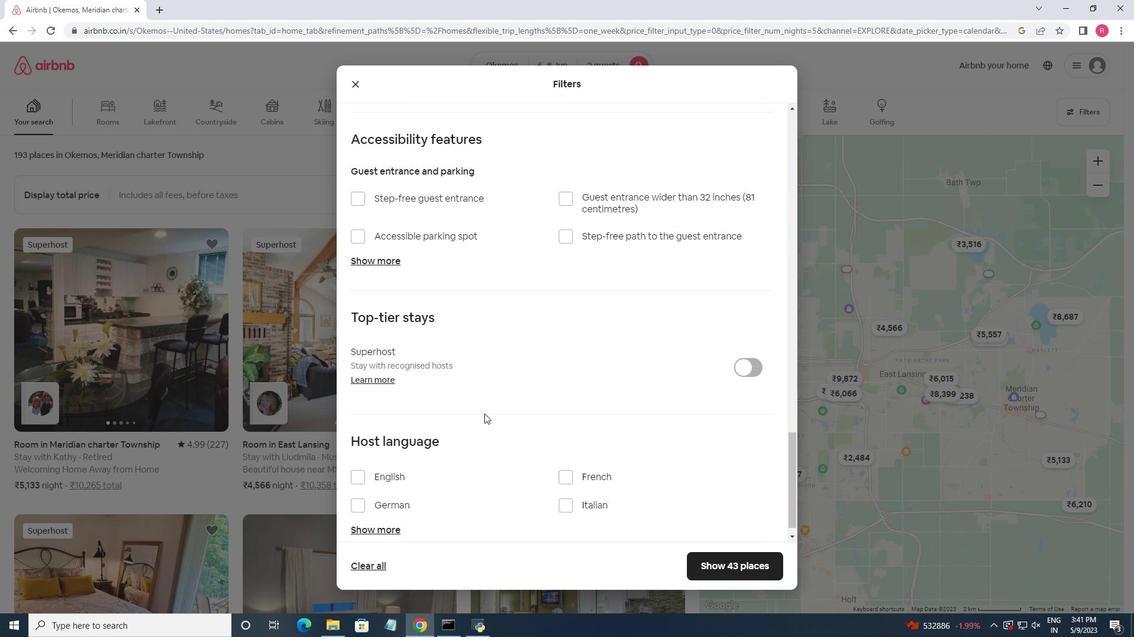 
Action: Mouse scrolled (480, 430) with delta (0, 0)
Screenshot: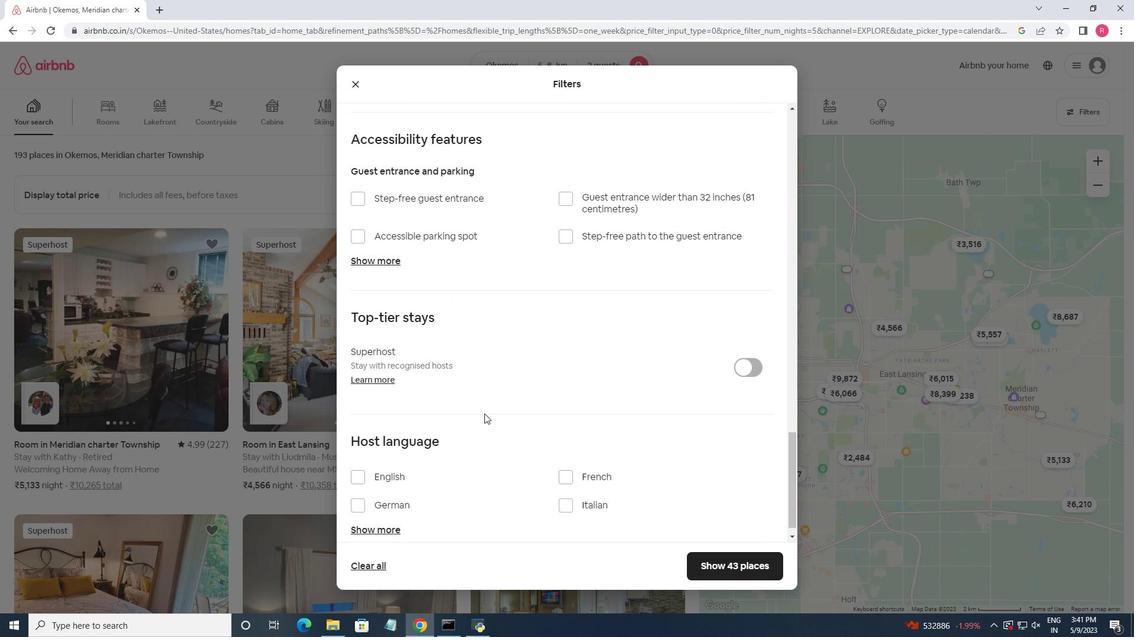 
Action: Mouse moved to (350, 462)
Screenshot: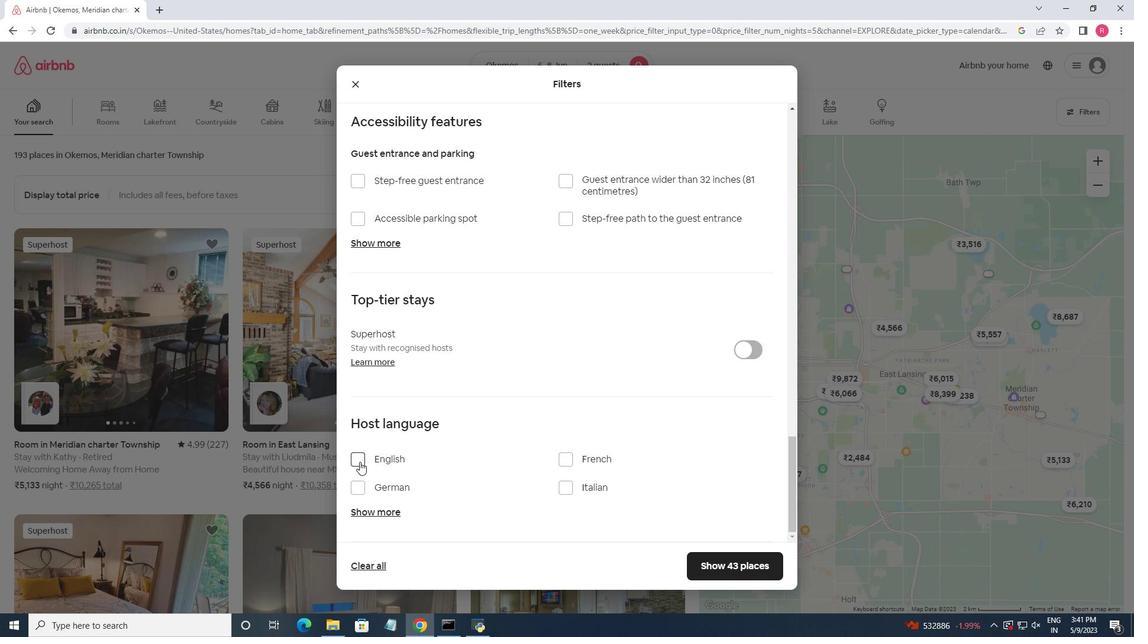
Action: Mouse pressed left at (350, 462)
Screenshot: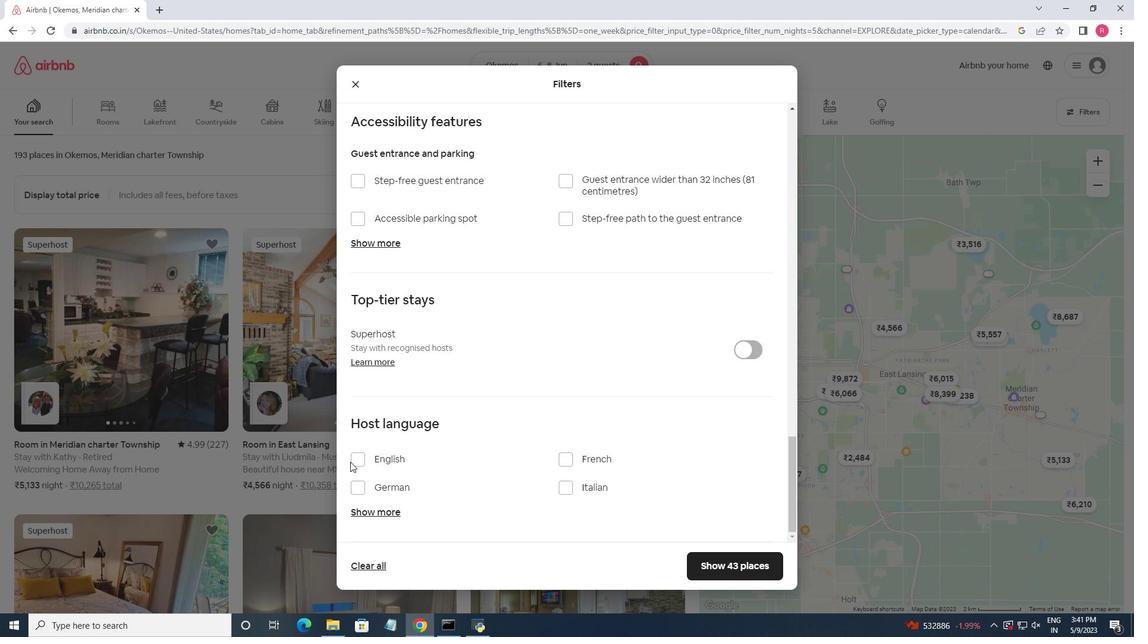 
Action: Mouse moved to (357, 458)
Screenshot: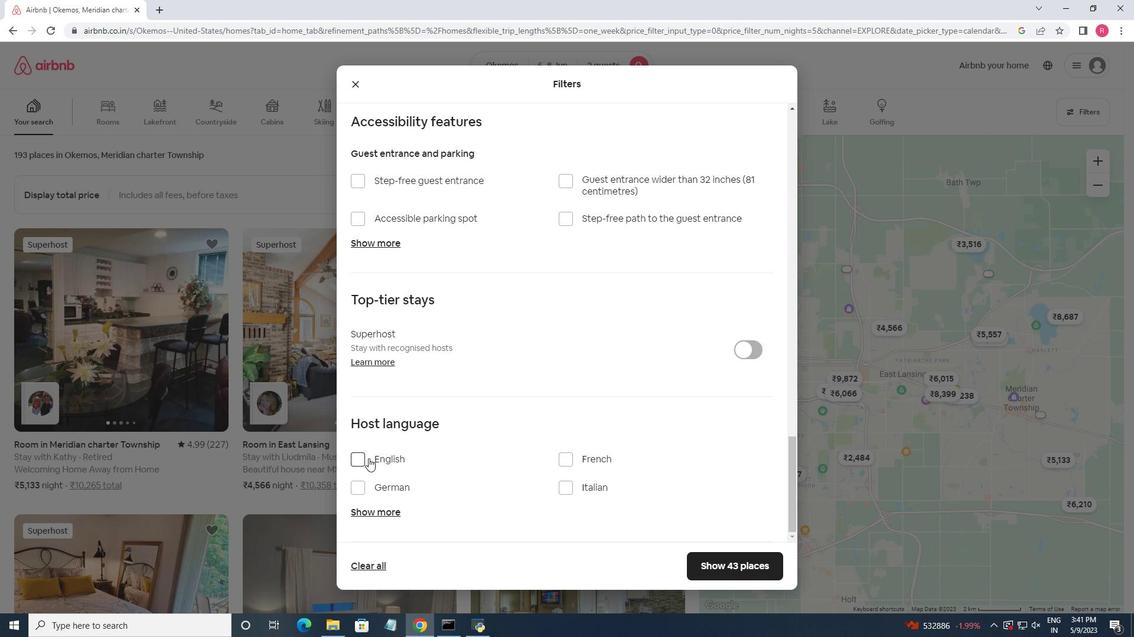 
Action: Mouse pressed left at (357, 458)
Screenshot: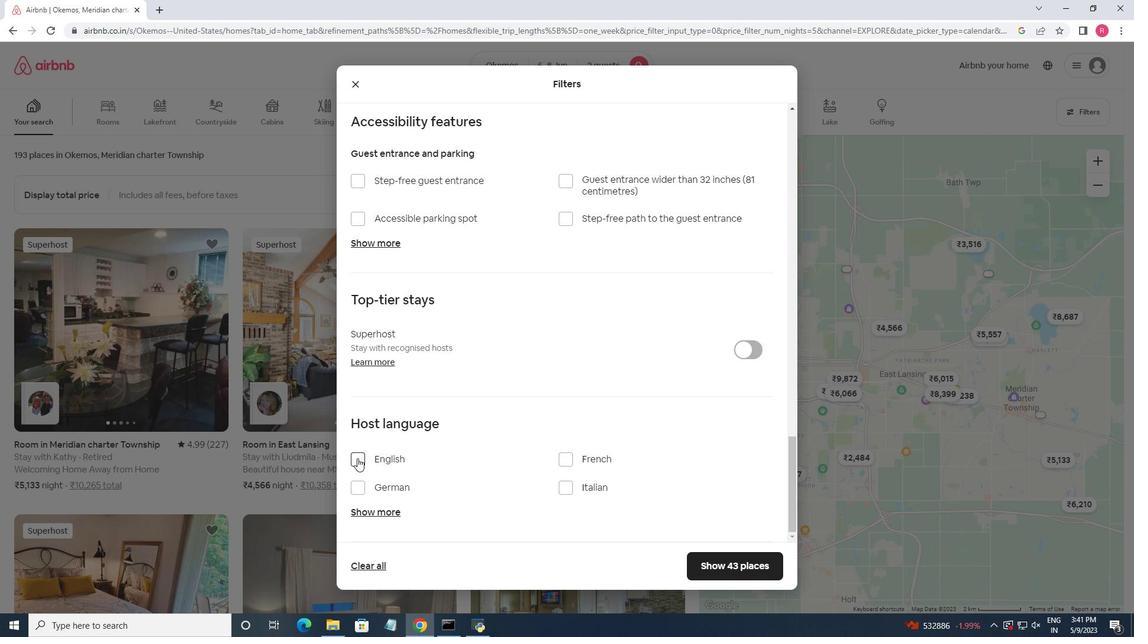 
Action: Mouse moved to (742, 565)
Screenshot: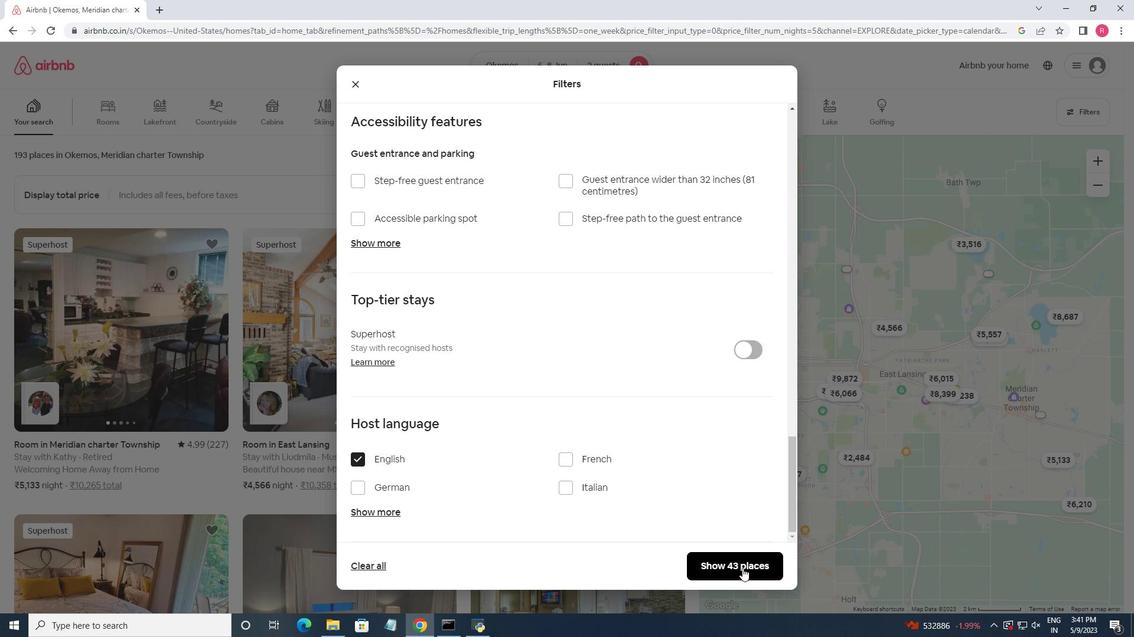 
Action: Mouse pressed left at (742, 565)
Screenshot: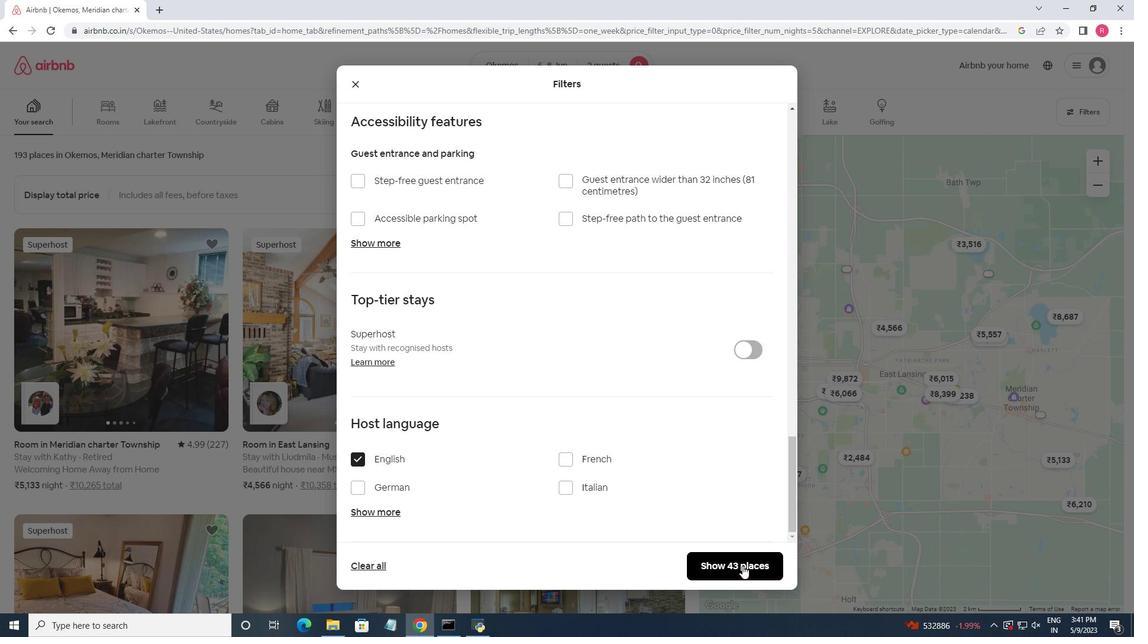
Action: Mouse moved to (579, 382)
Screenshot: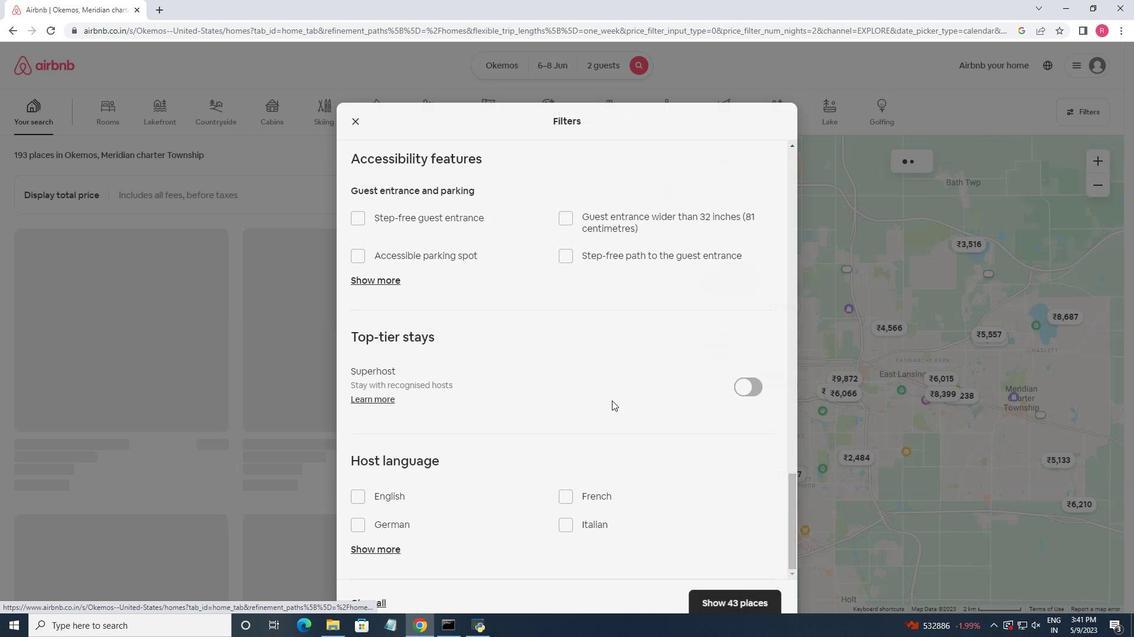 
